 Task: Search for the best breweries in Asheville, North Carolina.
Action: Mouse moved to (80, 58)
Screenshot: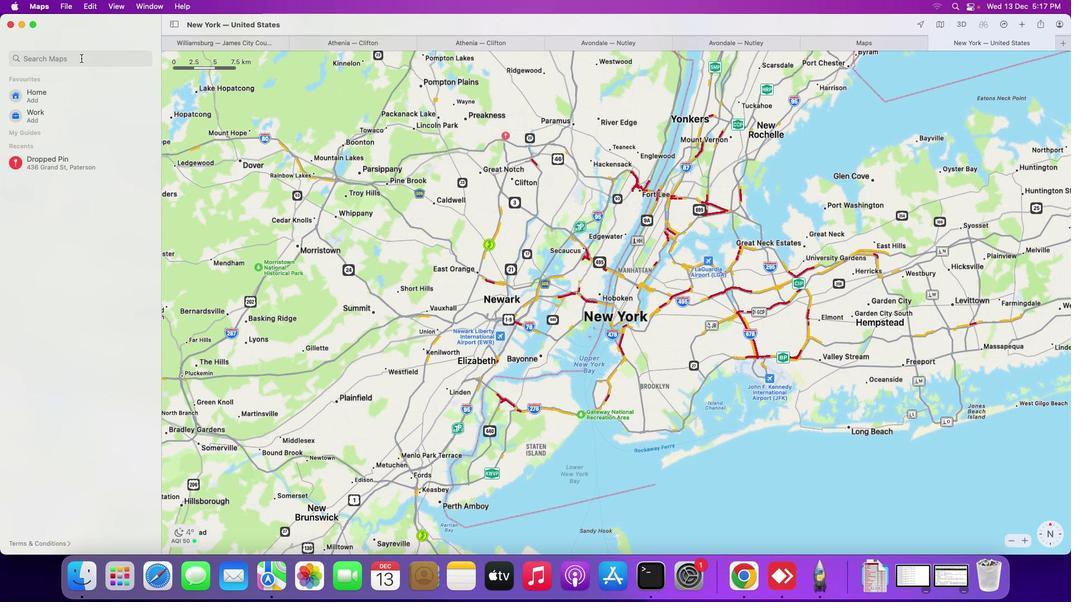 
Action: Mouse pressed left at (80, 58)
Screenshot: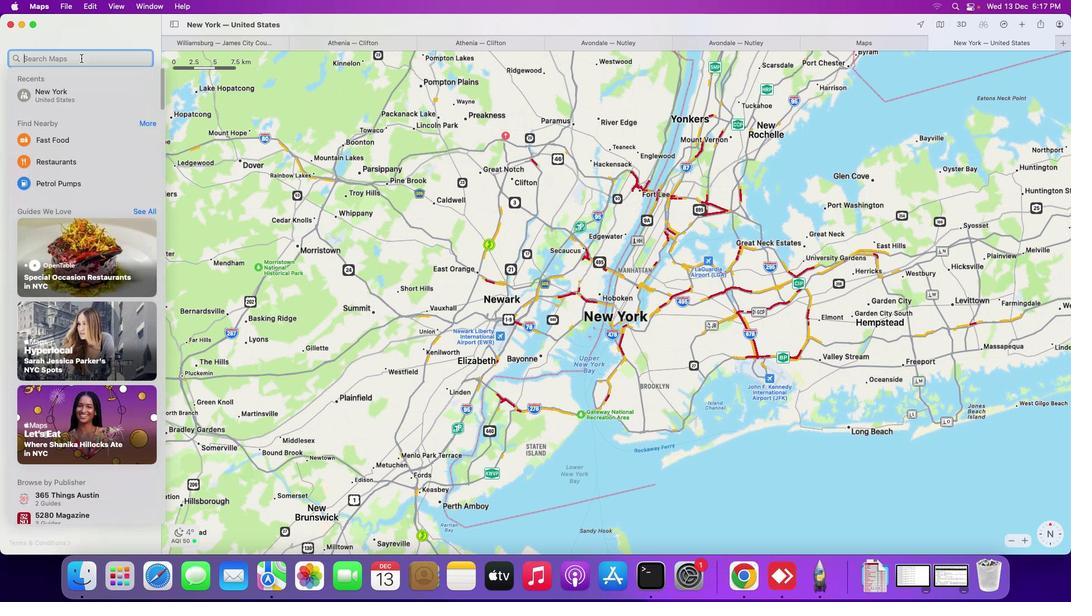 
Action: Key pressed 'b''e''s''t'Key.space'b''r''e''w''e''r''i''e''s'Key.space'i''n'Key.spaceKey.shift_r'A''s''h''e''v''i''l''l''e''m'Key.backspace','Key.spaceKey.shift_r'N''o''r''t''h'Key.spaceKey.shift_r'C''a''r''o''l''i''n''a'Key.enter
Screenshot: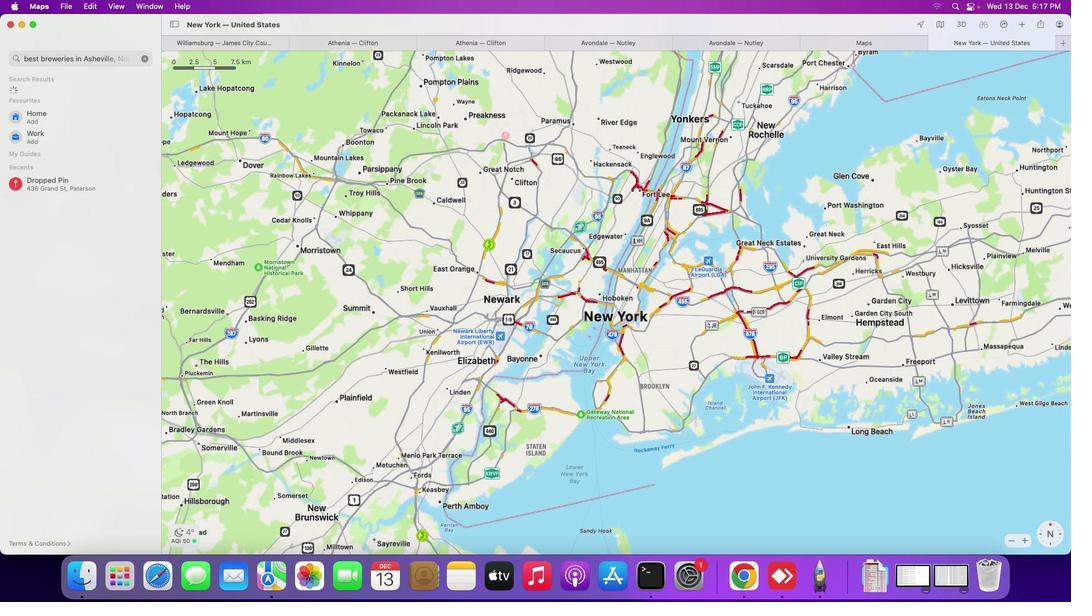 
Action: Mouse moved to (61, 102)
Screenshot: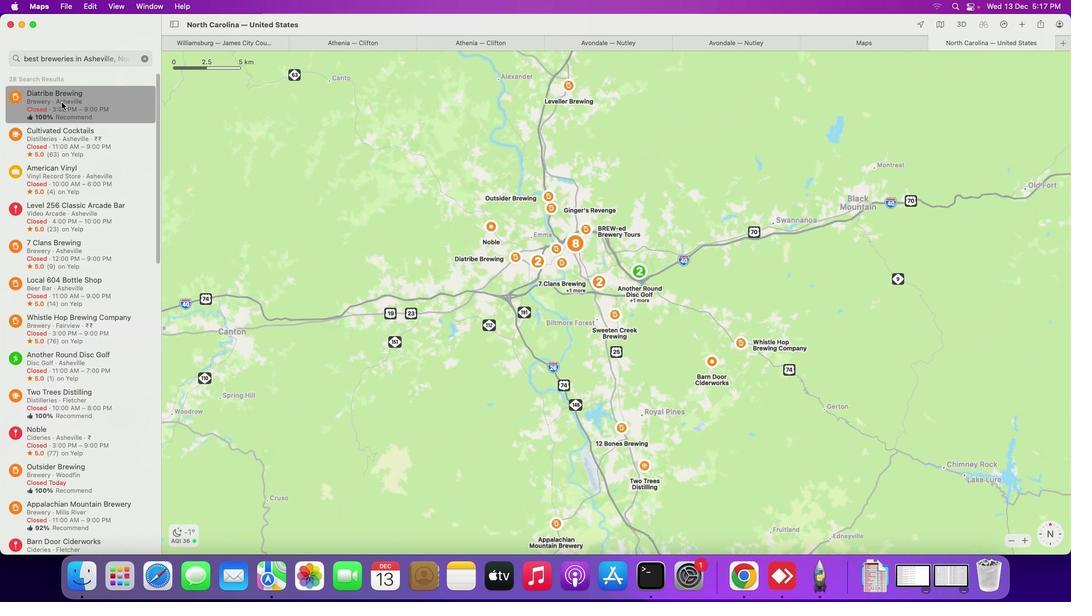 
Action: Mouse pressed left at (61, 102)
Screenshot: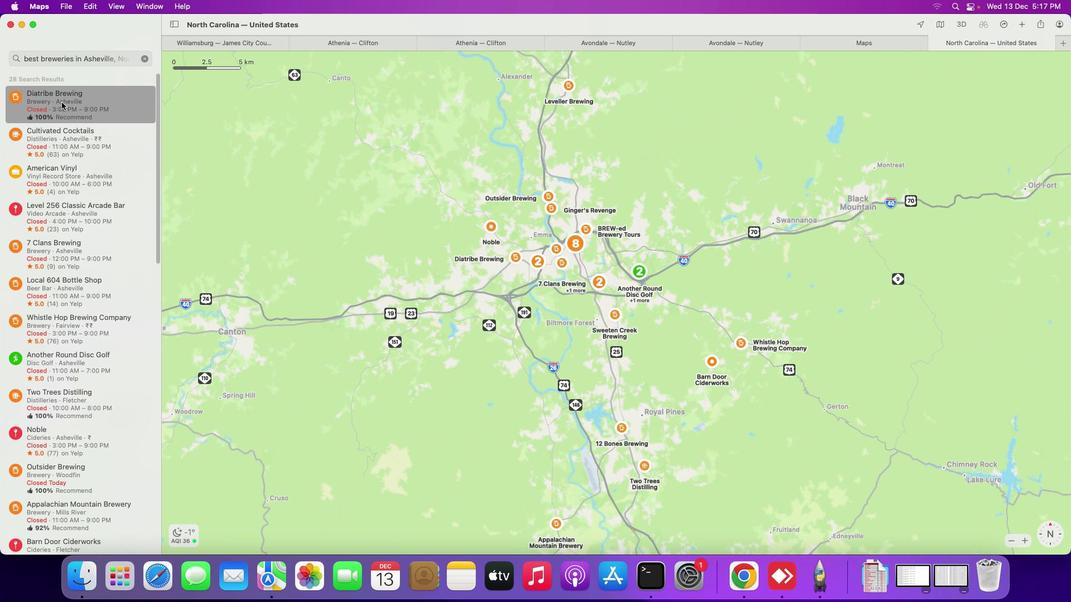 
Action: Mouse moved to (56, 136)
Screenshot: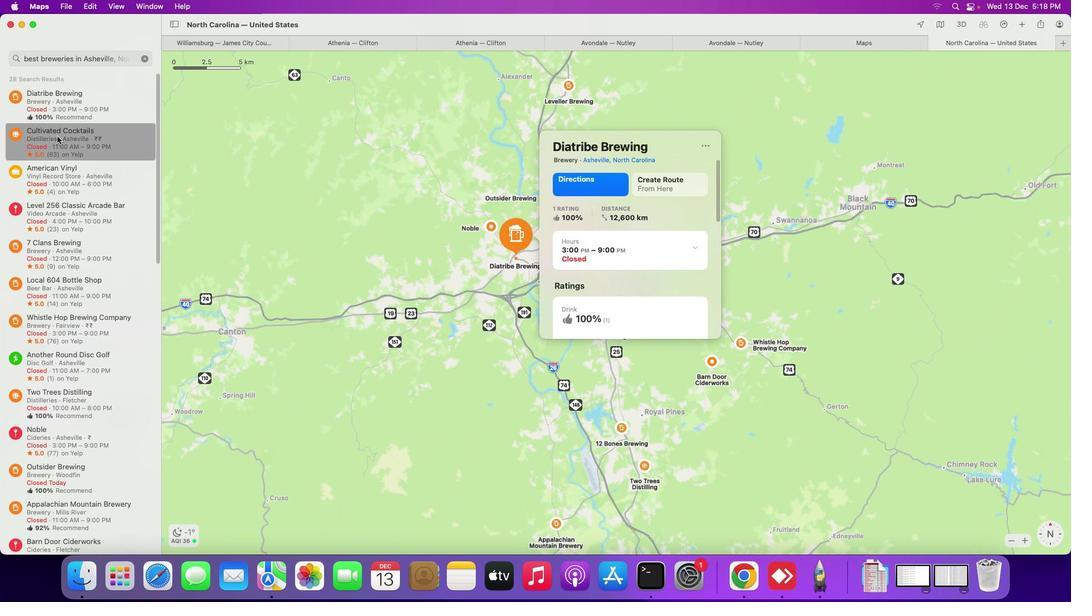 
Action: Mouse pressed left at (56, 136)
Screenshot: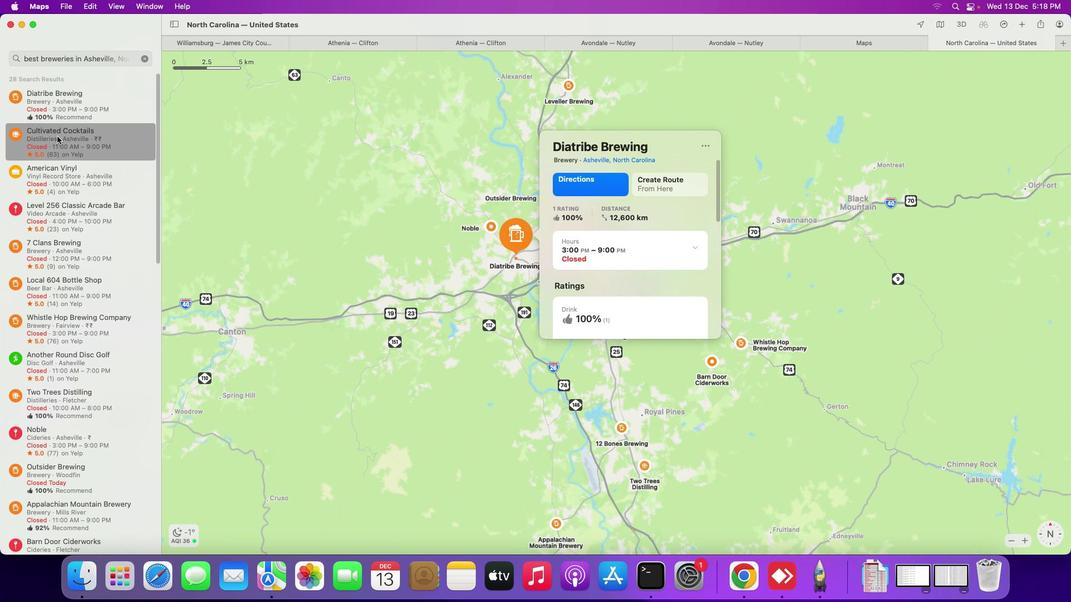 
Action: Mouse moved to (707, 256)
Screenshot: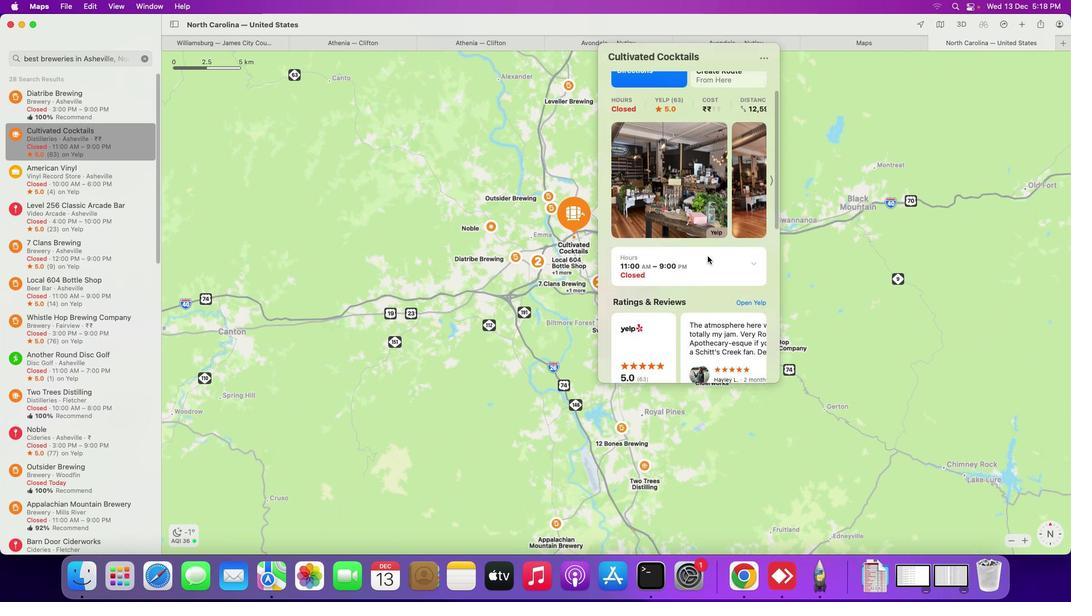 
Action: Mouse scrolled (707, 256) with delta (0, 0)
Screenshot: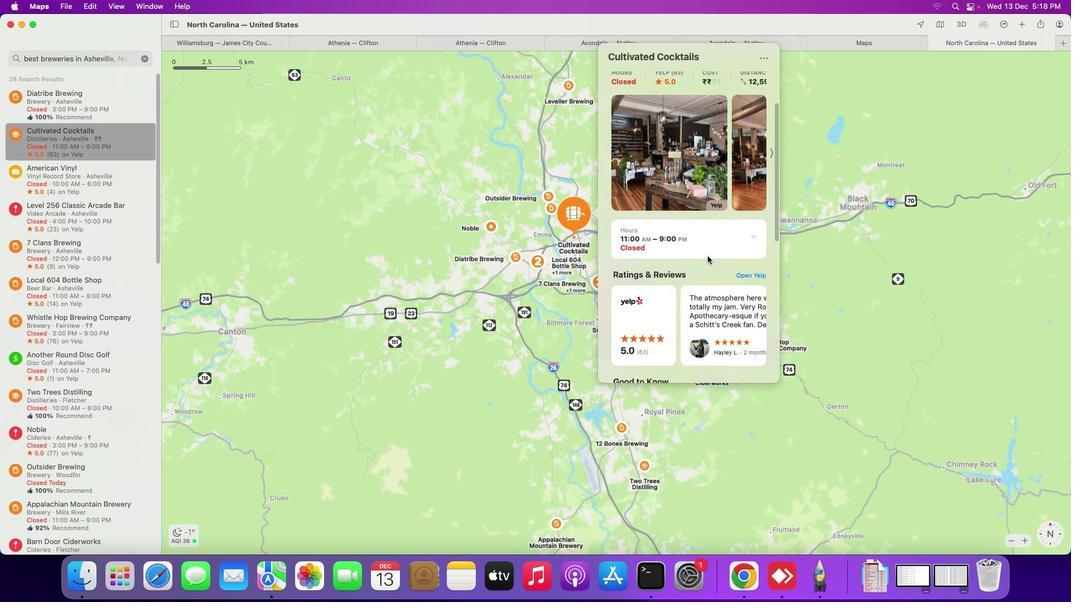 
Action: Mouse scrolled (707, 256) with delta (0, 0)
Screenshot: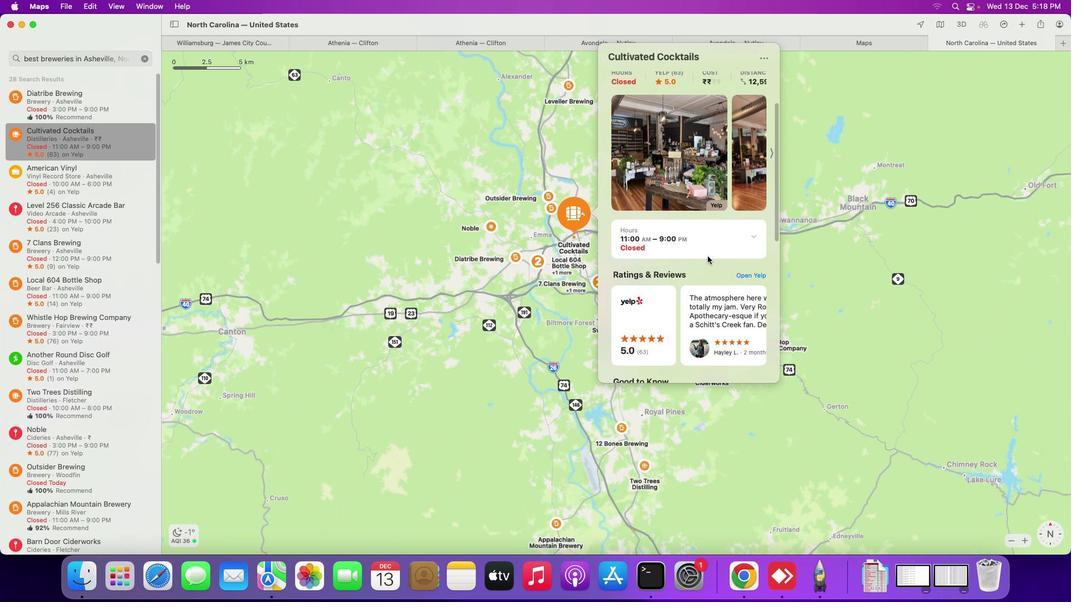
Action: Mouse scrolled (707, 256) with delta (0, -1)
Screenshot: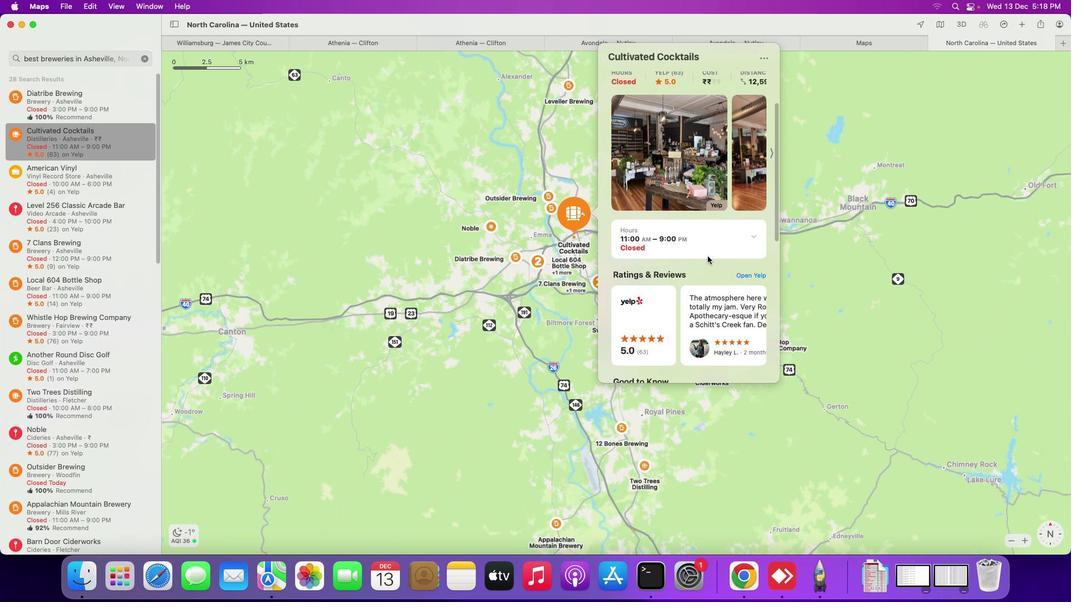 
Action: Mouse scrolled (707, 256) with delta (0, -1)
Screenshot: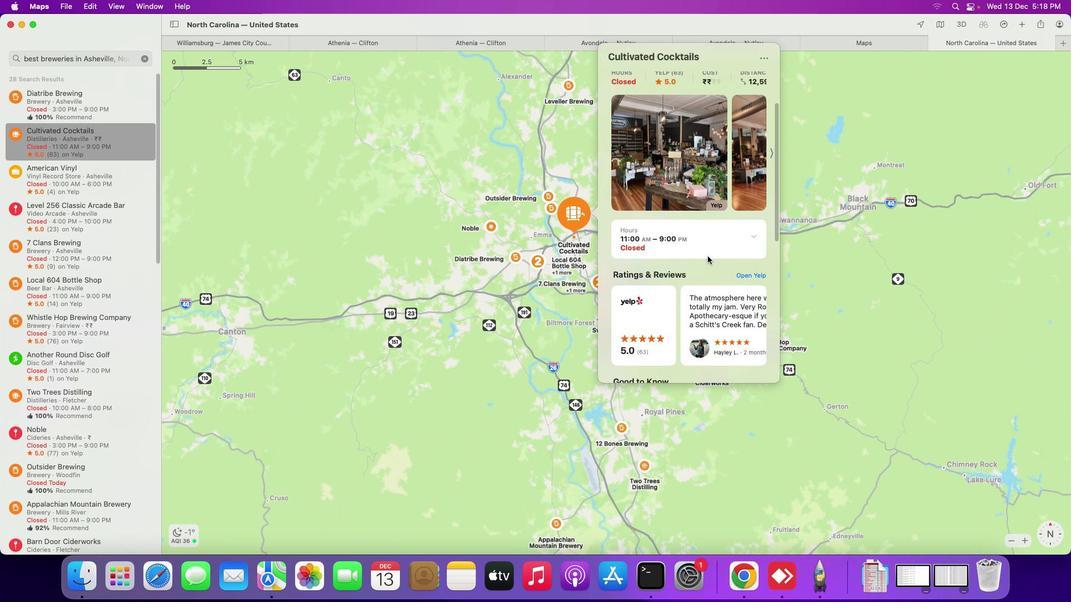 
Action: Mouse scrolled (707, 256) with delta (0, -2)
Screenshot: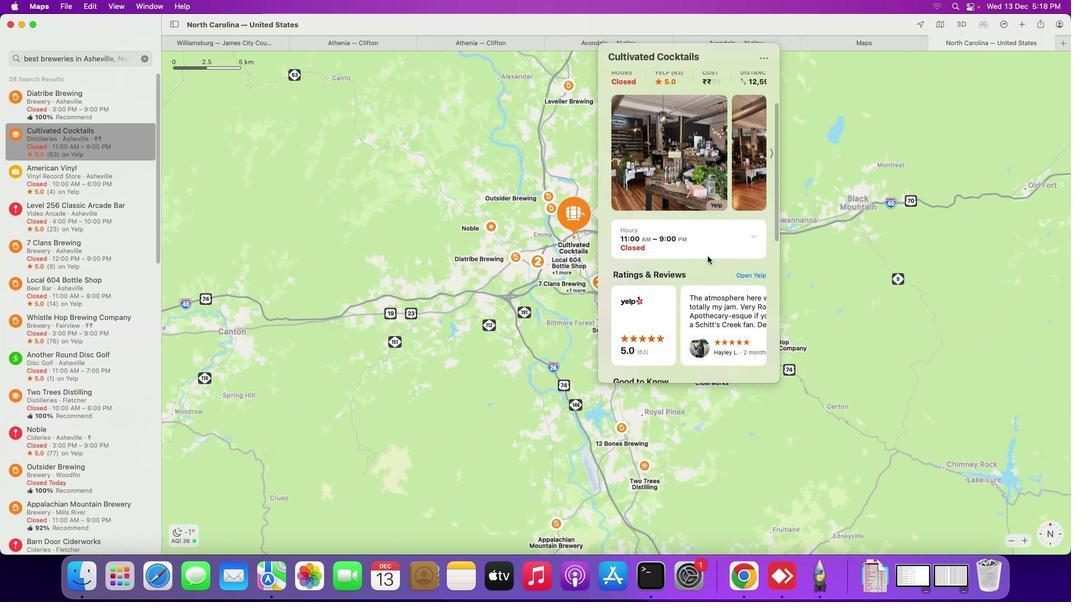 
Action: Mouse moved to (709, 255)
Screenshot: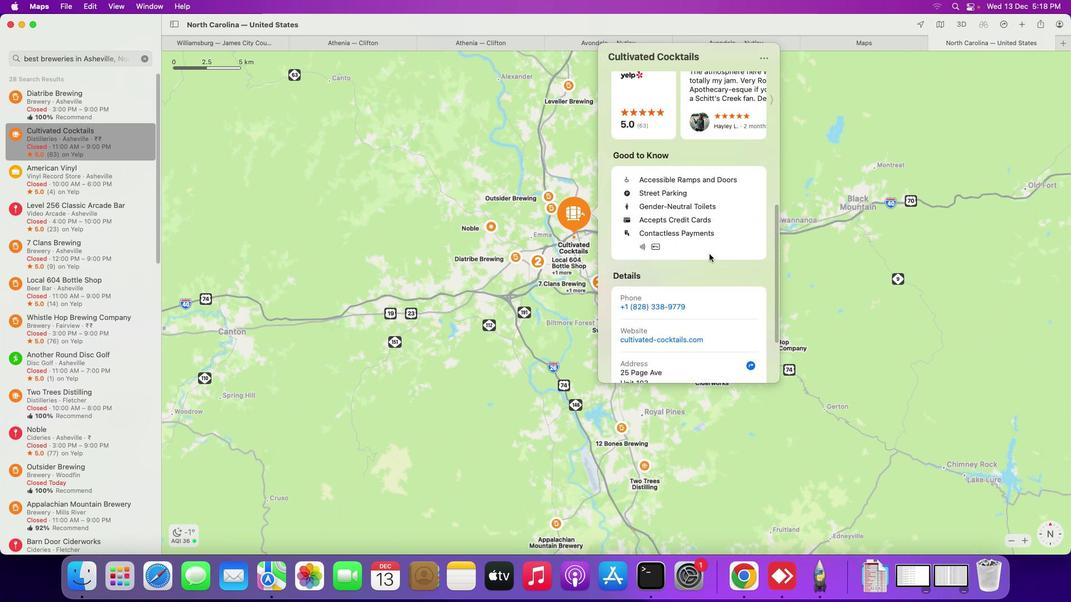 
Action: Mouse scrolled (709, 255) with delta (0, 0)
Screenshot: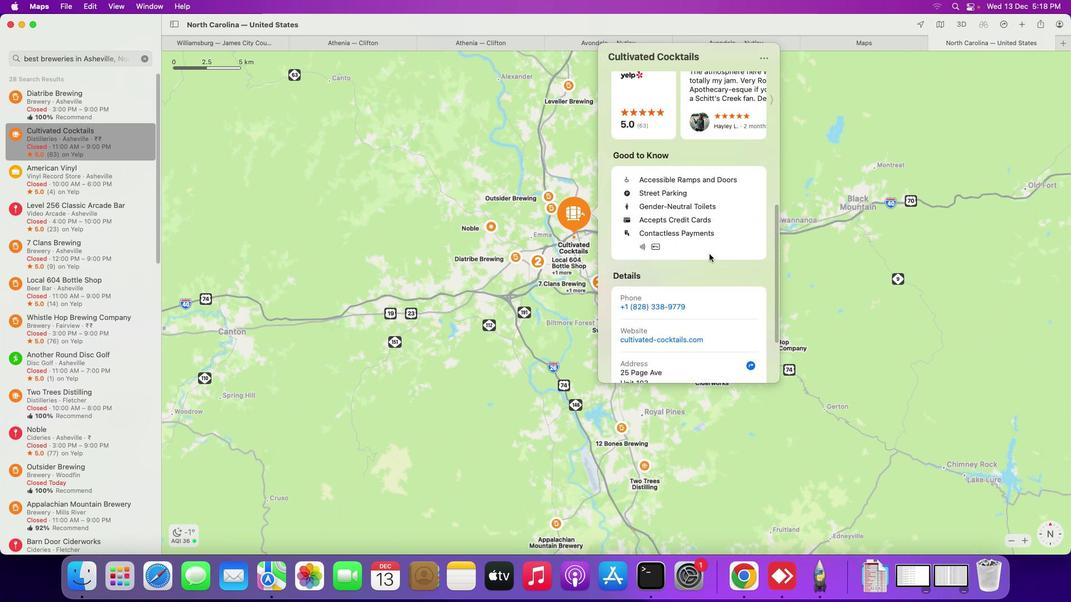 
Action: Mouse moved to (709, 254)
Screenshot: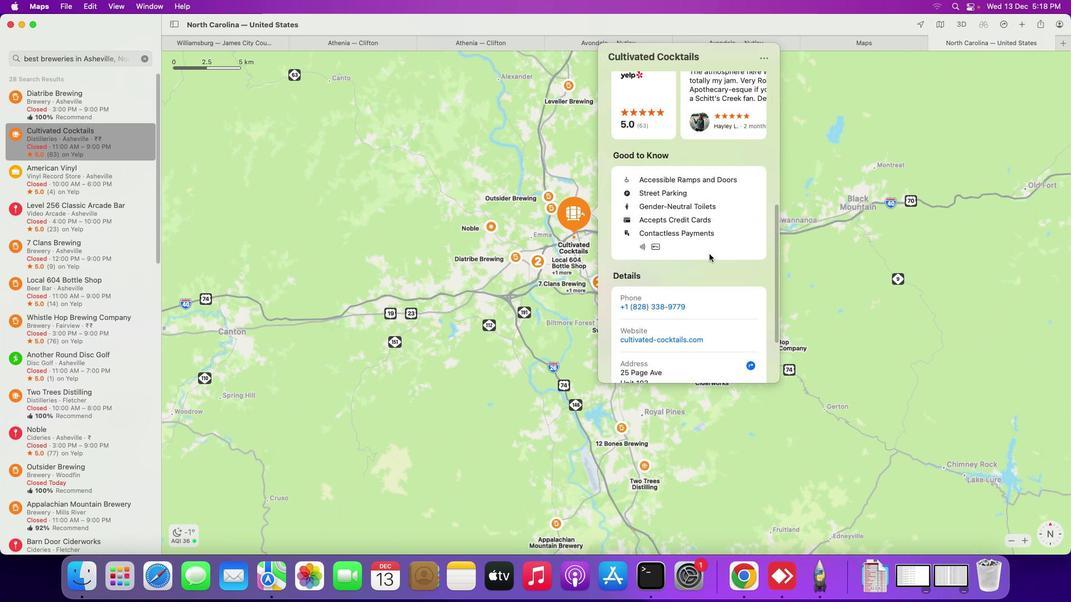 
Action: Mouse scrolled (709, 254) with delta (0, 0)
Screenshot: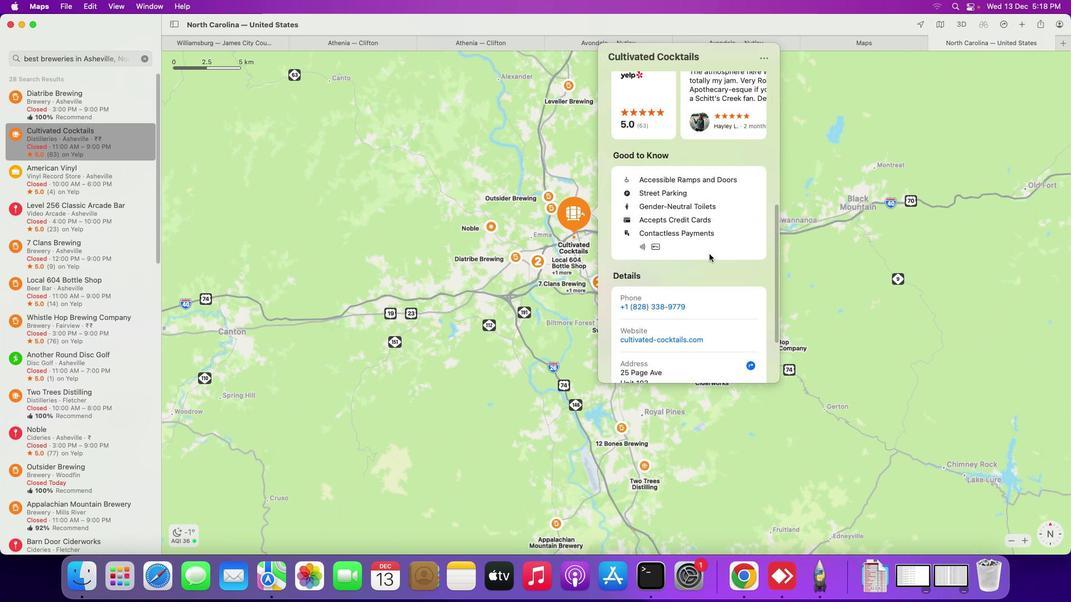 
Action: Mouse scrolled (709, 254) with delta (0, -1)
Screenshot: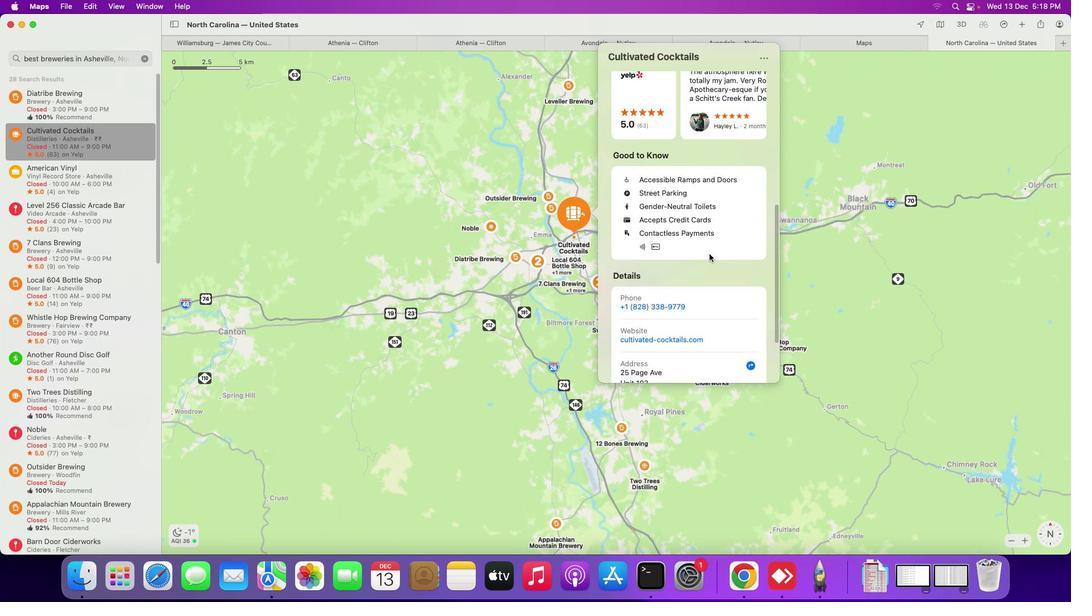 
Action: Mouse scrolled (709, 254) with delta (0, -2)
Screenshot: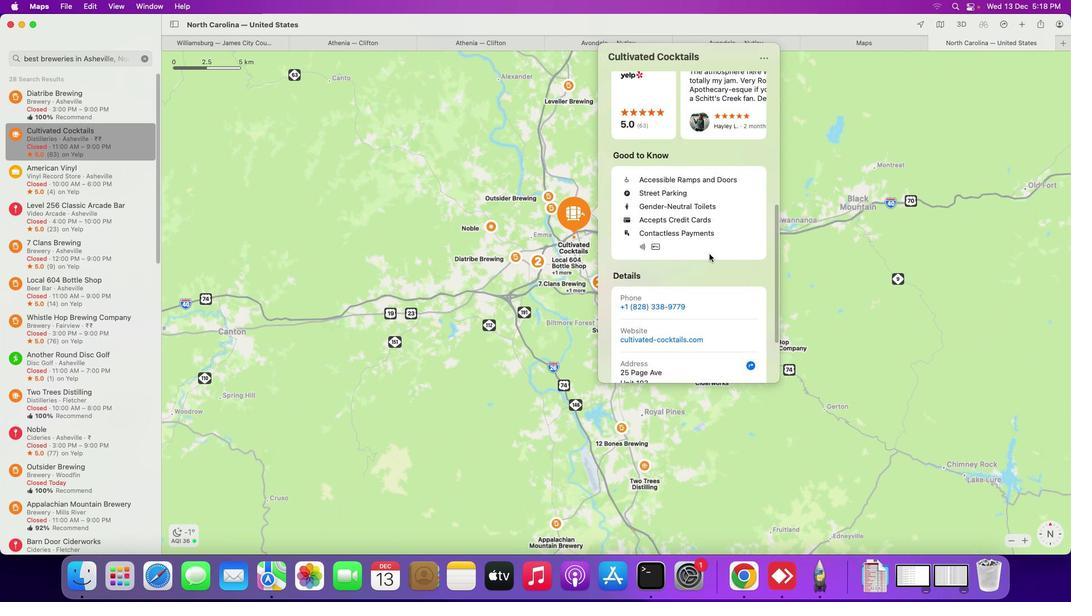 
Action: Mouse scrolled (709, 254) with delta (0, -2)
Screenshot: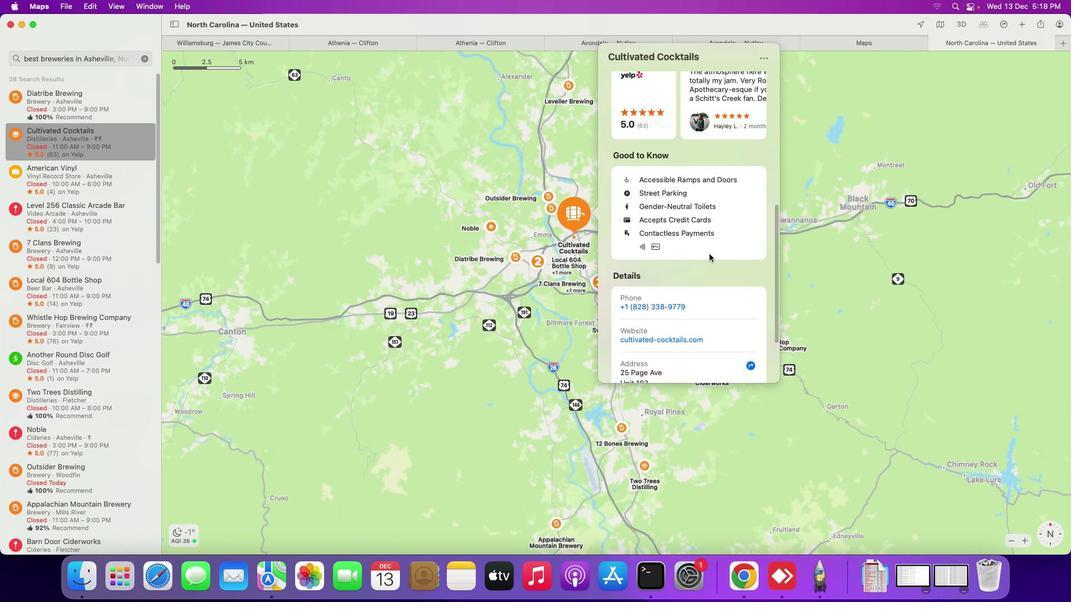 
Action: Mouse scrolled (709, 254) with delta (0, -3)
Screenshot: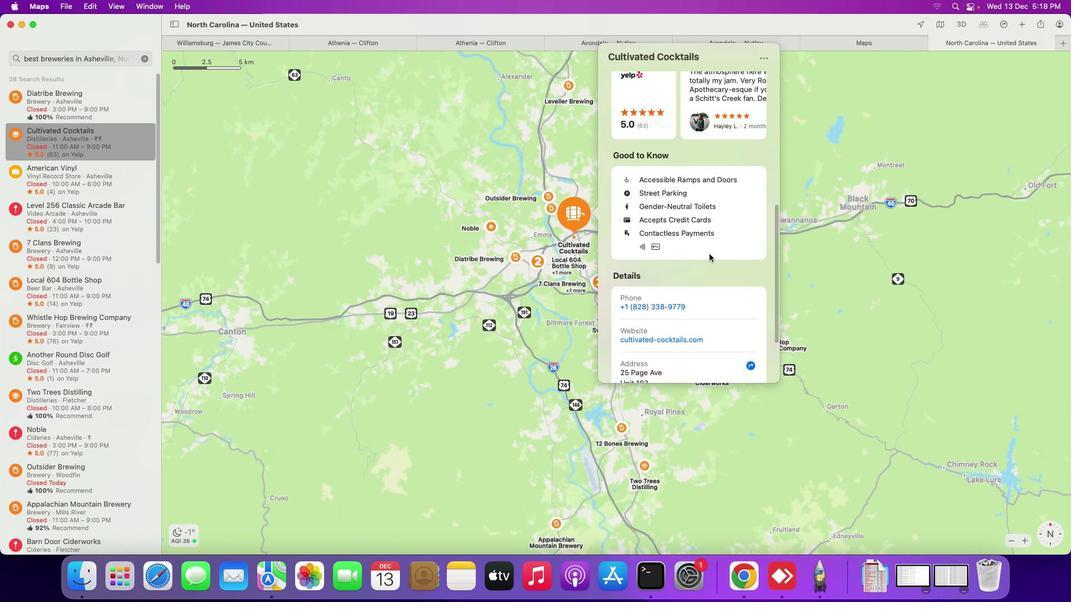 
Action: Mouse scrolled (709, 254) with delta (0, -3)
Screenshot: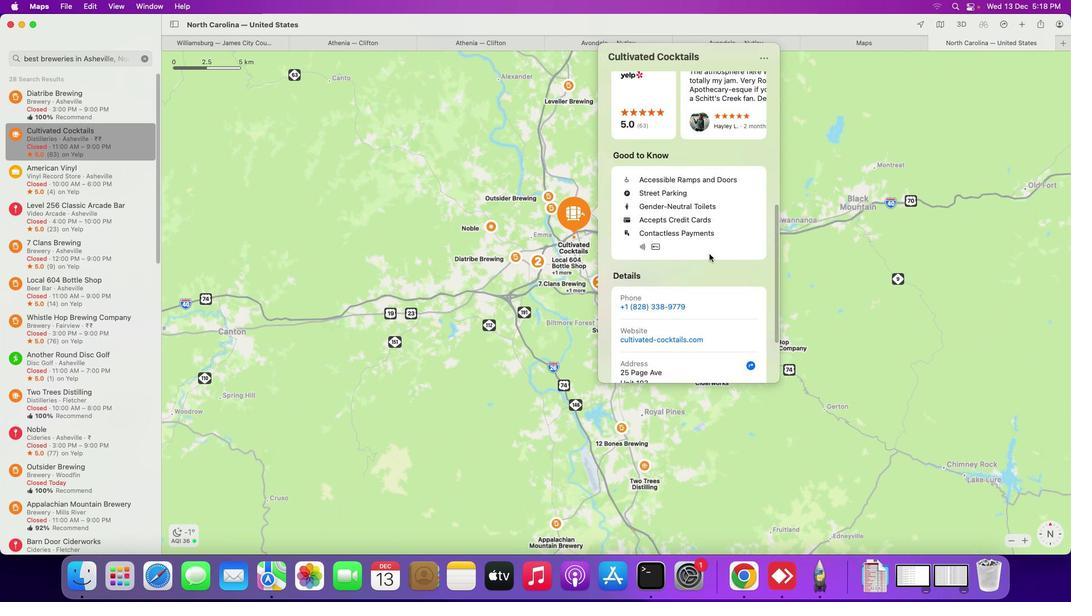 
Action: Mouse scrolled (709, 254) with delta (0, -3)
Screenshot: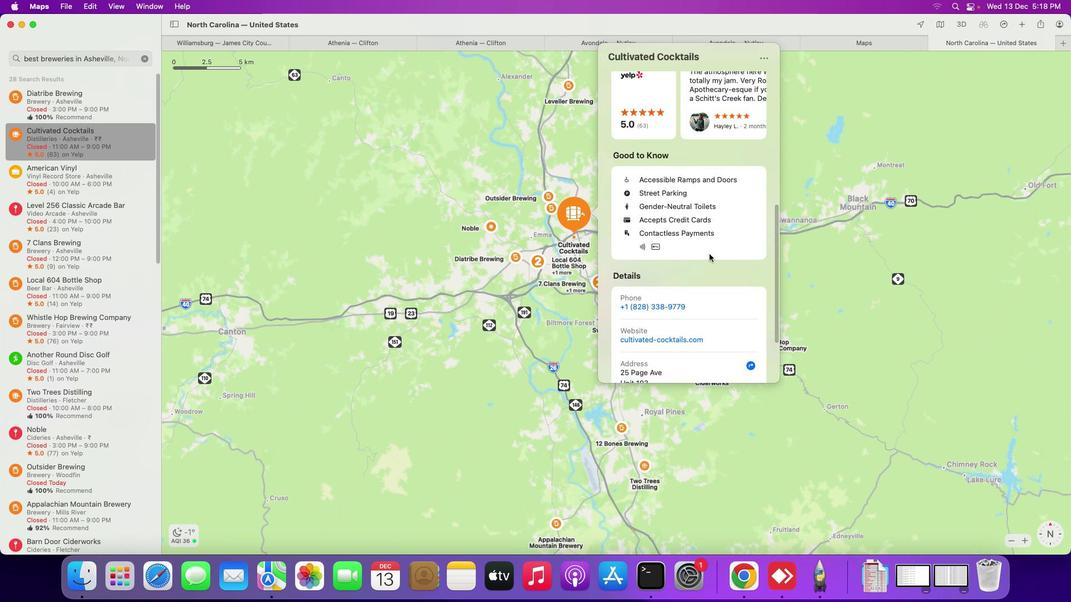 
Action: Mouse scrolled (709, 254) with delta (0, -4)
Screenshot: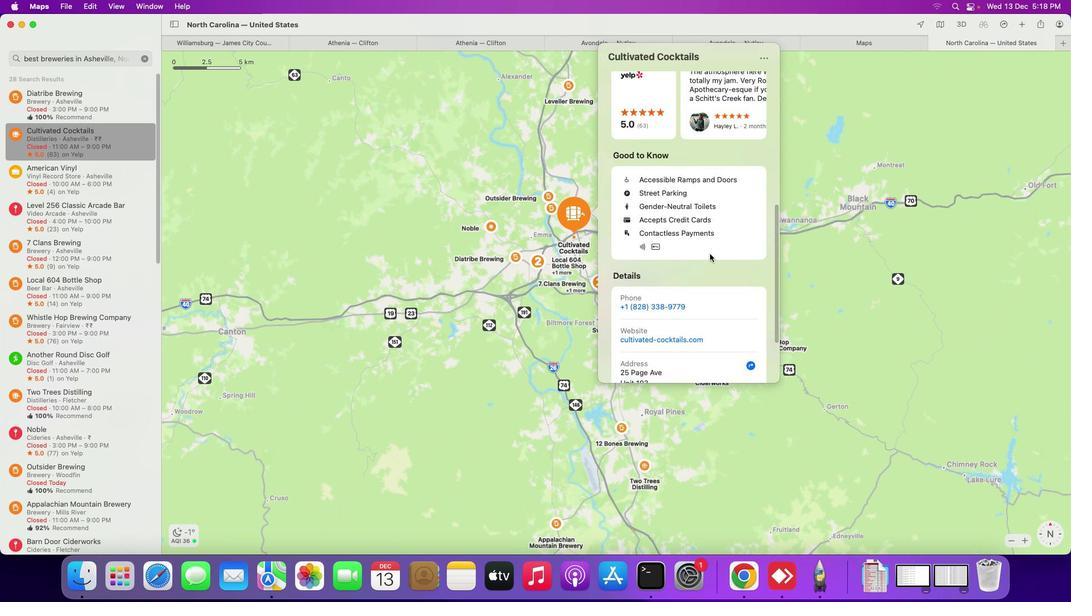
Action: Mouse moved to (711, 253)
Screenshot: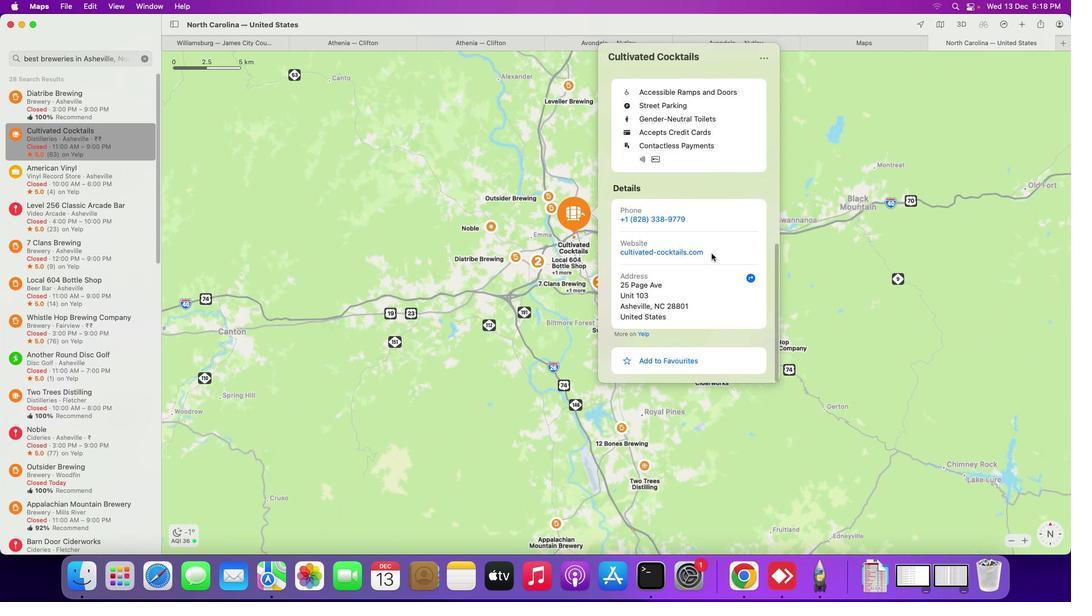 
Action: Mouse scrolled (711, 253) with delta (0, 0)
Screenshot: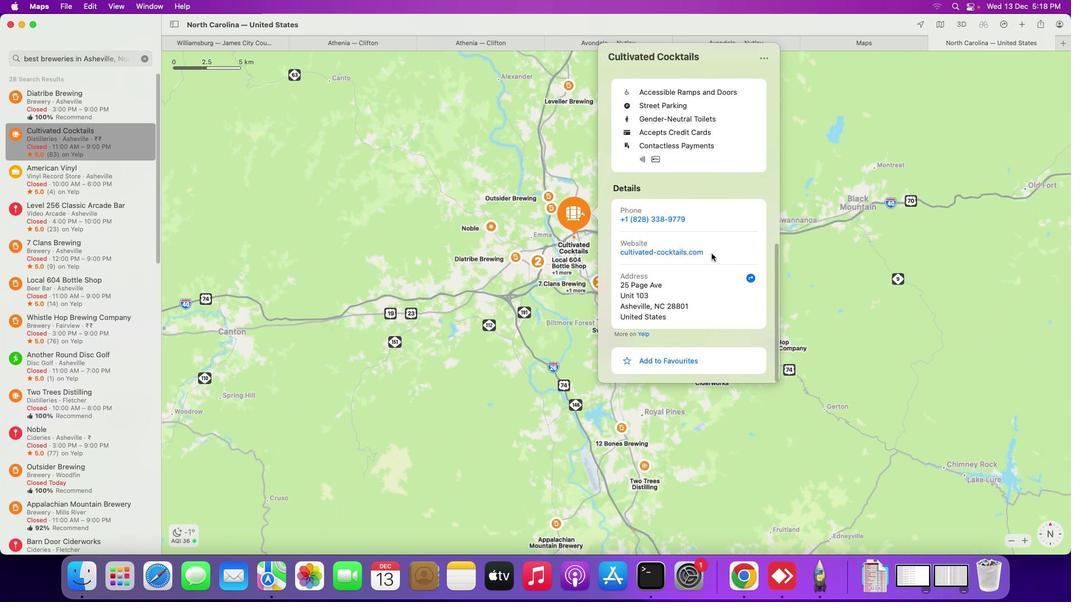 
Action: Mouse scrolled (711, 253) with delta (0, 0)
Screenshot: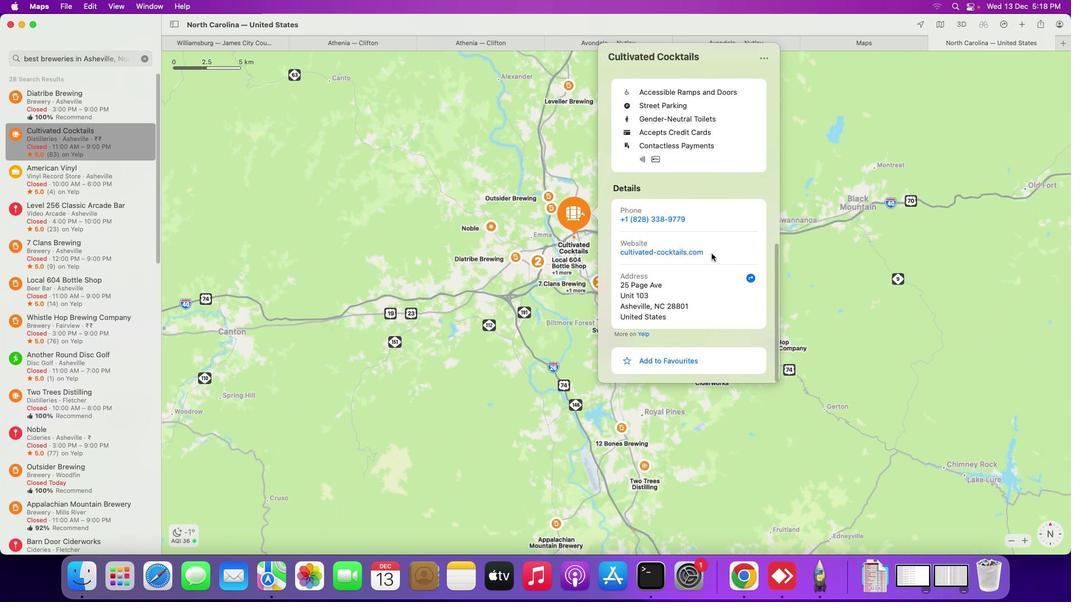 
Action: Mouse scrolled (711, 253) with delta (0, -1)
Screenshot: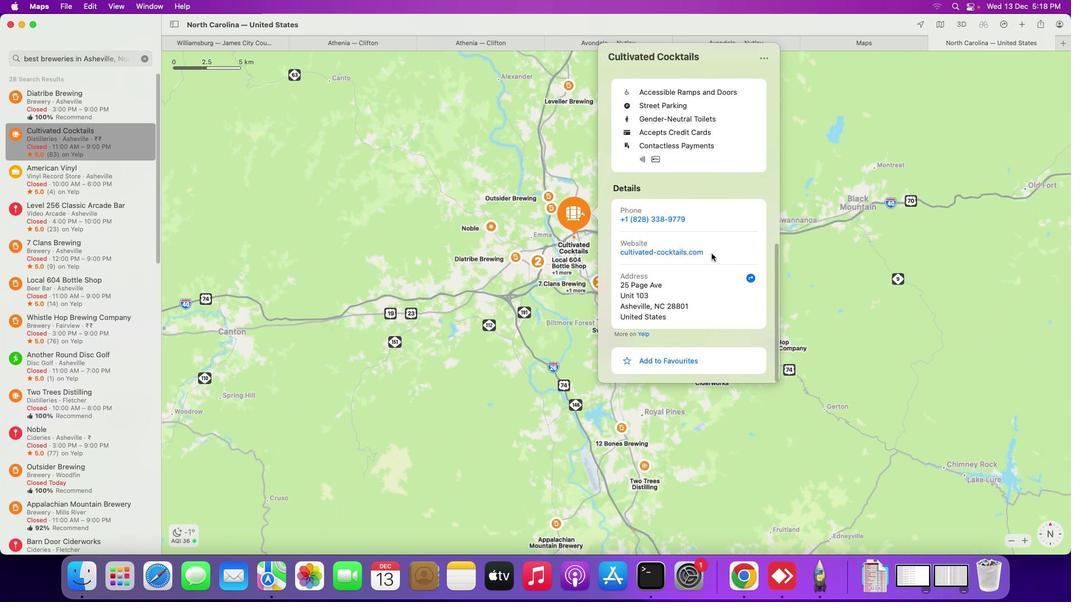 
Action: Mouse scrolled (711, 253) with delta (0, -2)
Screenshot: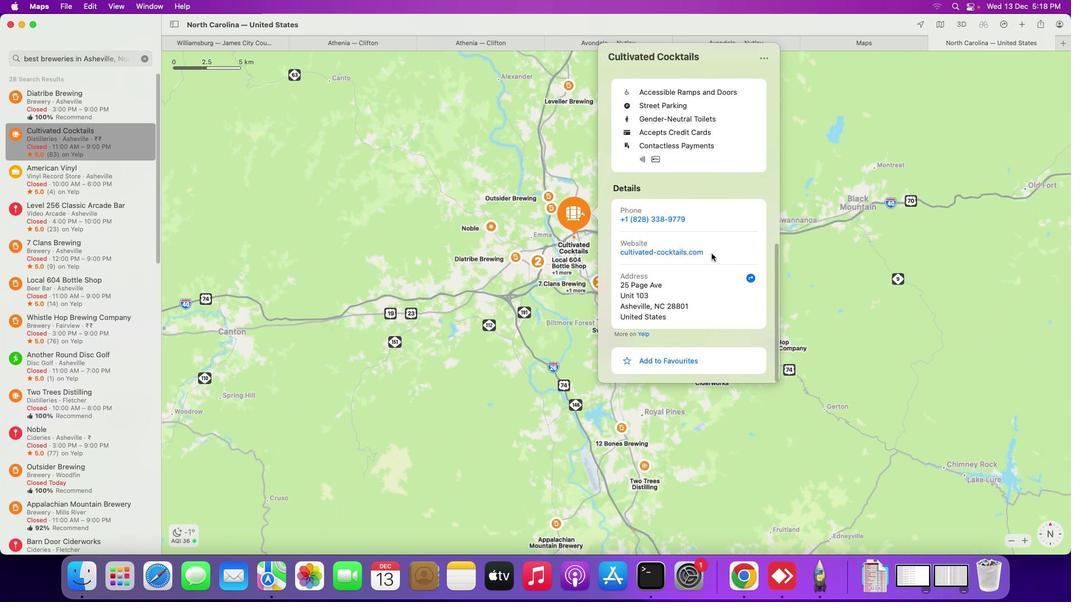 
Action: Mouse scrolled (711, 253) with delta (0, -3)
Screenshot: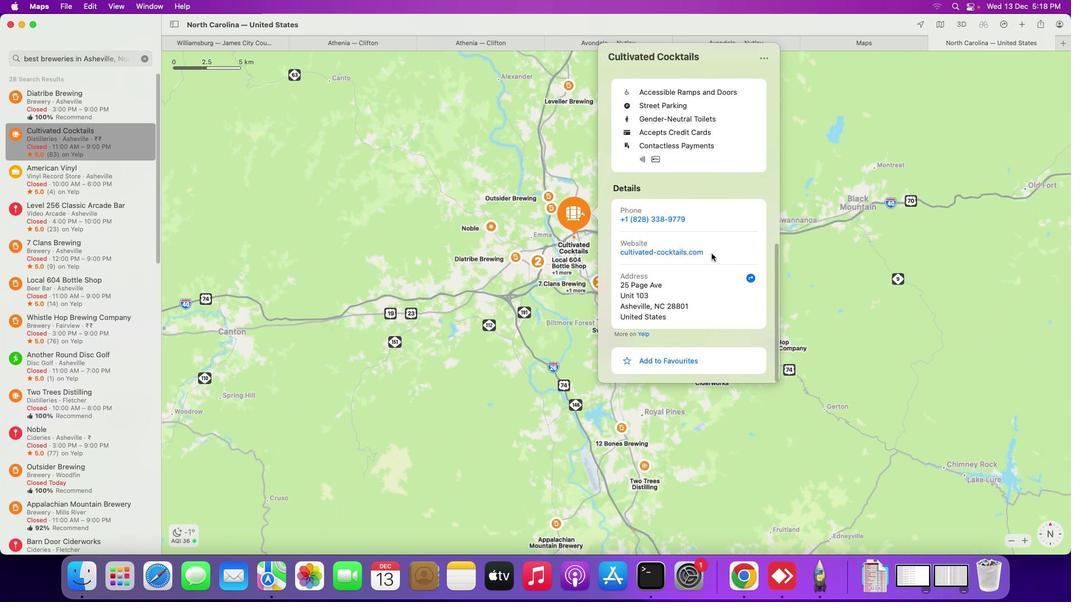
Action: Mouse scrolled (711, 253) with delta (0, -3)
Screenshot: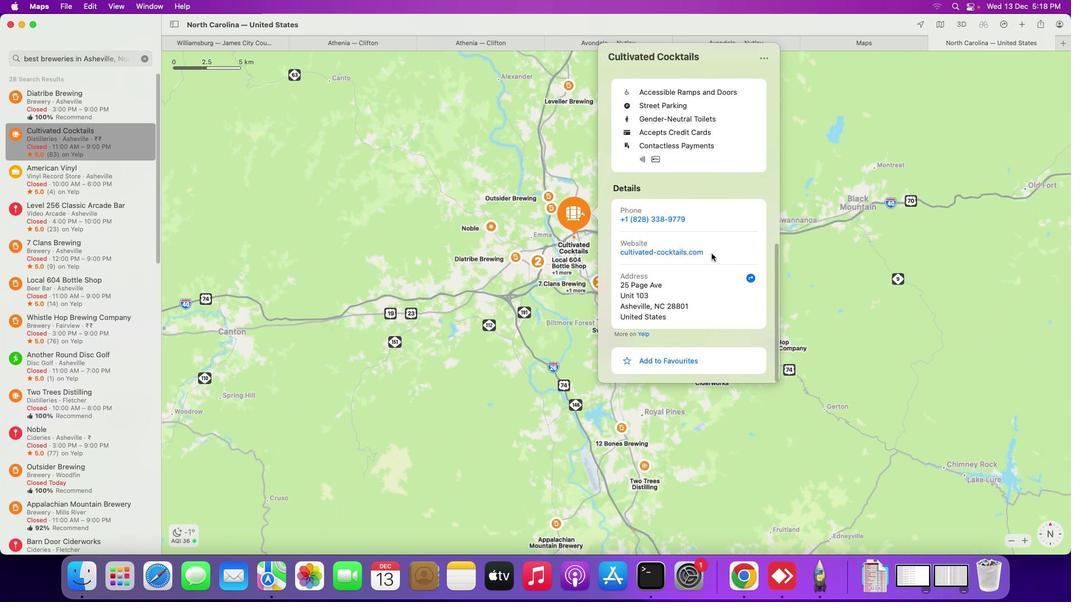 
Action: Mouse scrolled (711, 253) with delta (0, -3)
Screenshot: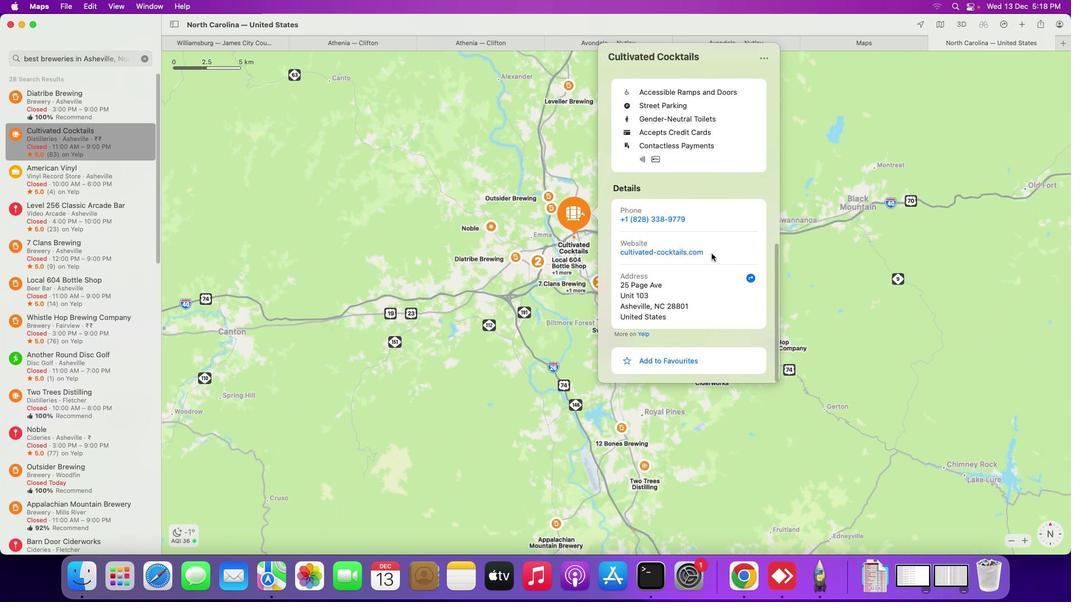 
Action: Mouse scrolled (711, 253) with delta (0, -4)
Screenshot: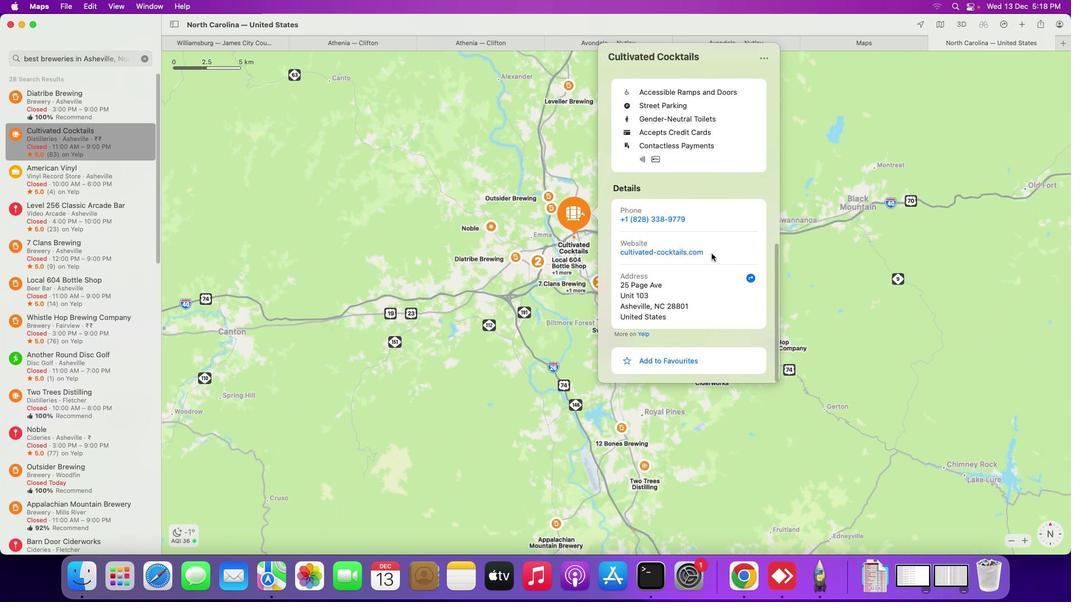 
Action: Mouse scrolled (711, 253) with delta (0, -4)
Screenshot: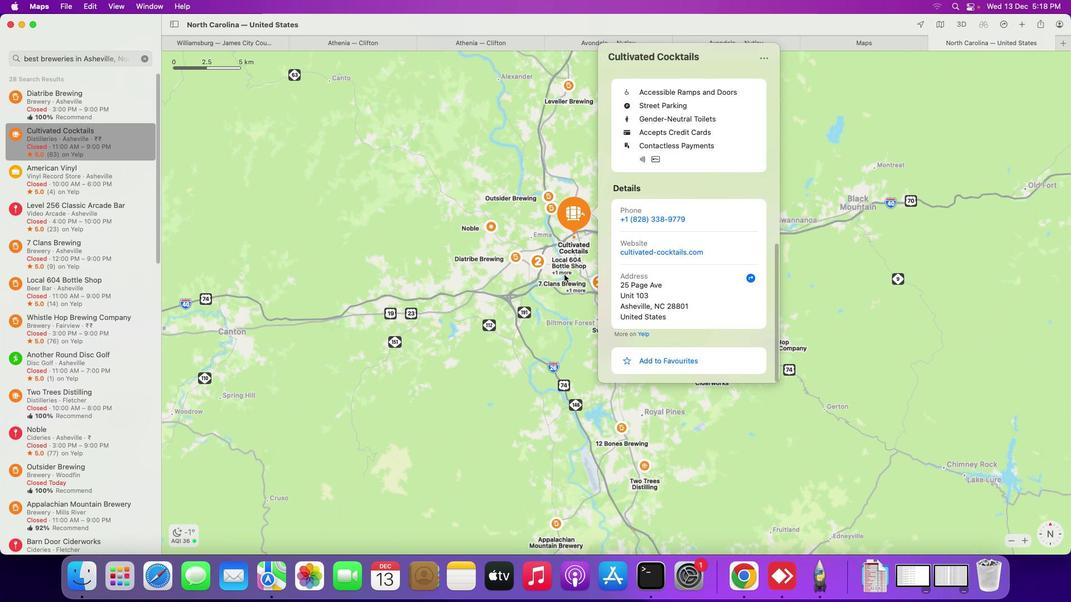 
Action: Mouse moved to (80, 183)
Screenshot: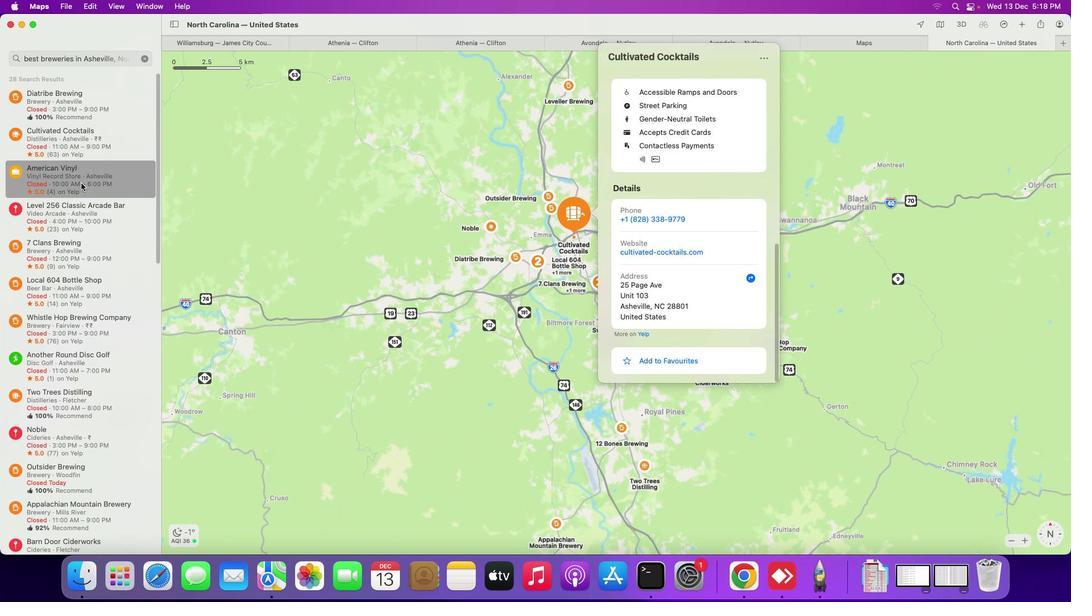 
Action: Mouse pressed left at (80, 183)
Screenshot: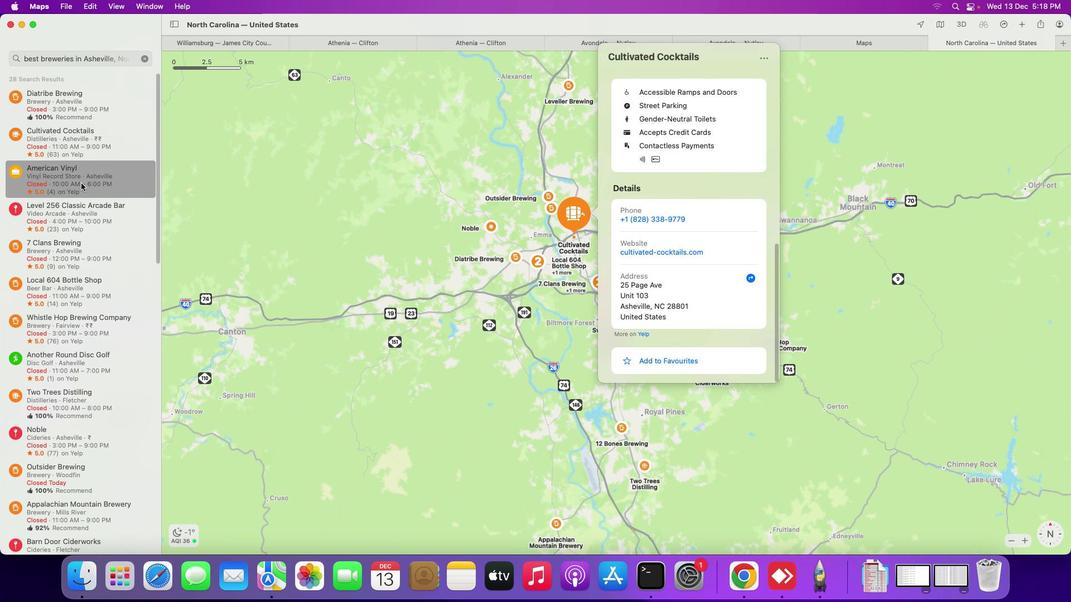 
Action: Mouse moved to (716, 309)
Screenshot: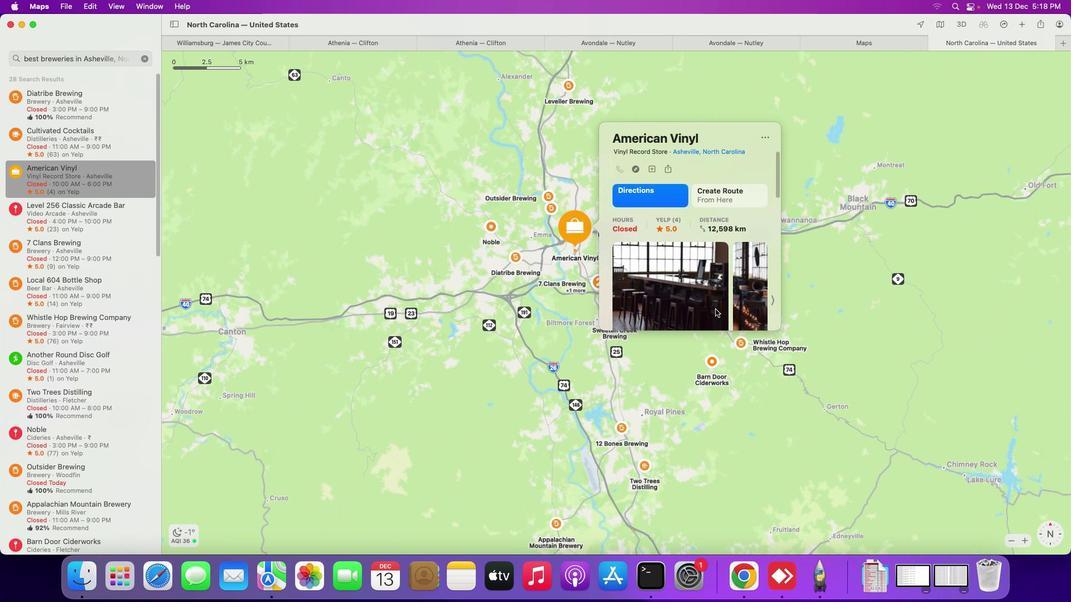 
Action: Mouse scrolled (716, 309) with delta (0, 0)
Screenshot: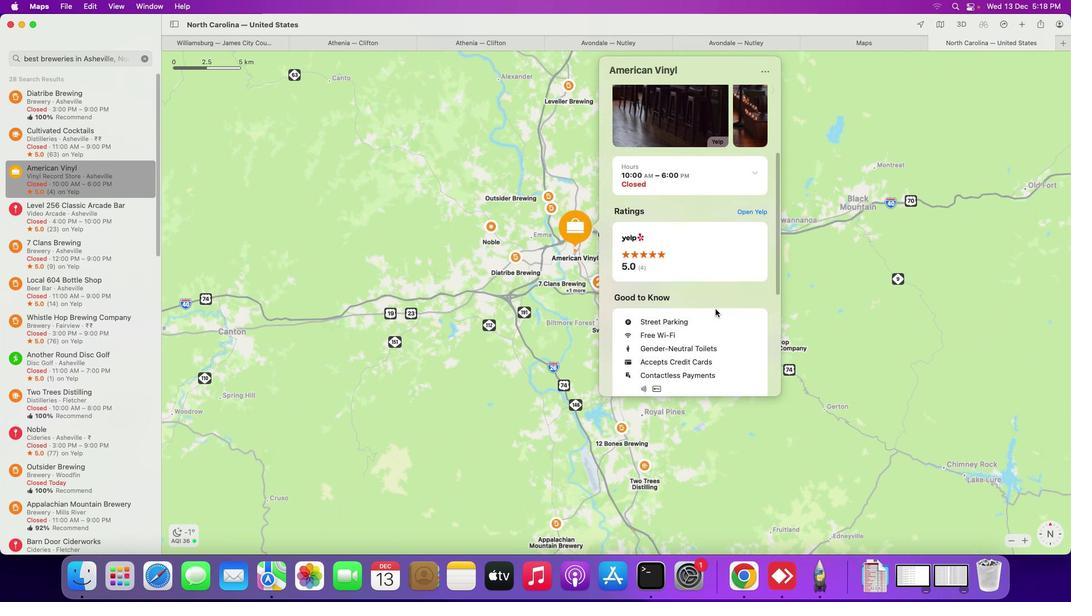 
Action: Mouse scrolled (716, 309) with delta (0, 0)
Screenshot: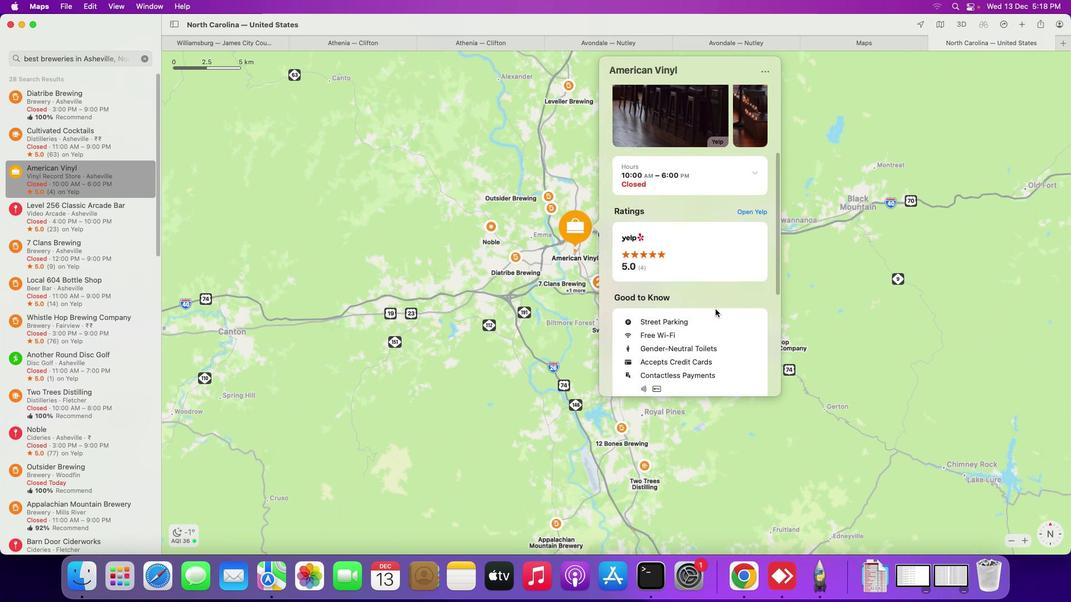 
Action: Mouse scrolled (716, 309) with delta (0, -1)
Screenshot: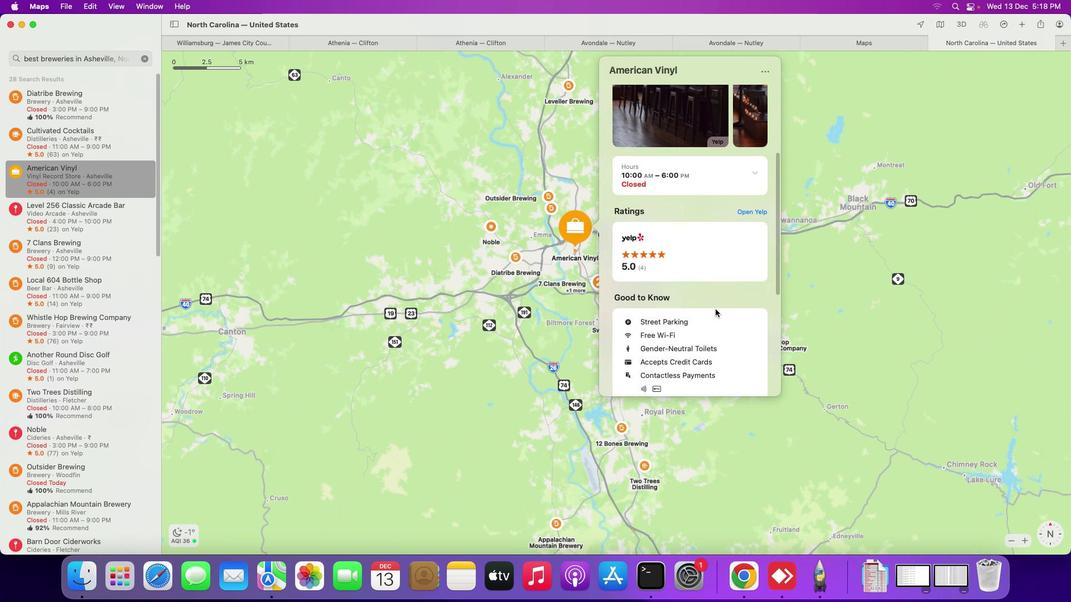 
Action: Mouse scrolled (716, 309) with delta (0, -2)
Screenshot: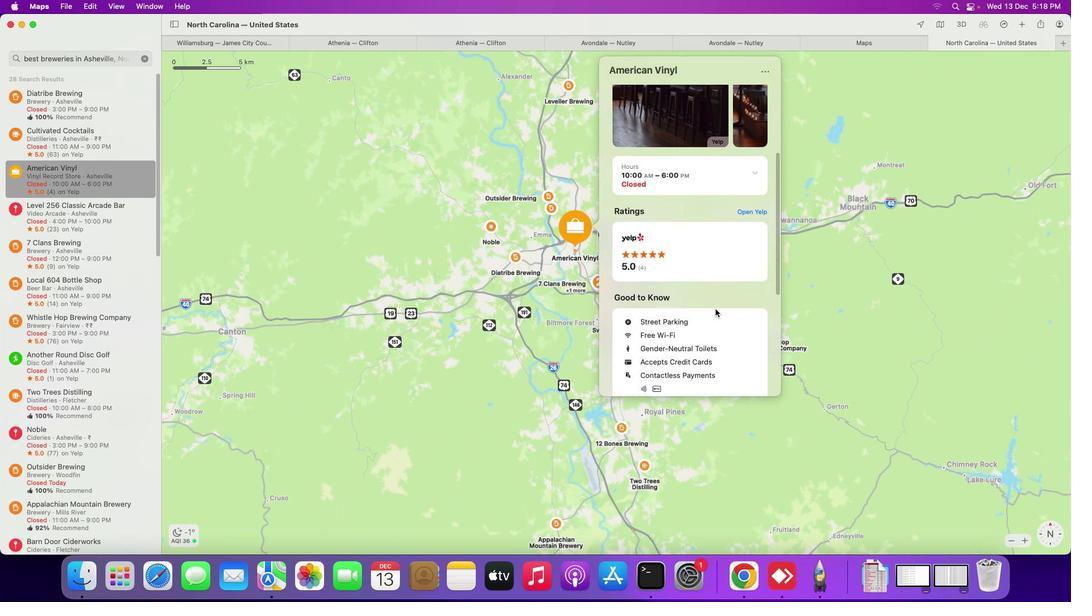 
Action: Mouse scrolled (716, 309) with delta (0, -2)
Screenshot: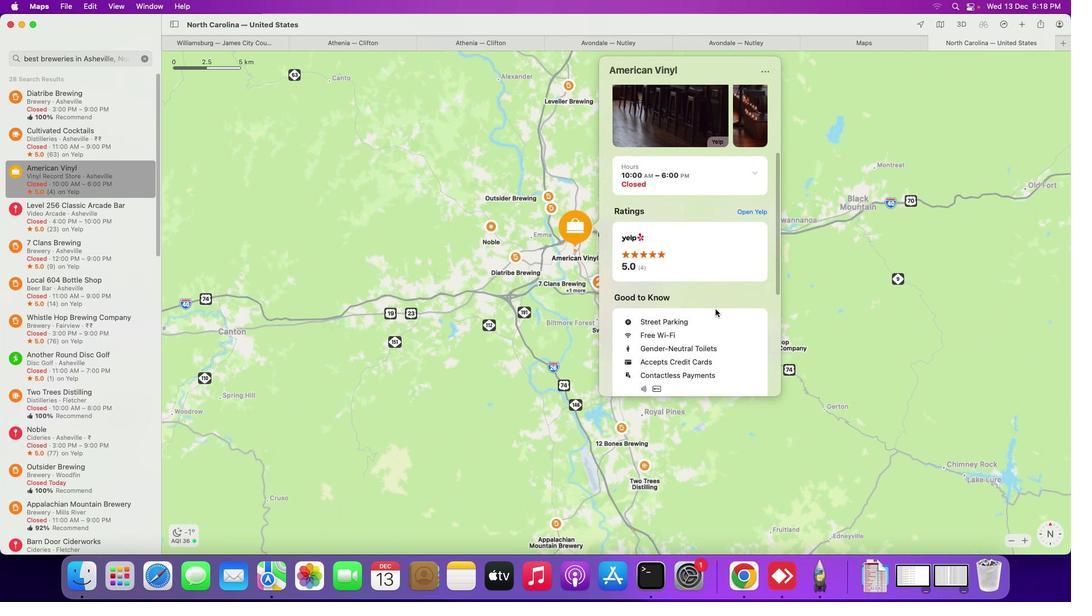 
Action: Mouse scrolled (716, 309) with delta (0, -3)
Screenshot: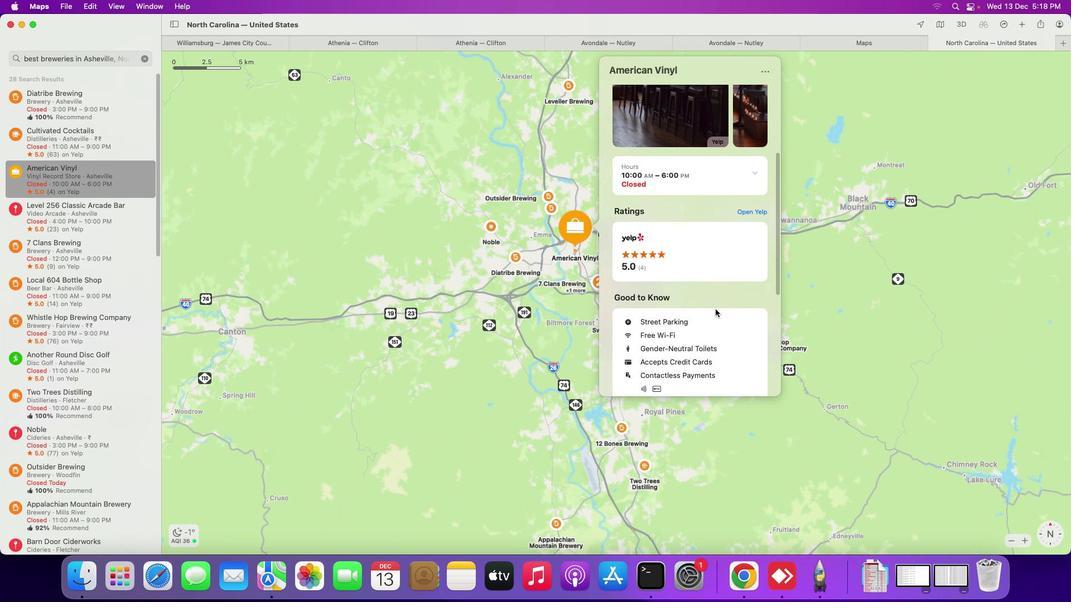 
Action: Mouse scrolled (716, 309) with delta (0, -3)
Screenshot: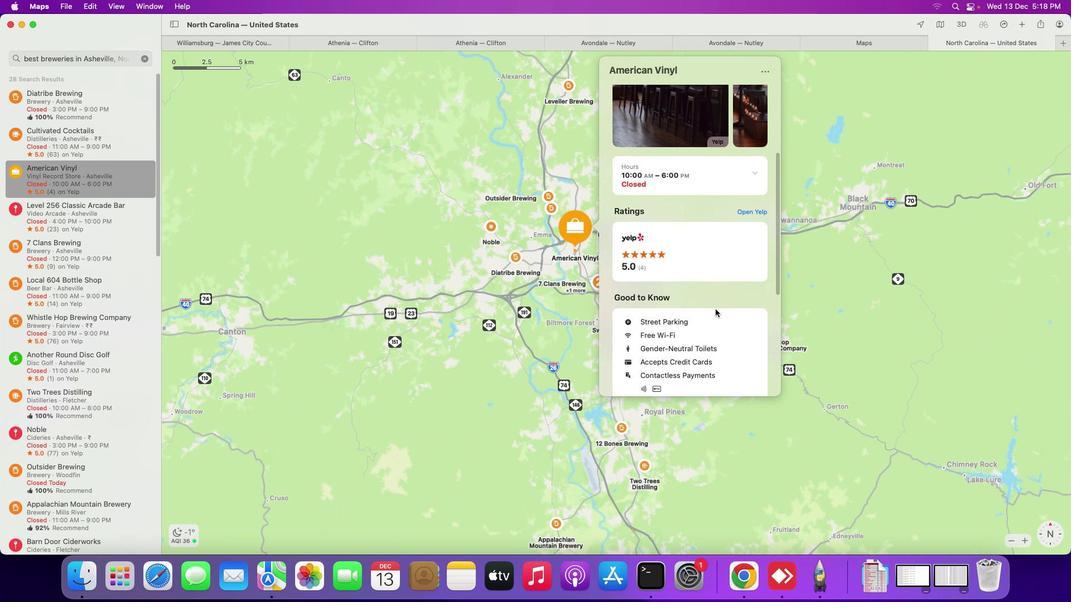 
Action: Mouse scrolled (716, 309) with delta (0, 0)
Screenshot: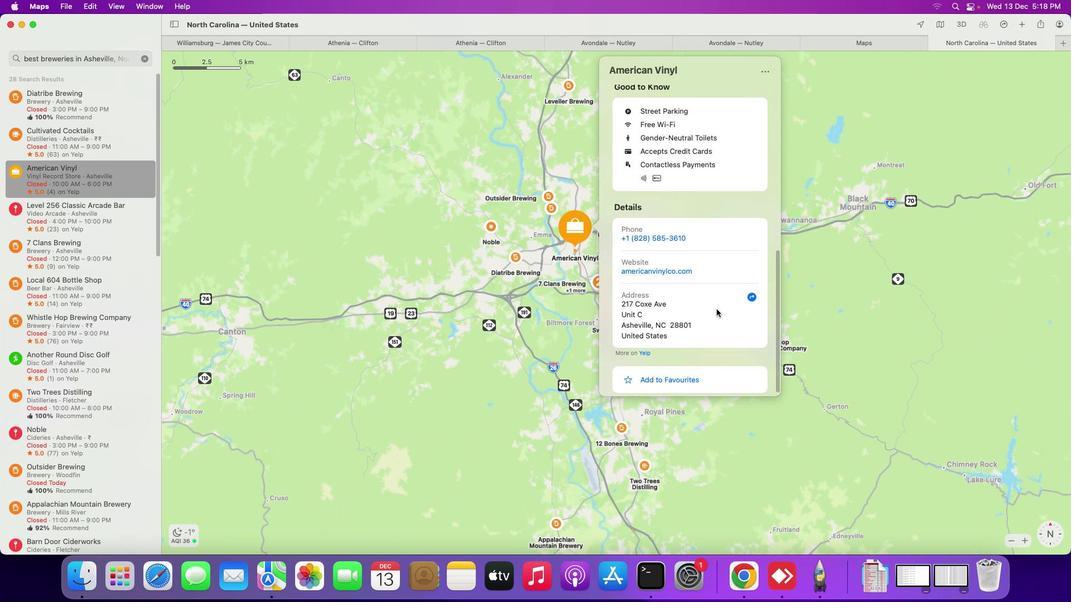 
Action: Mouse scrolled (716, 309) with delta (0, 0)
Screenshot: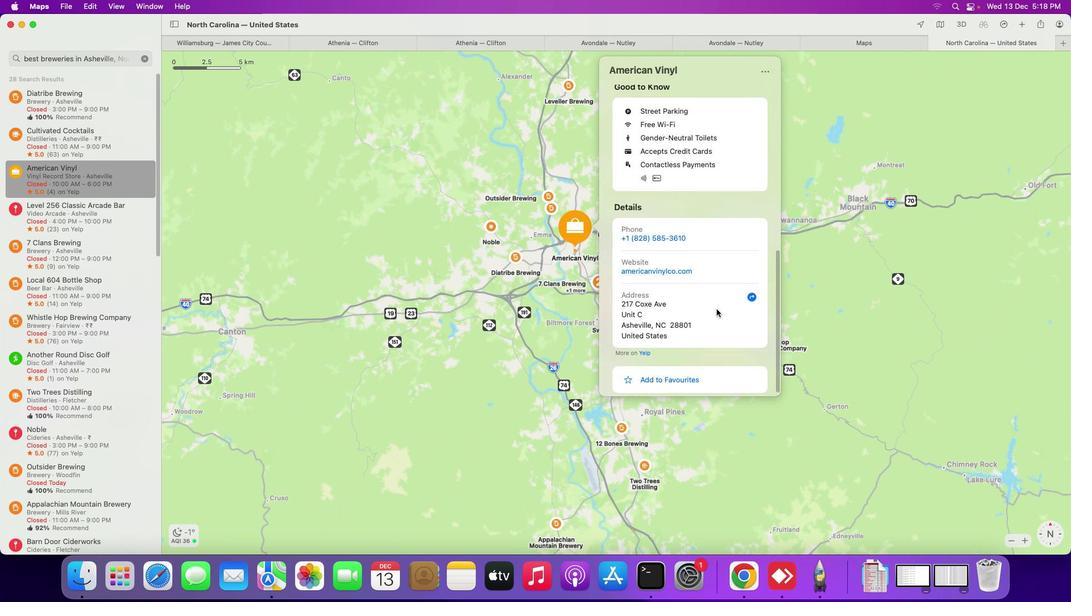 
Action: Mouse scrolled (716, 309) with delta (0, -1)
Screenshot: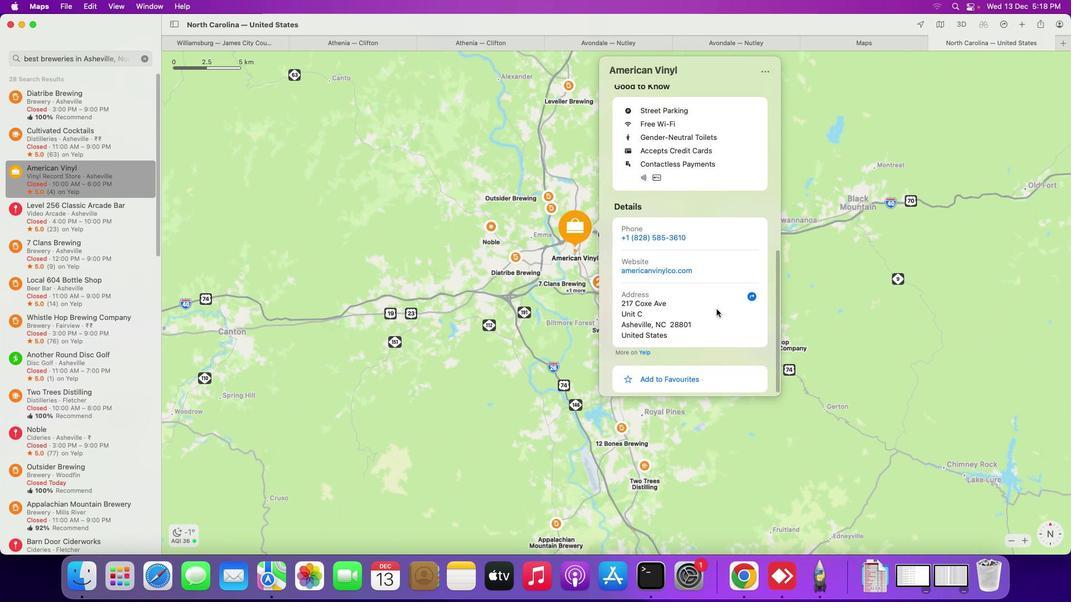 
Action: Mouse scrolled (716, 309) with delta (0, -2)
Screenshot: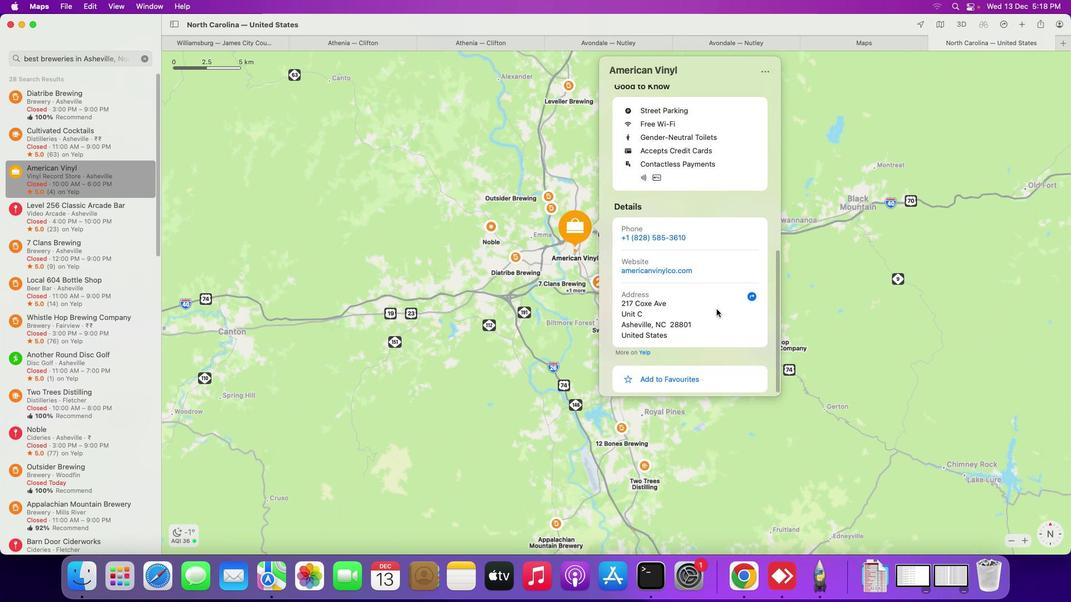
Action: Mouse moved to (716, 309)
Screenshot: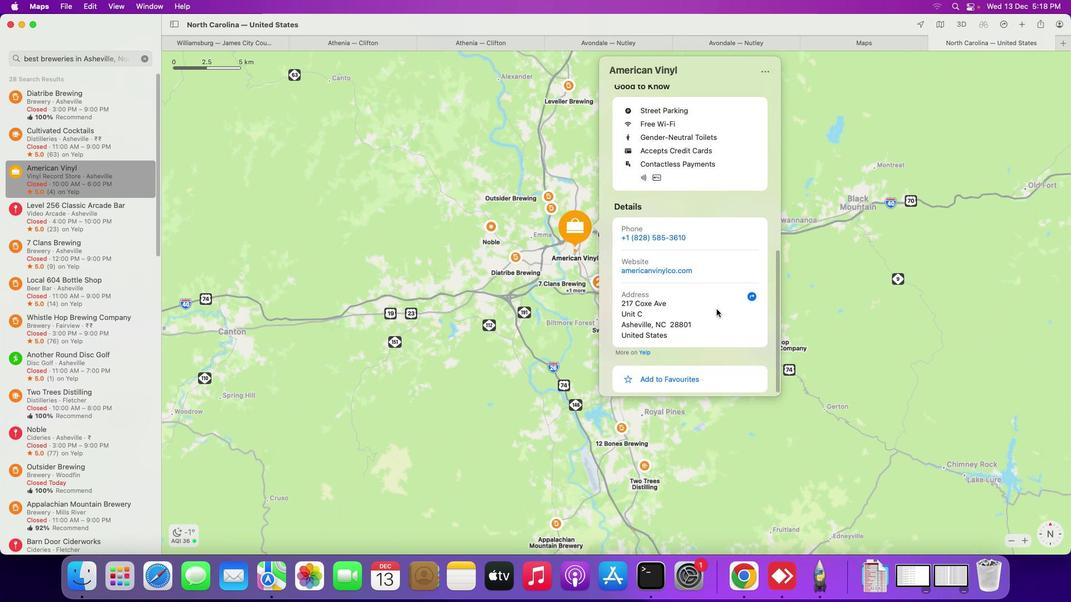 
Action: Mouse scrolled (716, 309) with delta (0, -3)
Screenshot: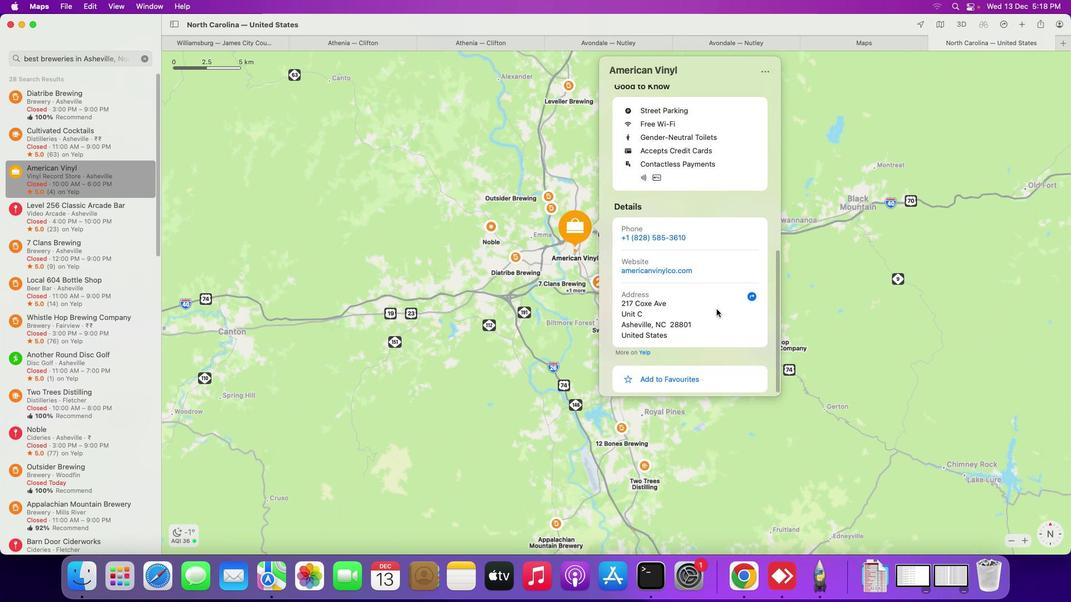 
Action: Mouse moved to (717, 309)
Screenshot: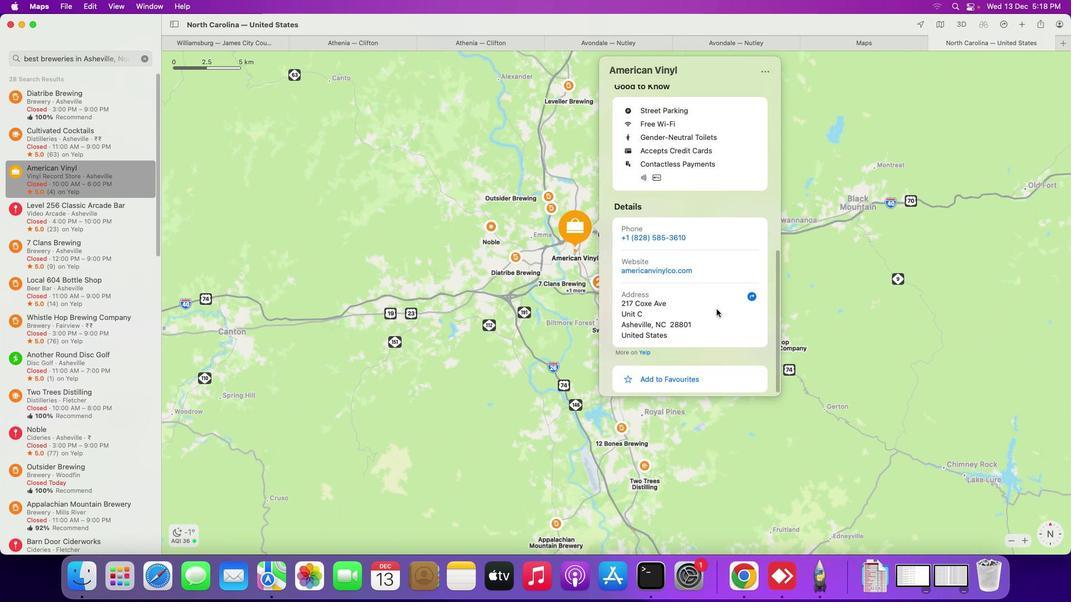 
Action: Mouse scrolled (717, 309) with delta (0, -3)
Screenshot: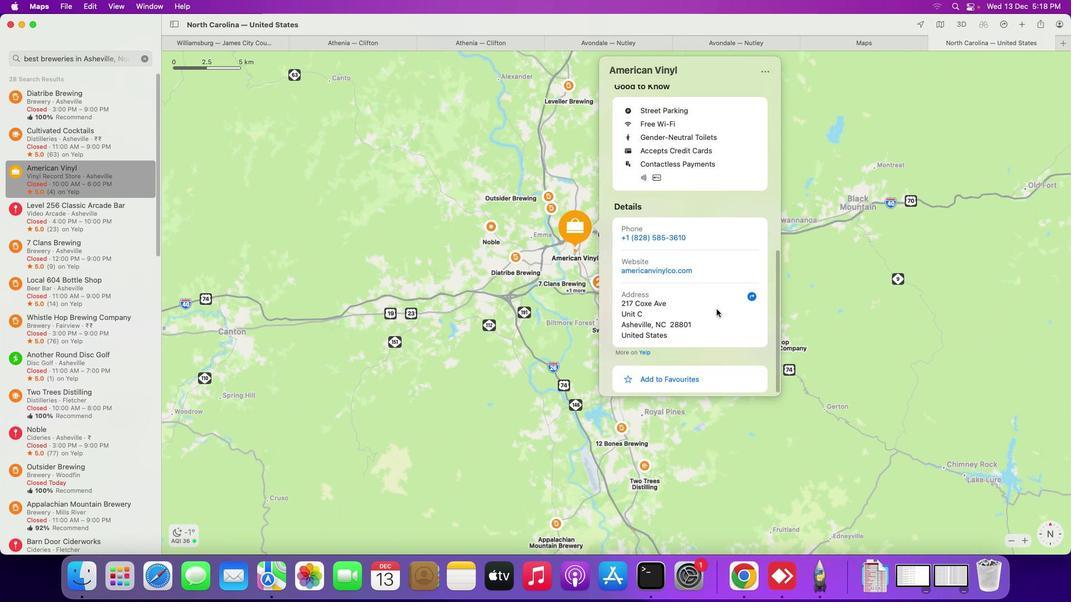
Action: Mouse moved to (717, 309)
Screenshot: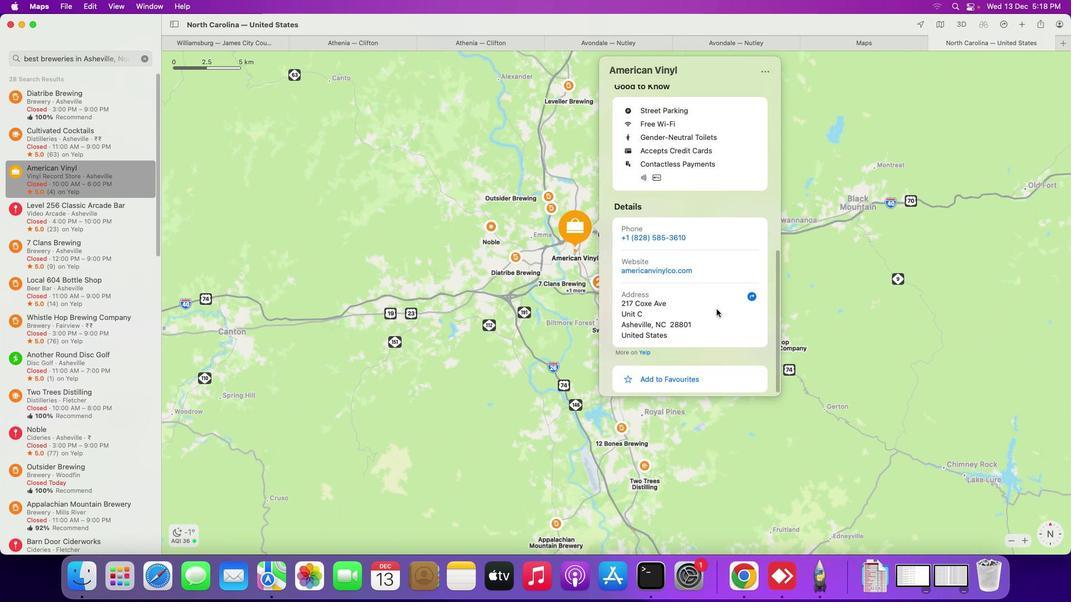 
Action: Mouse scrolled (717, 309) with delta (0, -3)
Screenshot: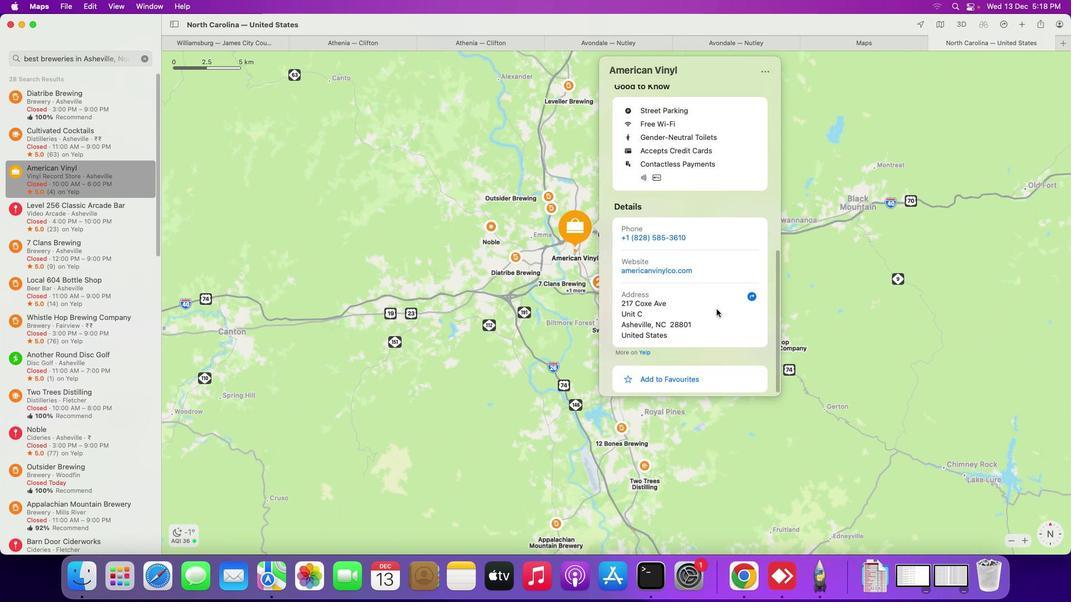
Action: Mouse scrolled (717, 309) with delta (0, -3)
Screenshot: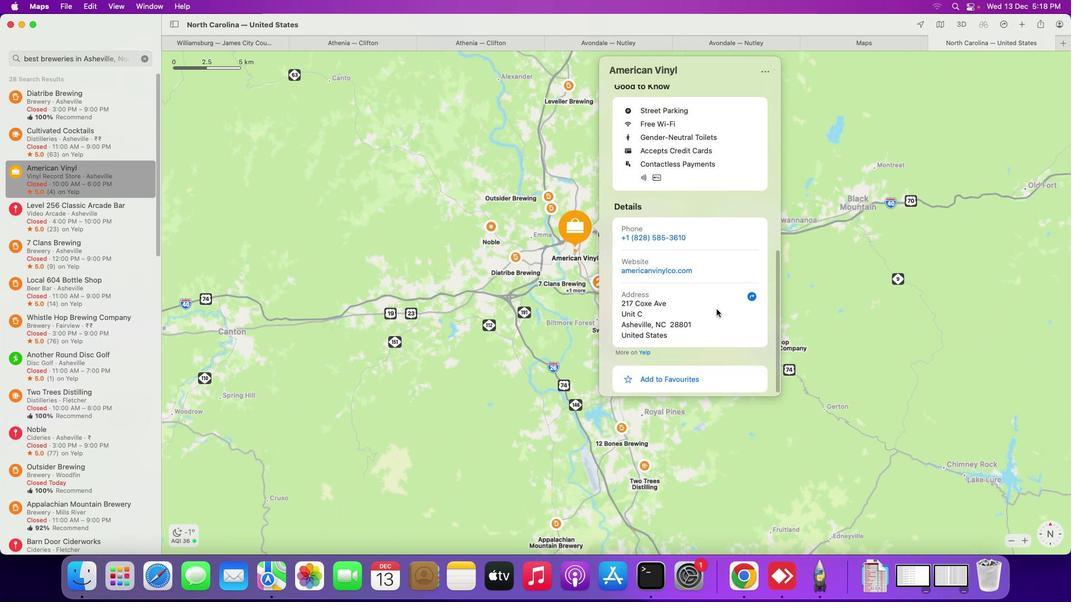 
Action: Mouse scrolled (717, 309) with delta (0, 0)
Screenshot: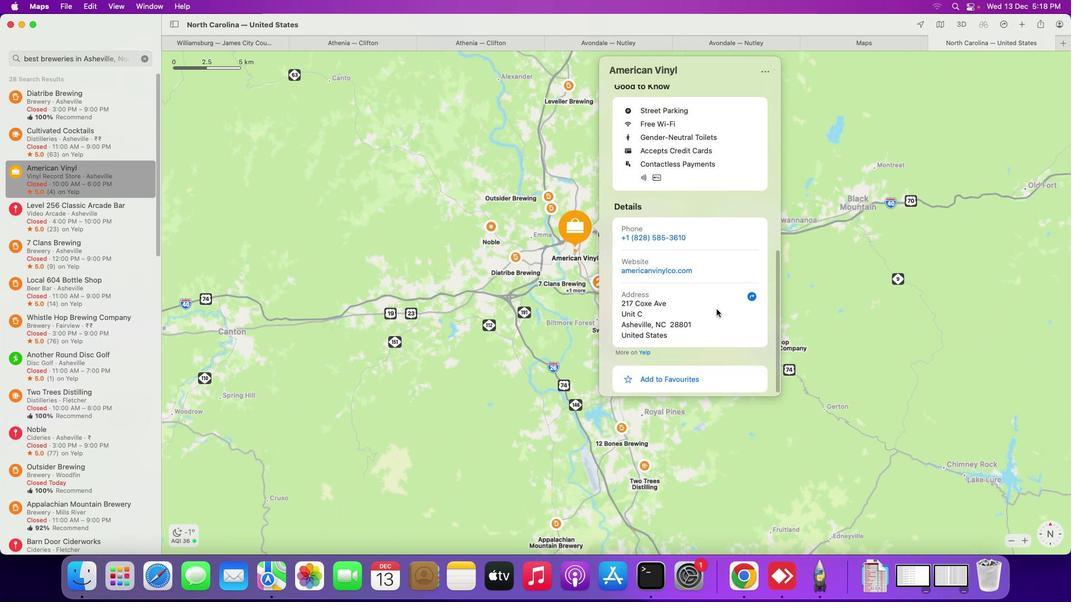 
Action: Mouse scrolled (717, 309) with delta (0, 0)
Screenshot: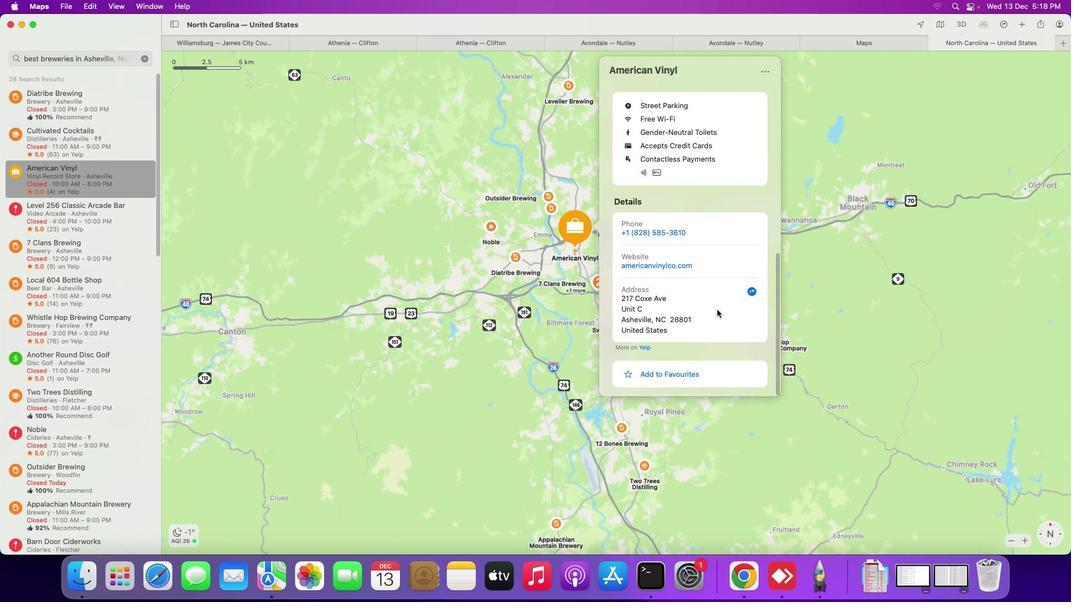 
Action: Mouse scrolled (717, 309) with delta (0, 0)
Screenshot: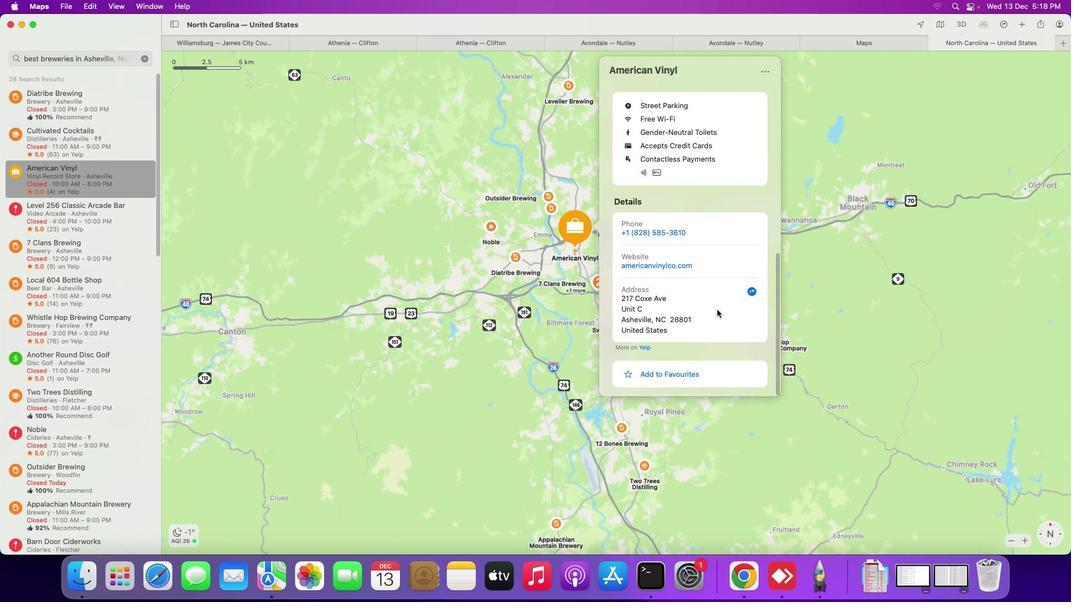 
Action: Mouse scrolled (717, 309) with delta (0, -2)
Screenshot: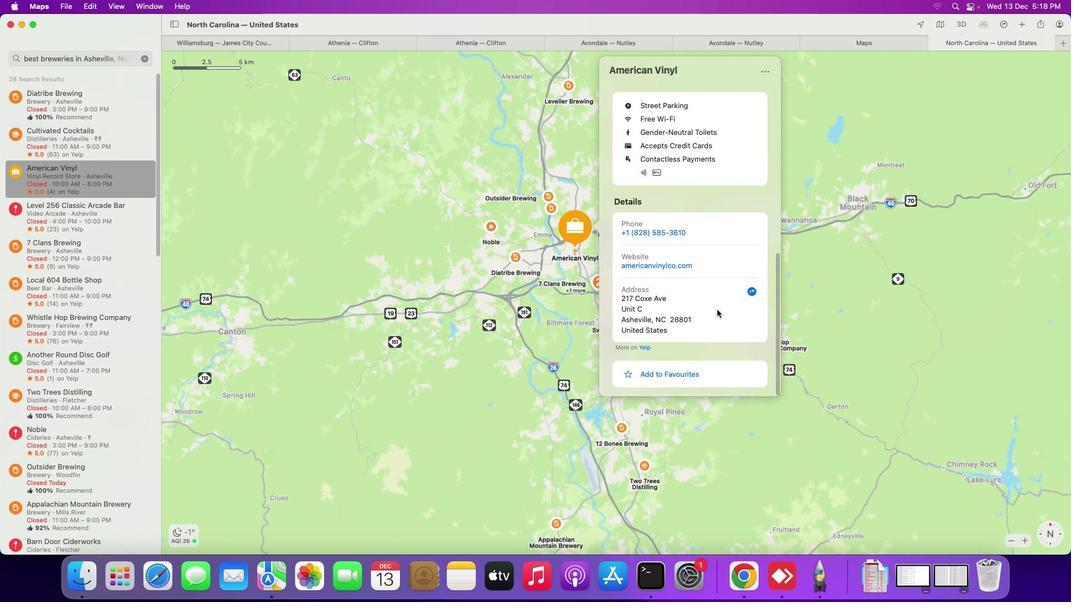 
Action: Mouse scrolled (717, 309) with delta (0, -2)
Screenshot: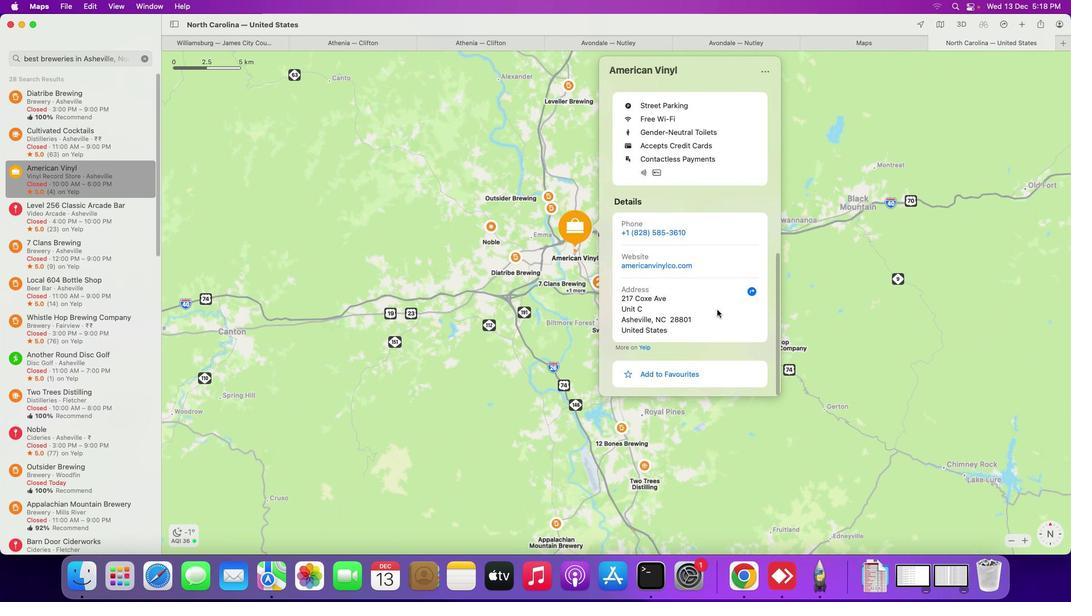 
Action: Mouse scrolled (717, 309) with delta (0, -3)
Screenshot: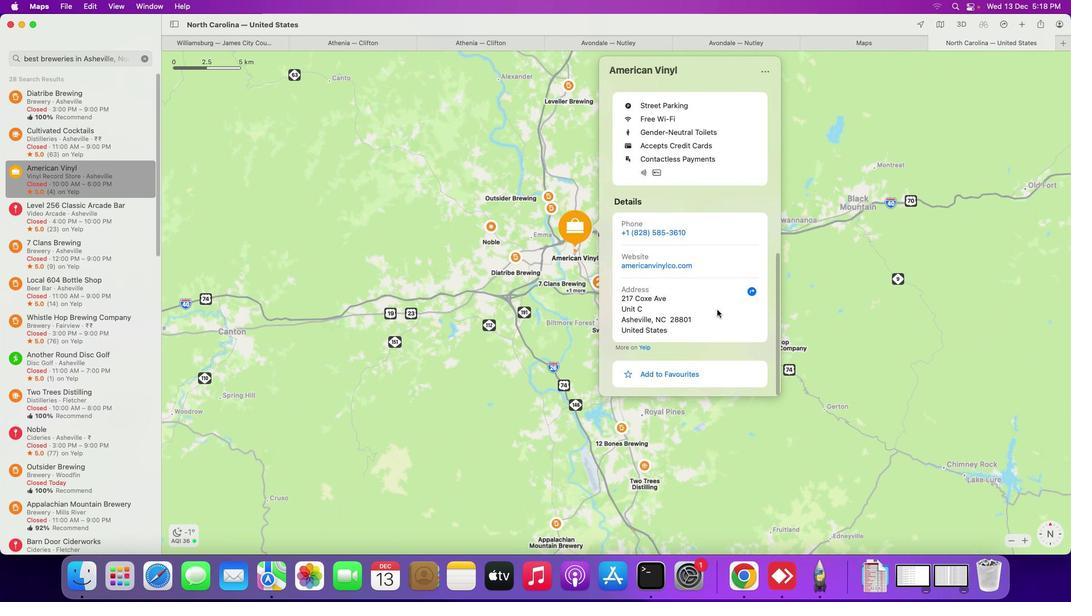 
Action: Mouse scrolled (717, 309) with delta (0, -3)
Screenshot: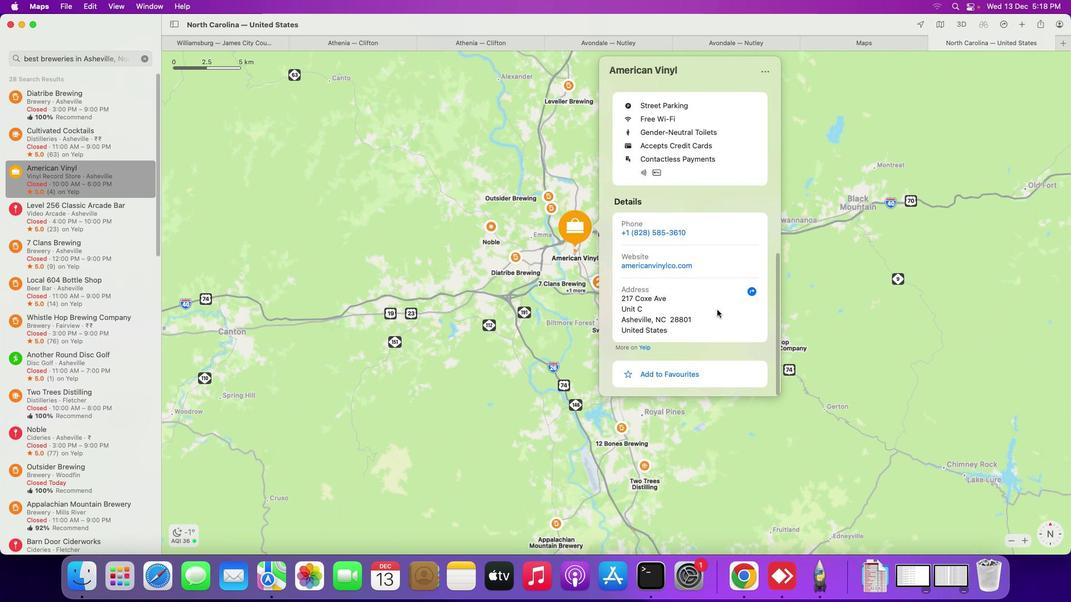 
Action: Mouse scrolled (717, 309) with delta (0, -3)
Screenshot: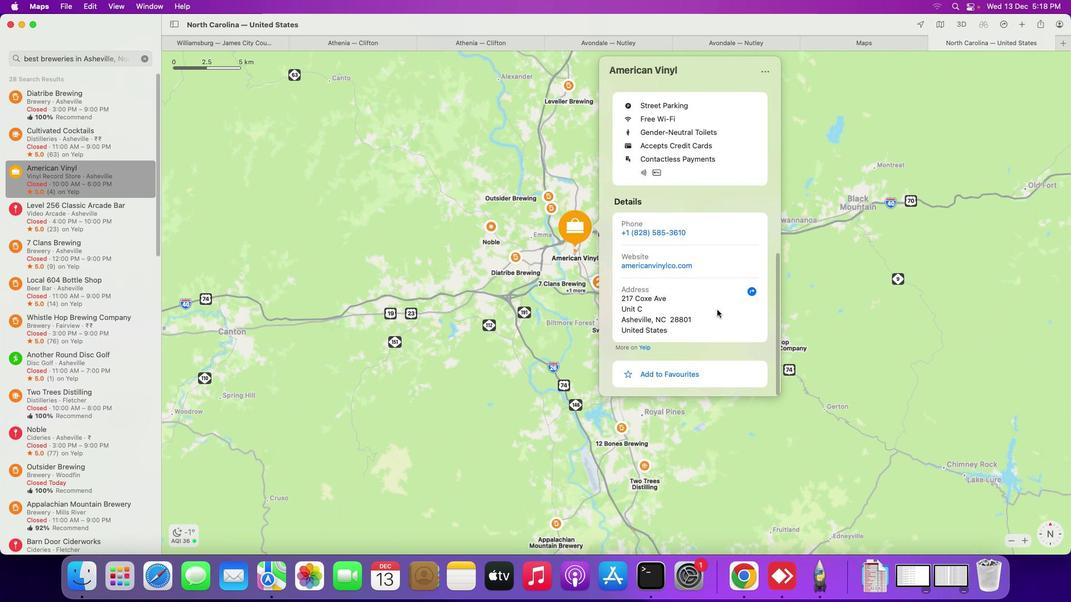 
Action: Mouse moved to (717, 309)
Screenshot: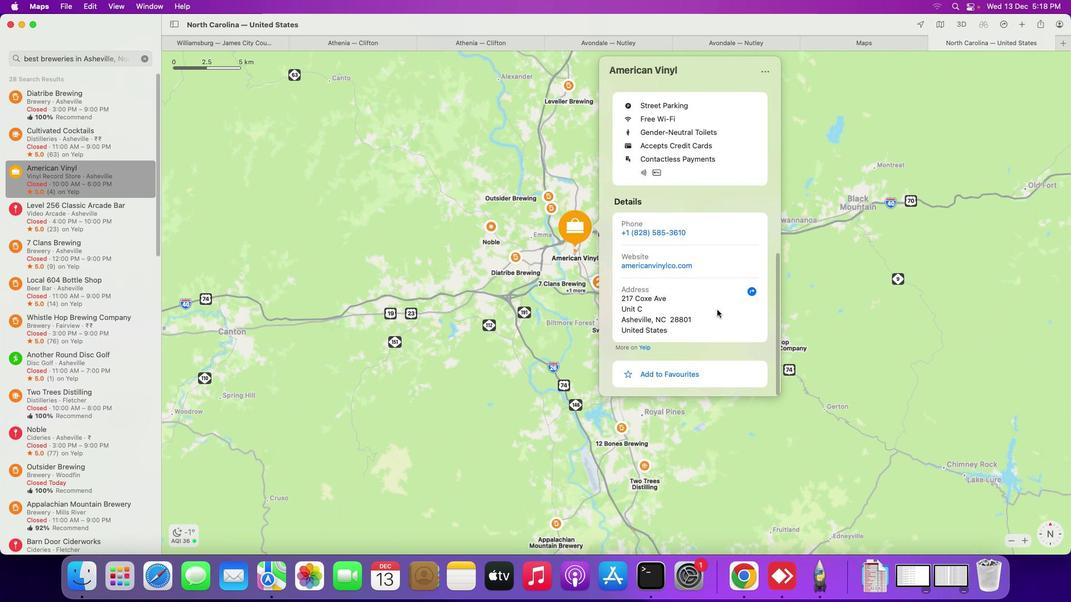 
Action: Mouse scrolled (717, 309) with delta (0, -4)
Screenshot: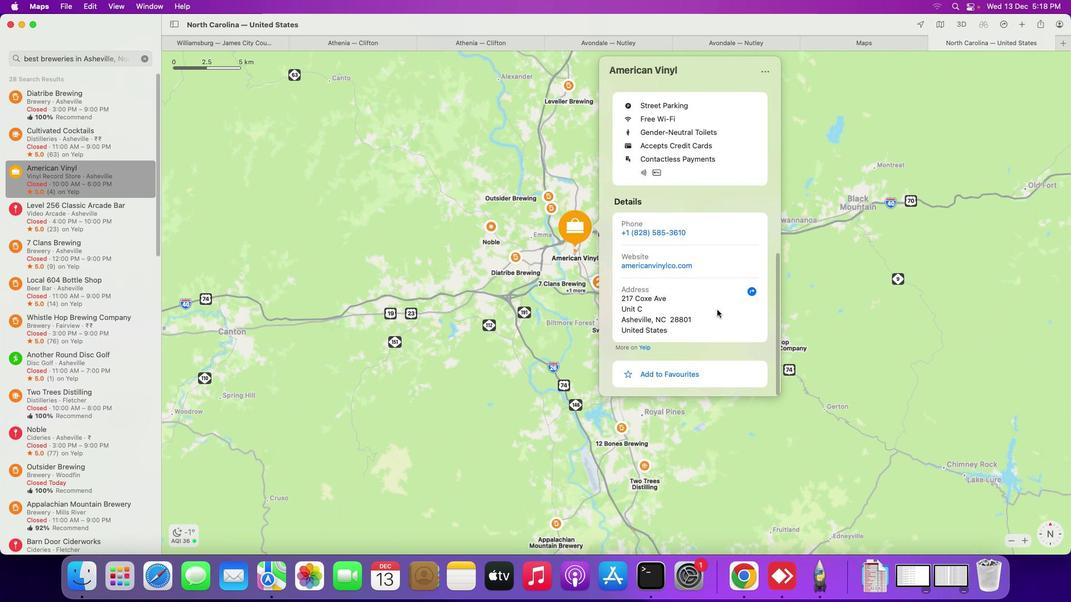 
Action: Mouse moved to (79, 215)
Screenshot: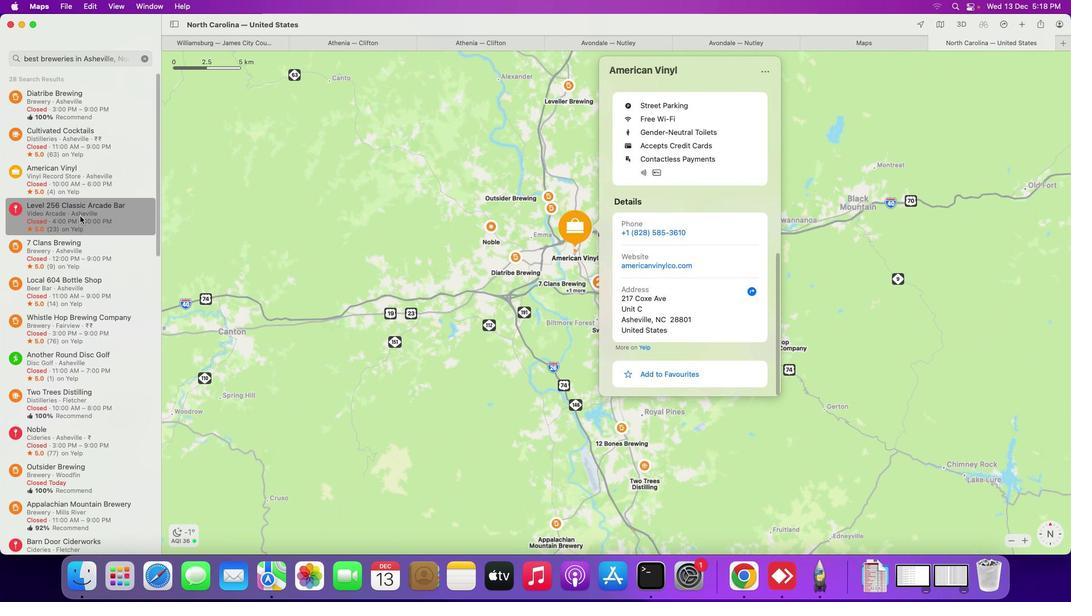 
Action: Mouse pressed left at (79, 215)
Screenshot: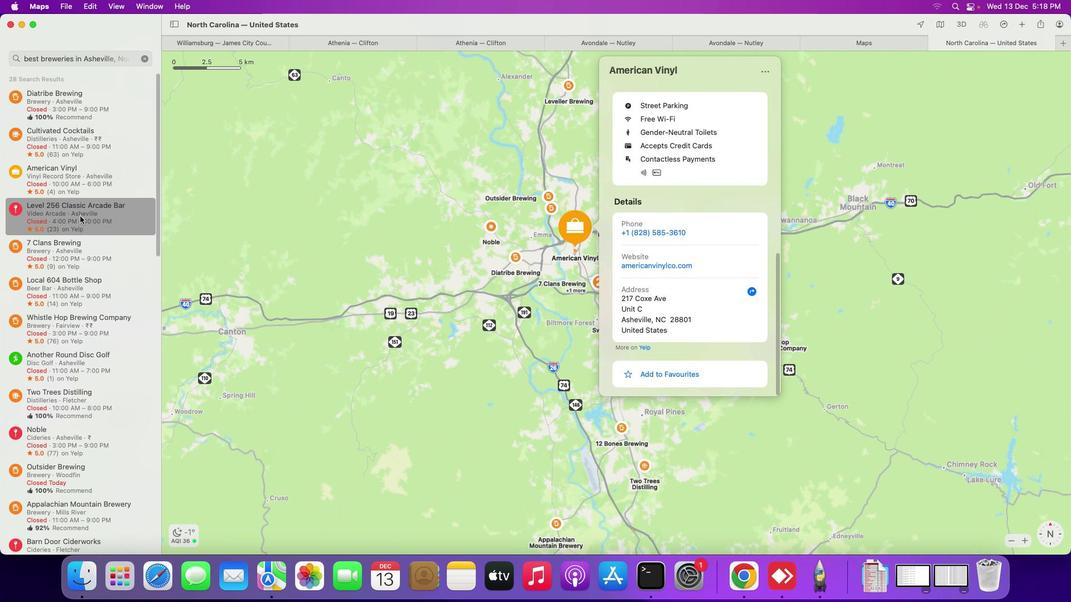 
Action: Mouse moved to (752, 286)
Screenshot: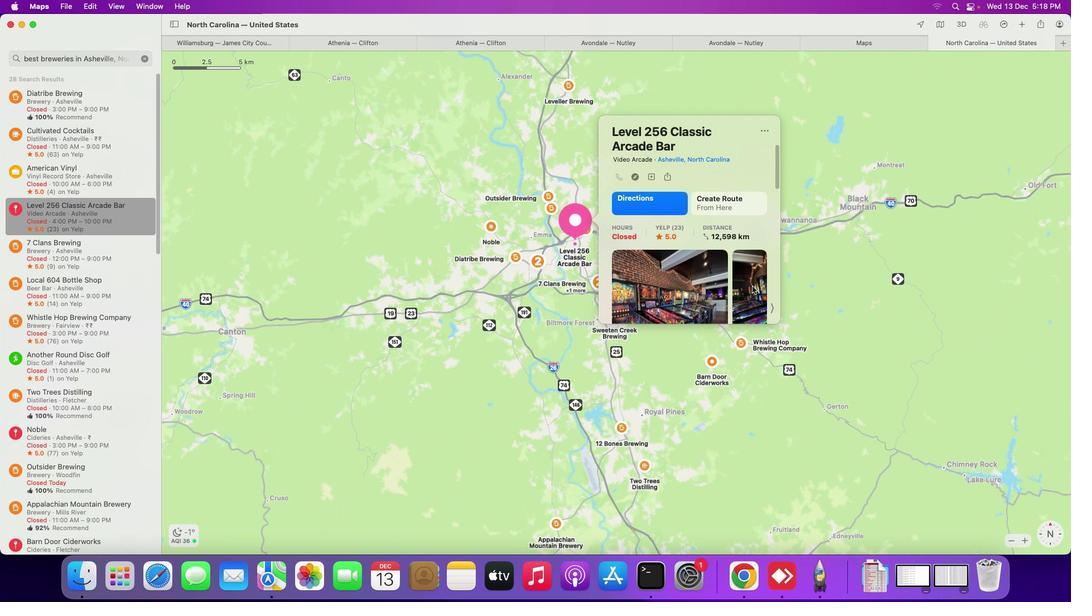 
Action: Mouse scrolled (752, 286) with delta (0, 0)
Screenshot: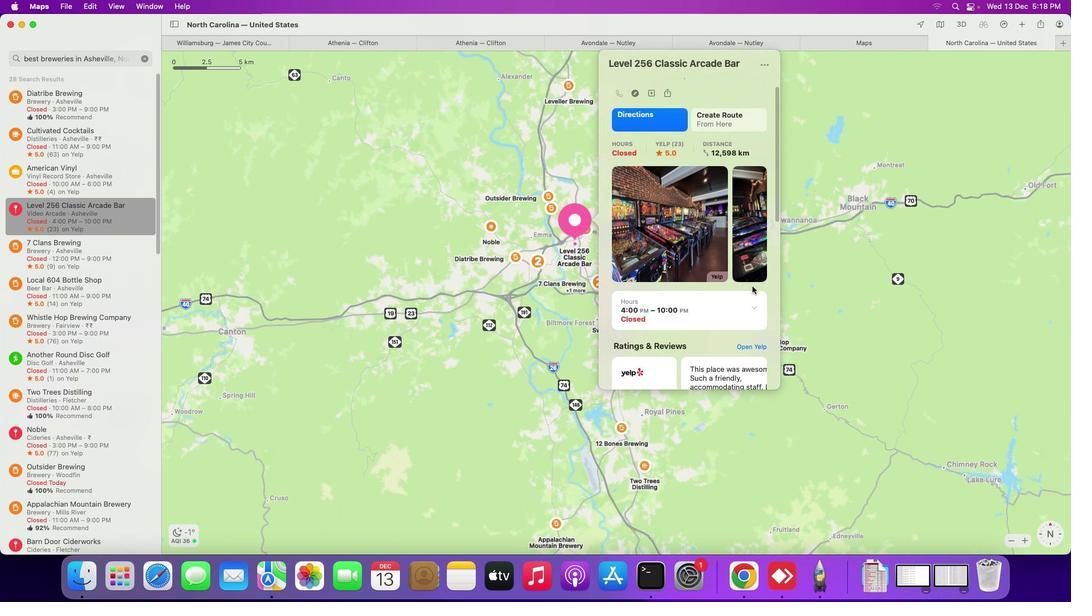 
Action: Mouse scrolled (752, 286) with delta (0, 0)
Screenshot: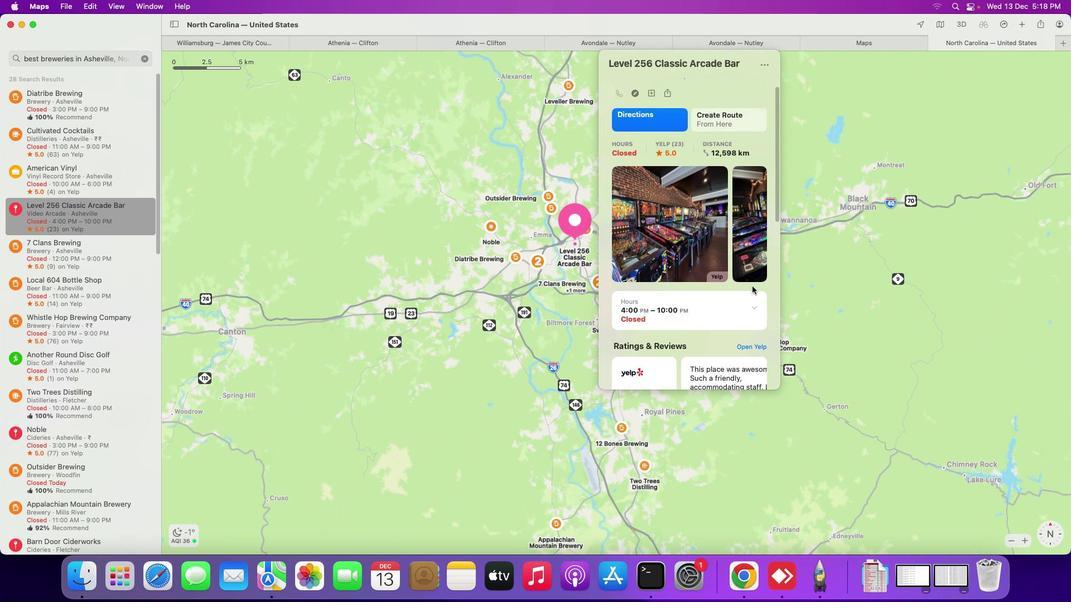 
Action: Mouse scrolled (752, 286) with delta (0, -1)
Screenshot: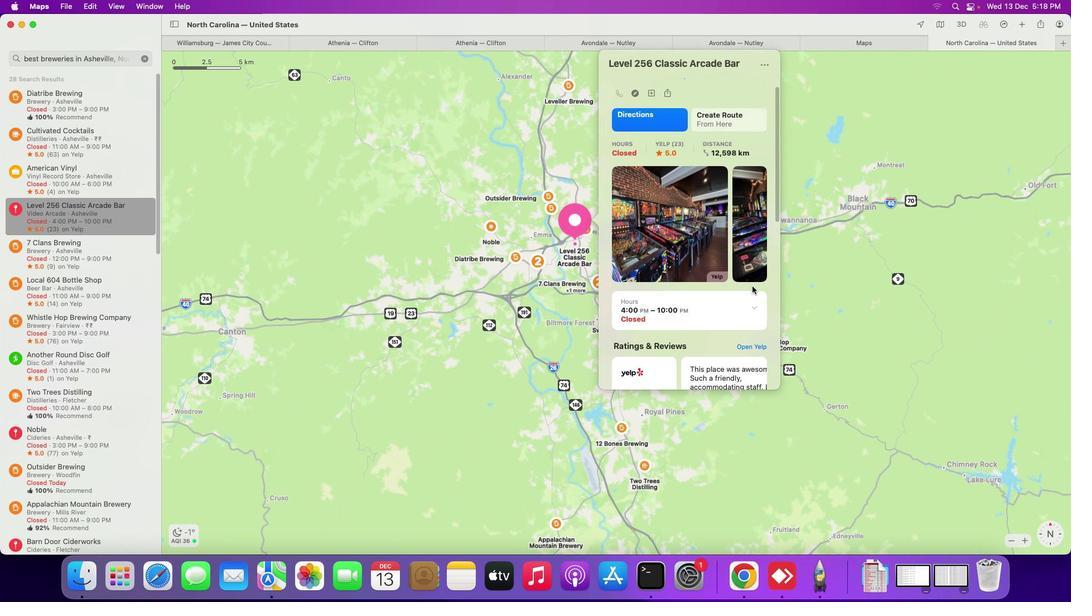 
Action: Mouse moved to (753, 286)
Screenshot: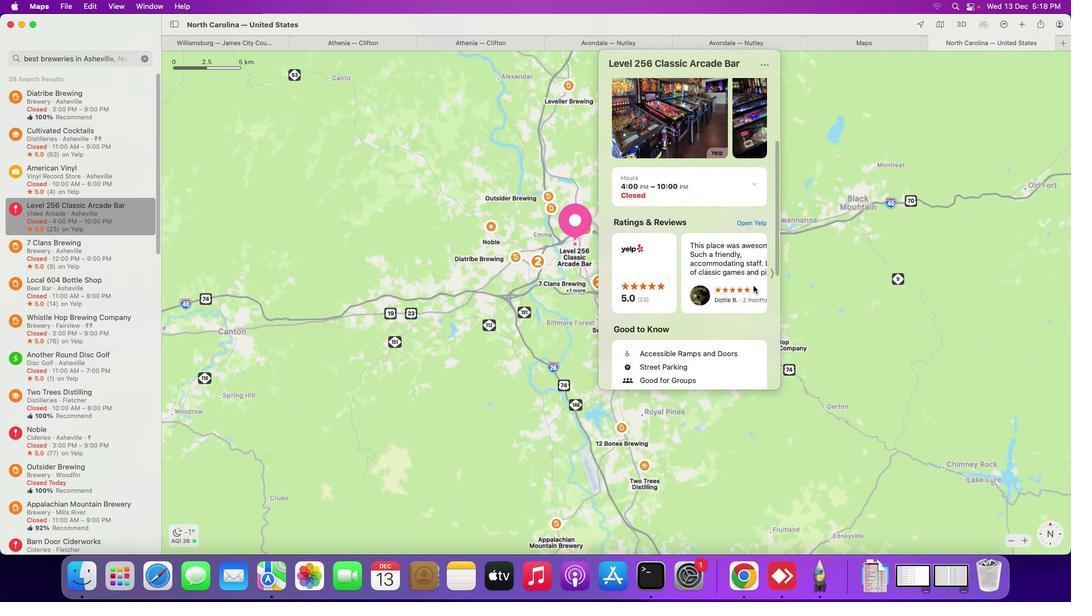 
Action: Mouse scrolled (753, 286) with delta (0, 0)
Screenshot: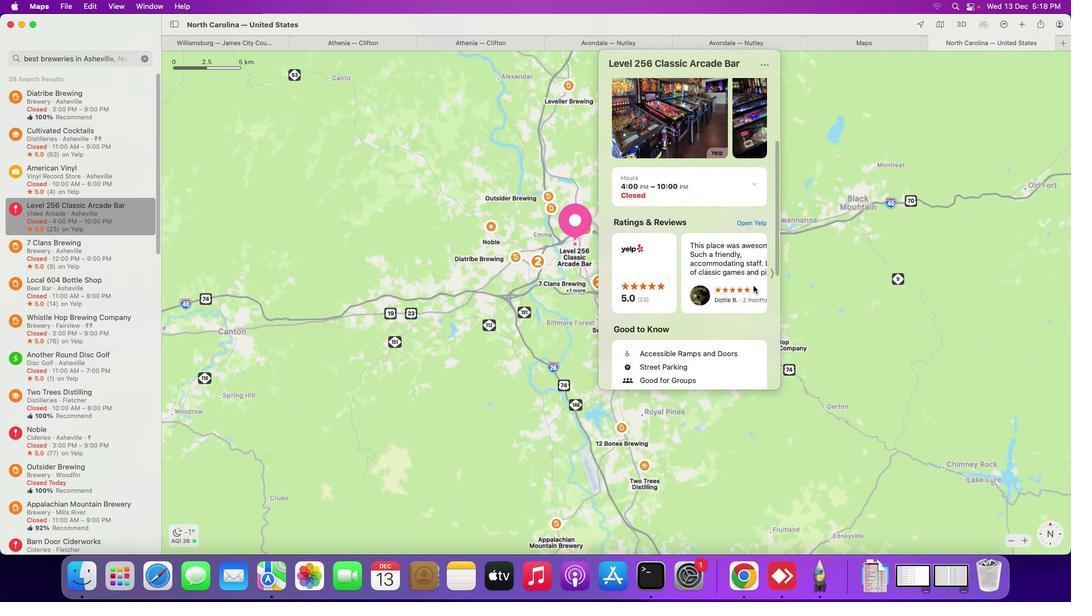 
Action: Mouse moved to (753, 286)
Screenshot: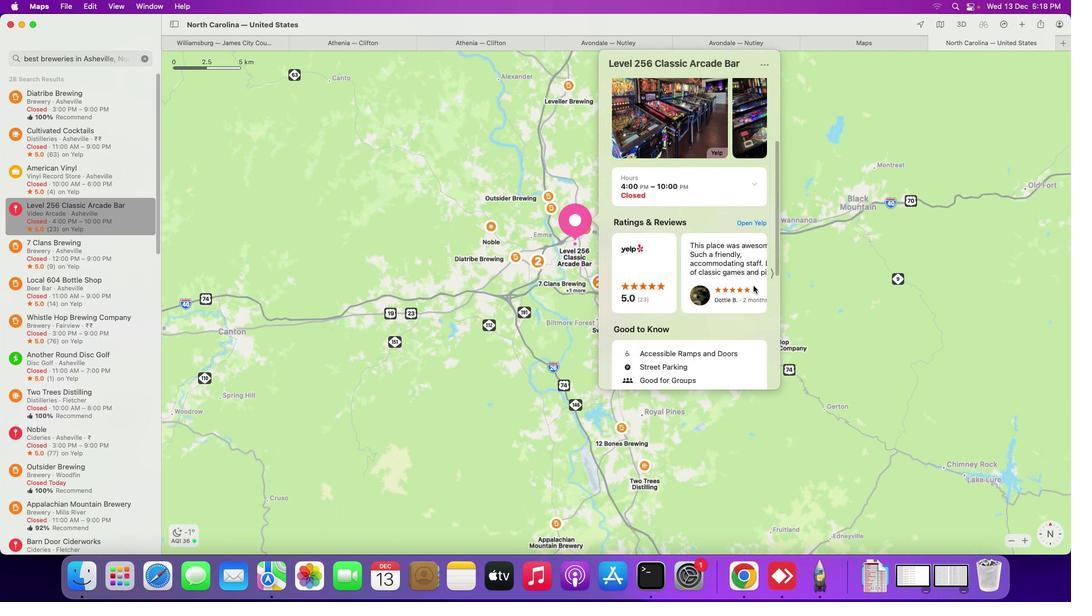 
Action: Mouse scrolled (753, 286) with delta (0, 0)
Screenshot: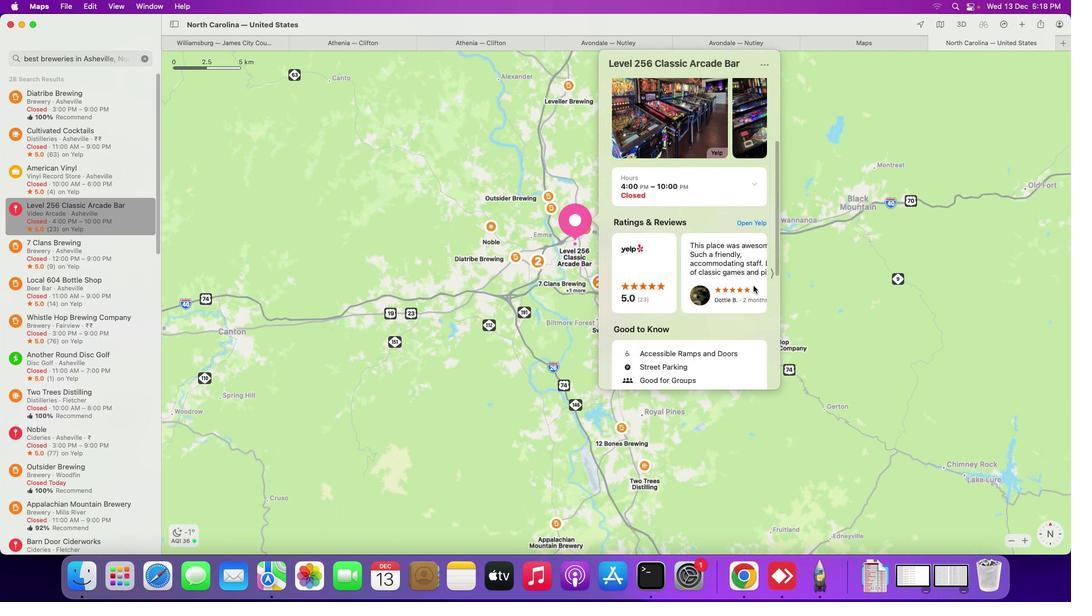 
Action: Mouse scrolled (753, 286) with delta (0, -1)
Screenshot: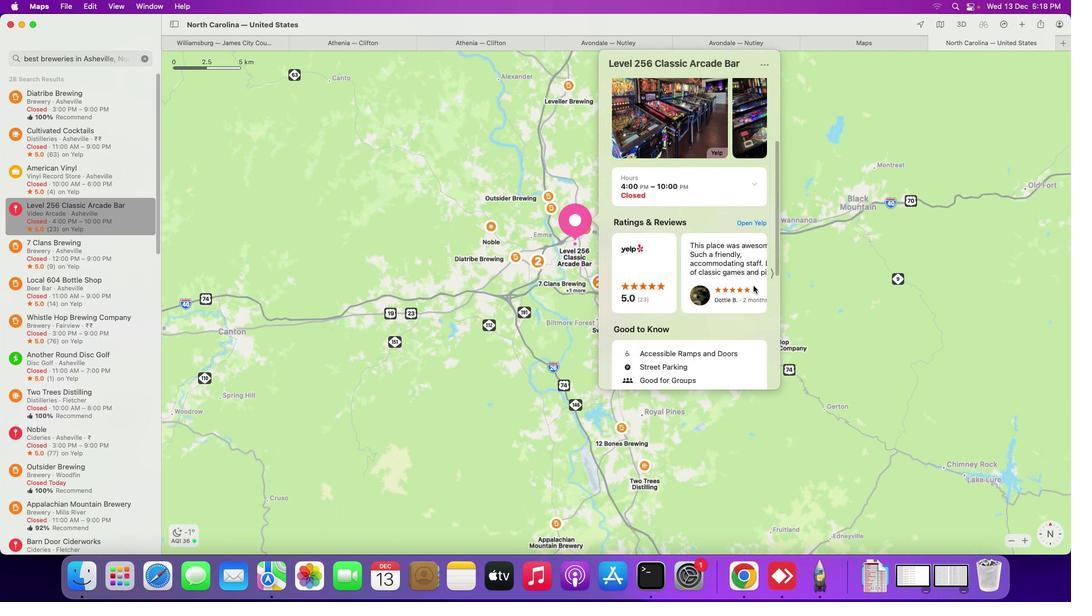 
Action: Mouse moved to (753, 286)
Screenshot: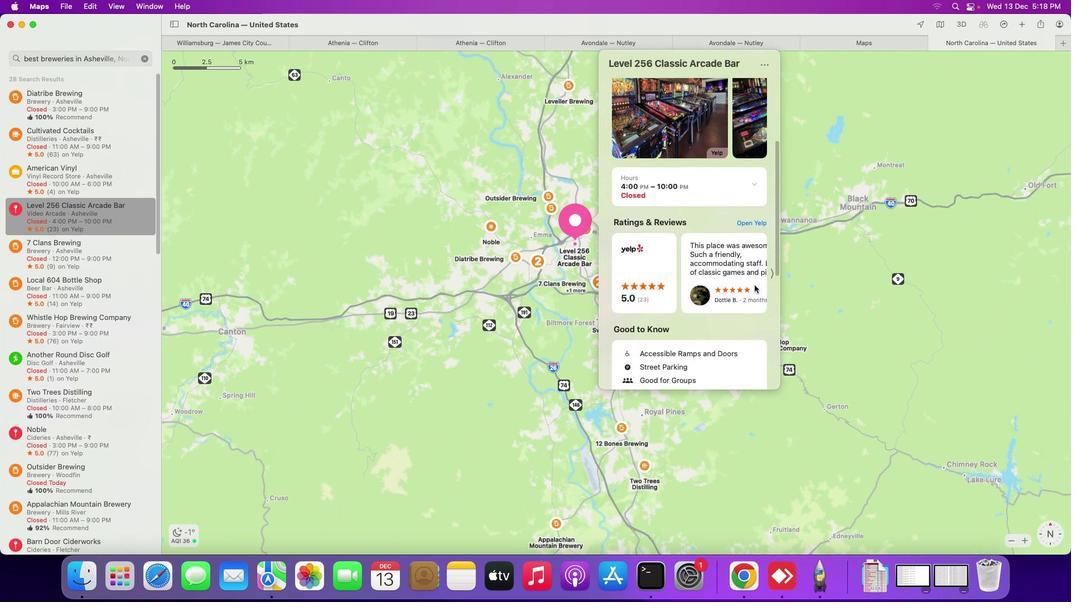 
Action: Mouse scrolled (753, 286) with delta (0, -2)
Screenshot: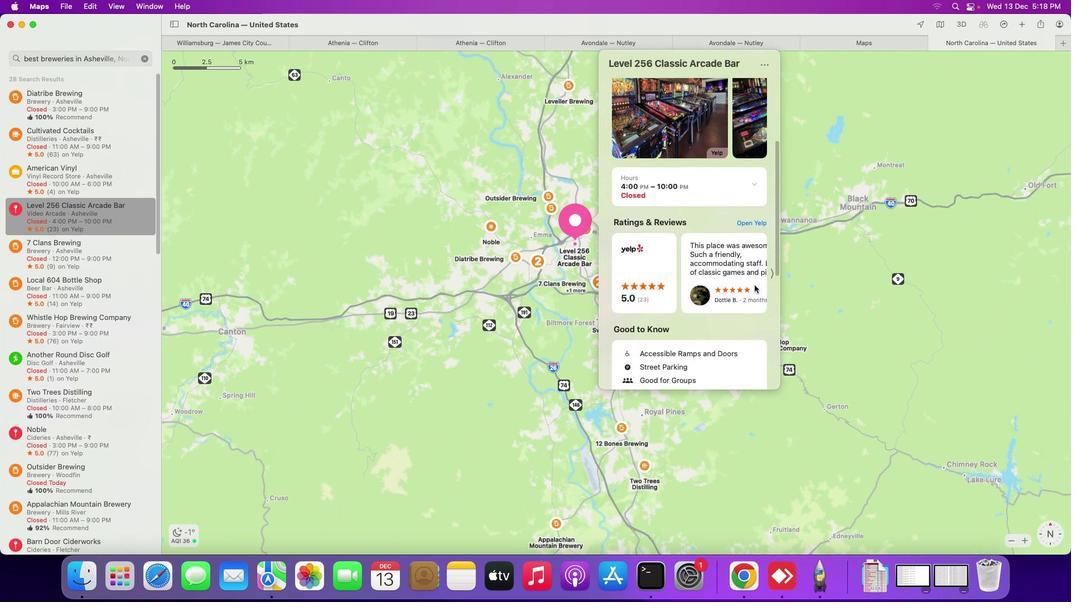 
Action: Mouse scrolled (753, 286) with delta (0, -3)
Screenshot: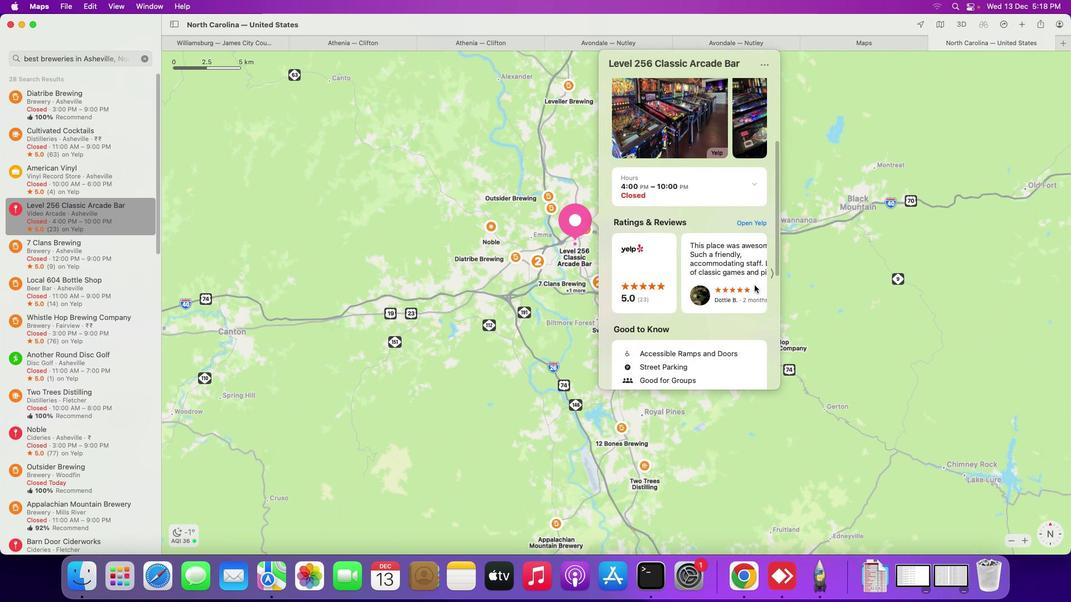 
Action: Mouse scrolled (753, 286) with delta (0, -3)
Screenshot: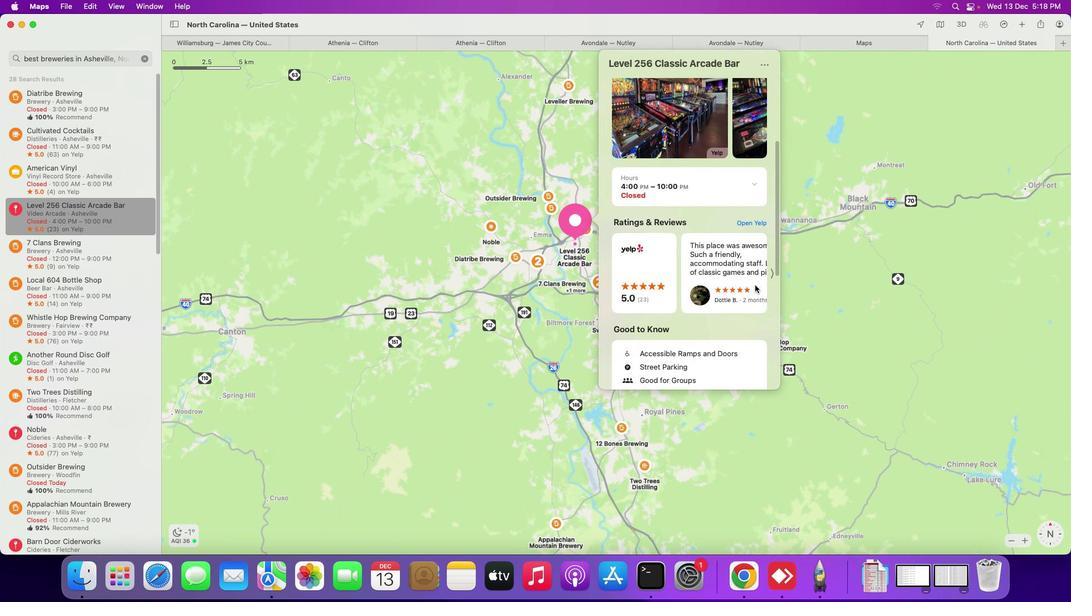 
Action: Mouse moved to (755, 285)
Screenshot: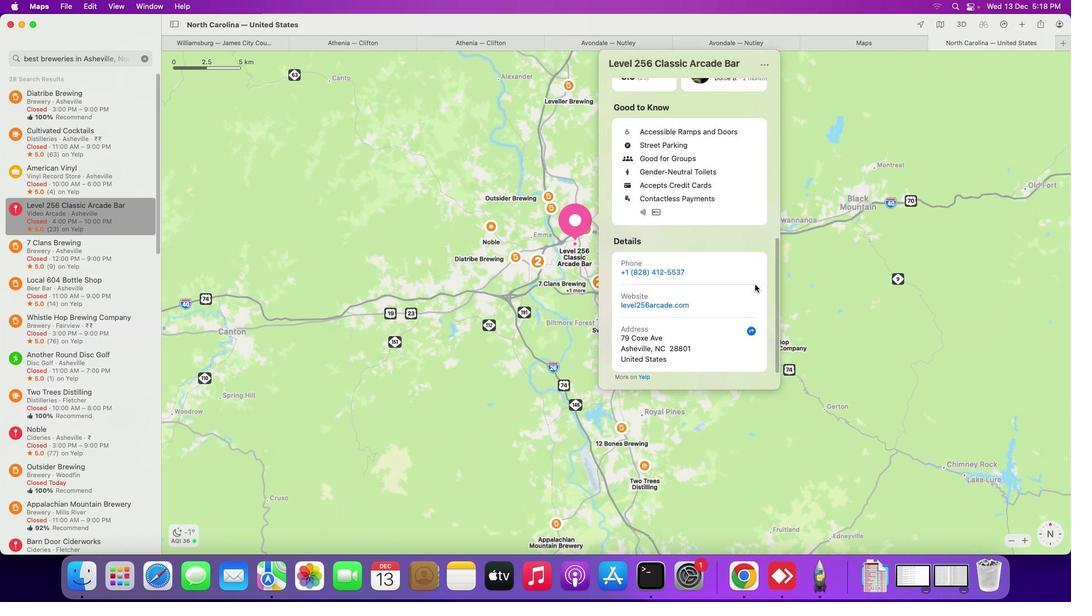
Action: Mouse scrolled (755, 285) with delta (0, 0)
Screenshot: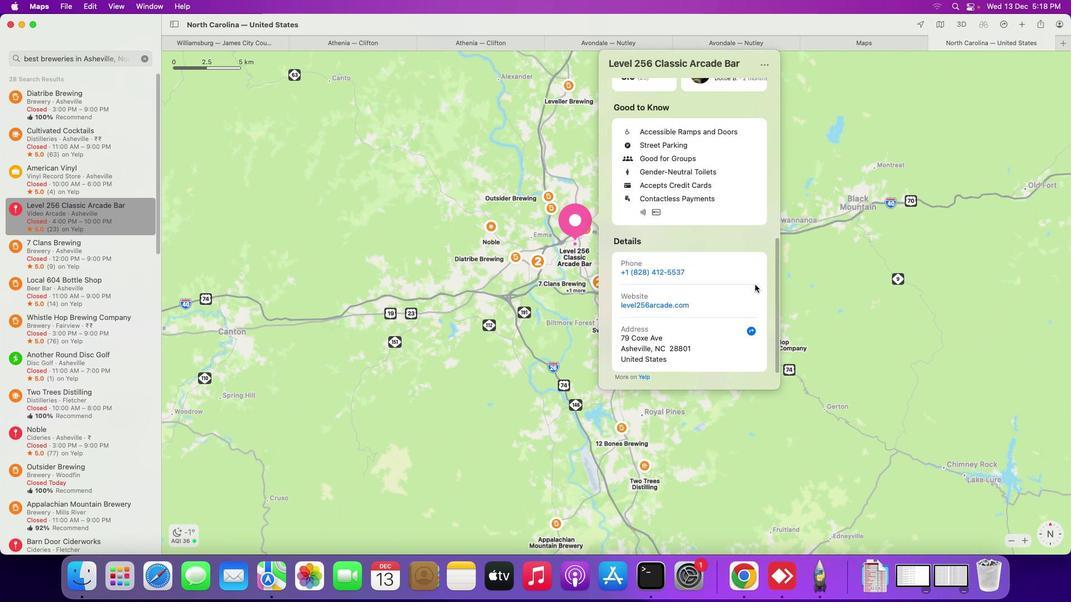
Action: Mouse moved to (755, 285)
Screenshot: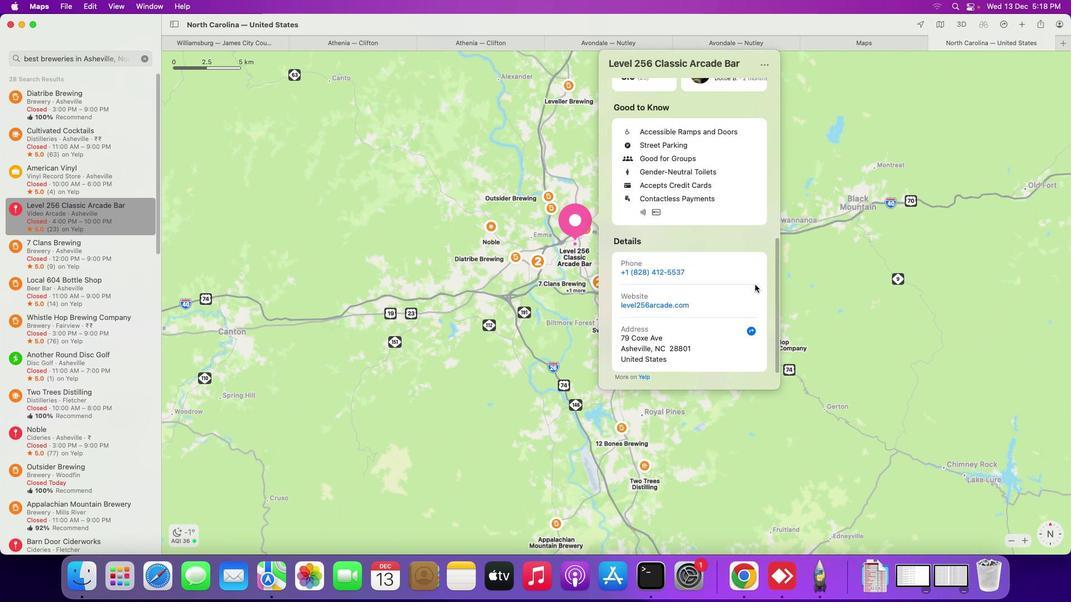 
Action: Mouse scrolled (755, 285) with delta (0, 0)
Screenshot: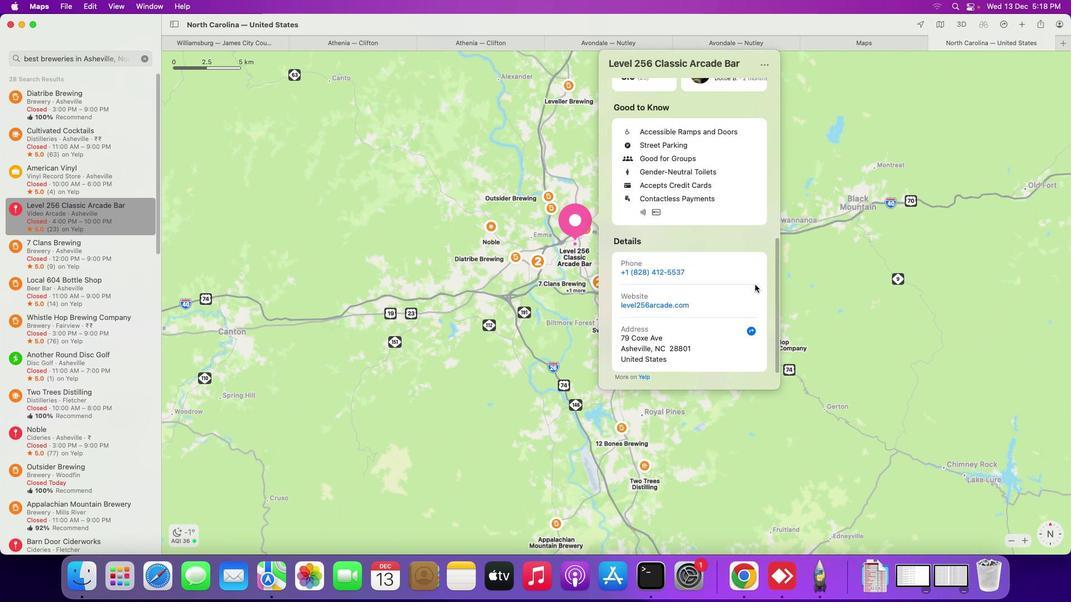 
Action: Mouse scrolled (755, 285) with delta (0, -1)
Screenshot: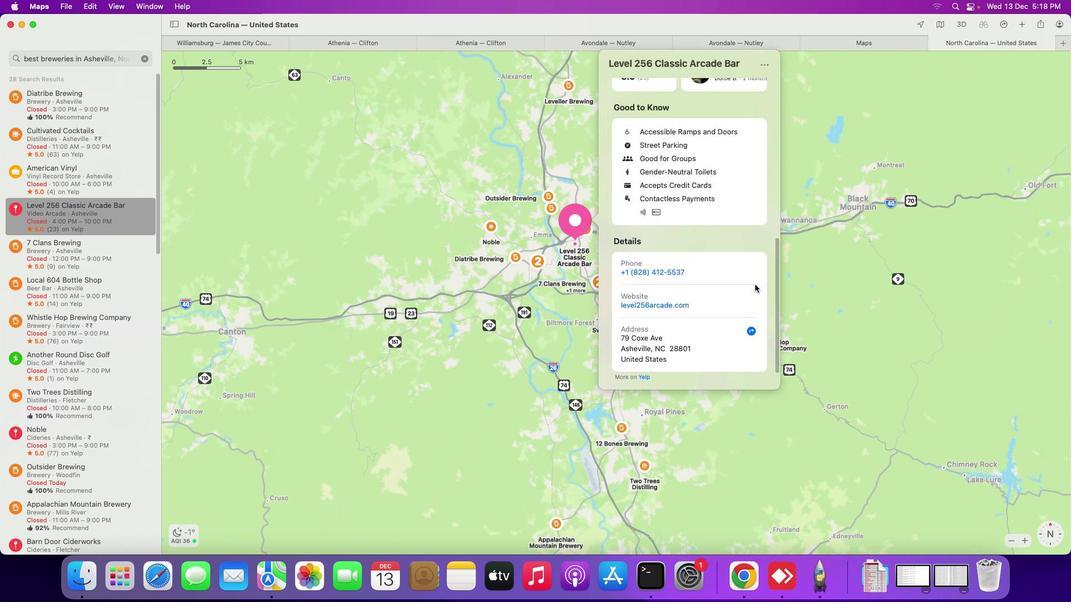 
Action: Mouse moved to (755, 285)
Screenshot: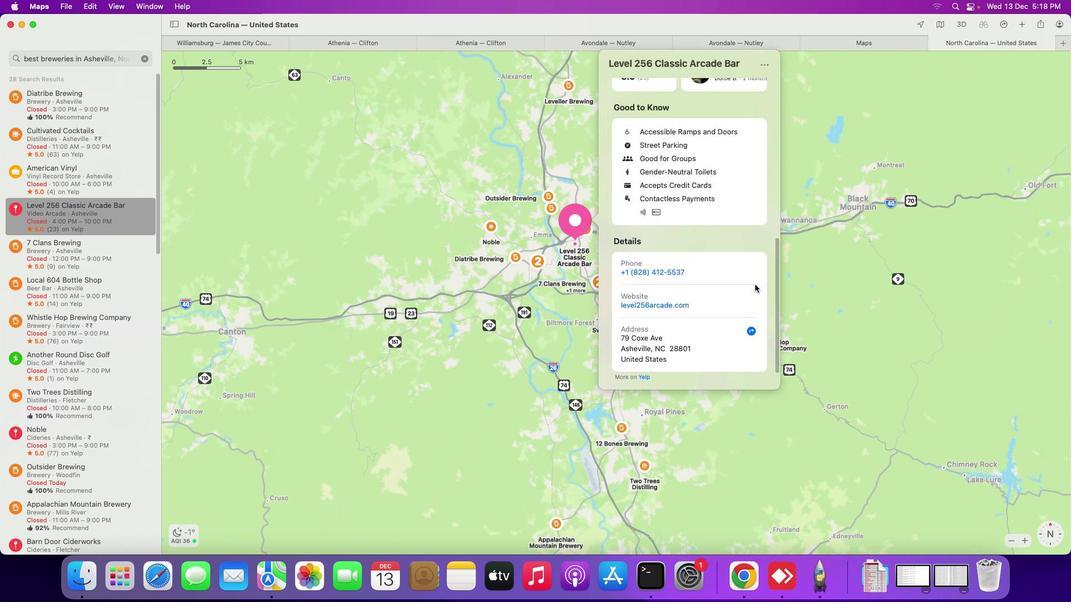 
Action: Mouse scrolled (755, 285) with delta (0, -2)
Screenshot: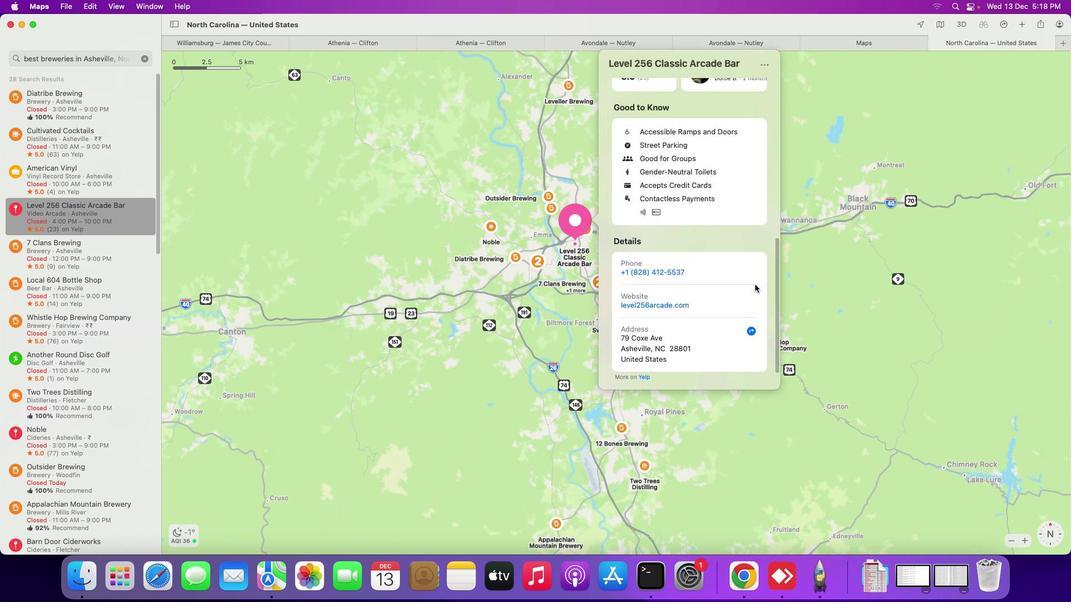 
Action: Mouse moved to (755, 285)
Screenshot: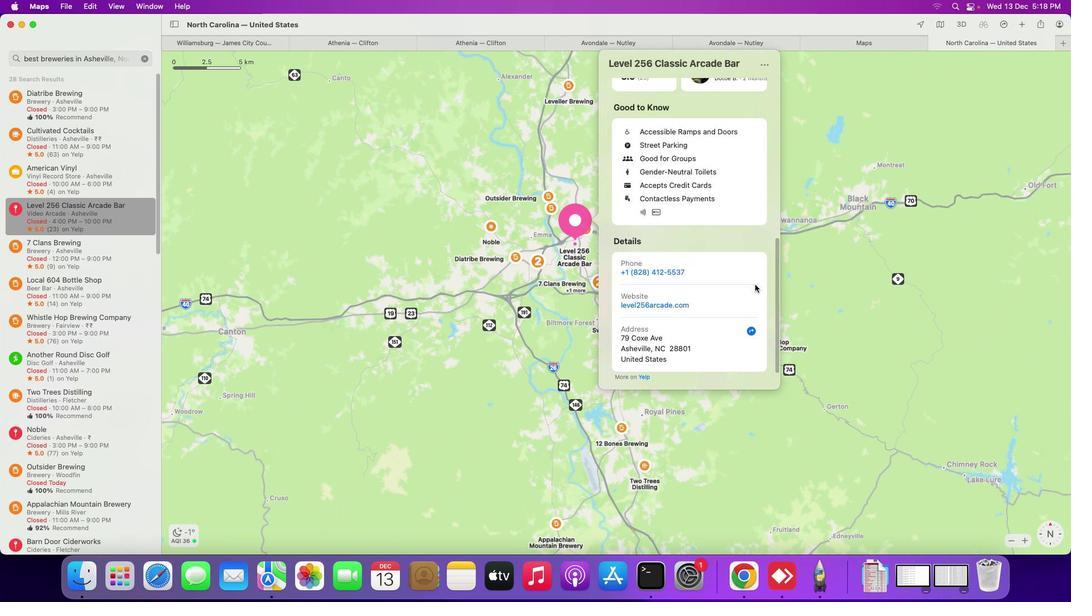 
Action: Mouse scrolled (755, 285) with delta (0, -3)
Screenshot: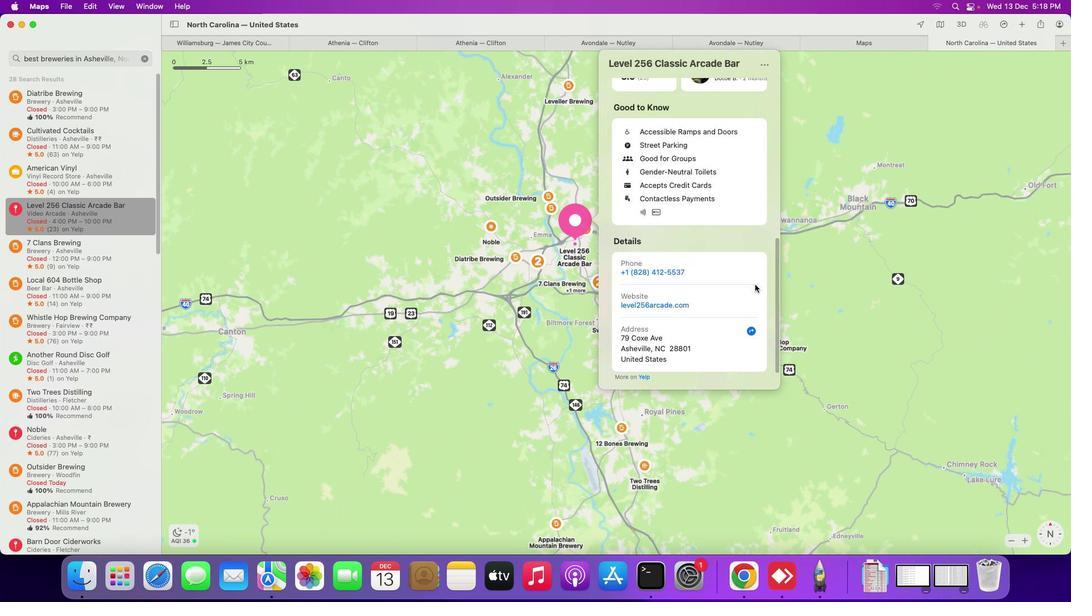 
Action: Mouse scrolled (755, 285) with delta (0, -3)
Screenshot: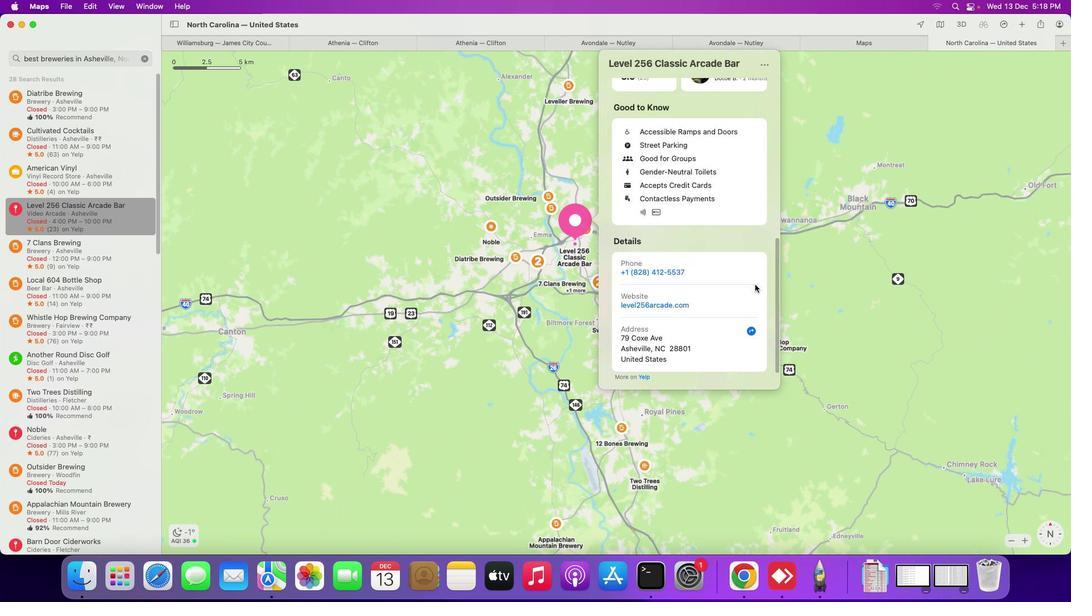 
Action: Mouse scrolled (755, 285) with delta (0, -3)
Screenshot: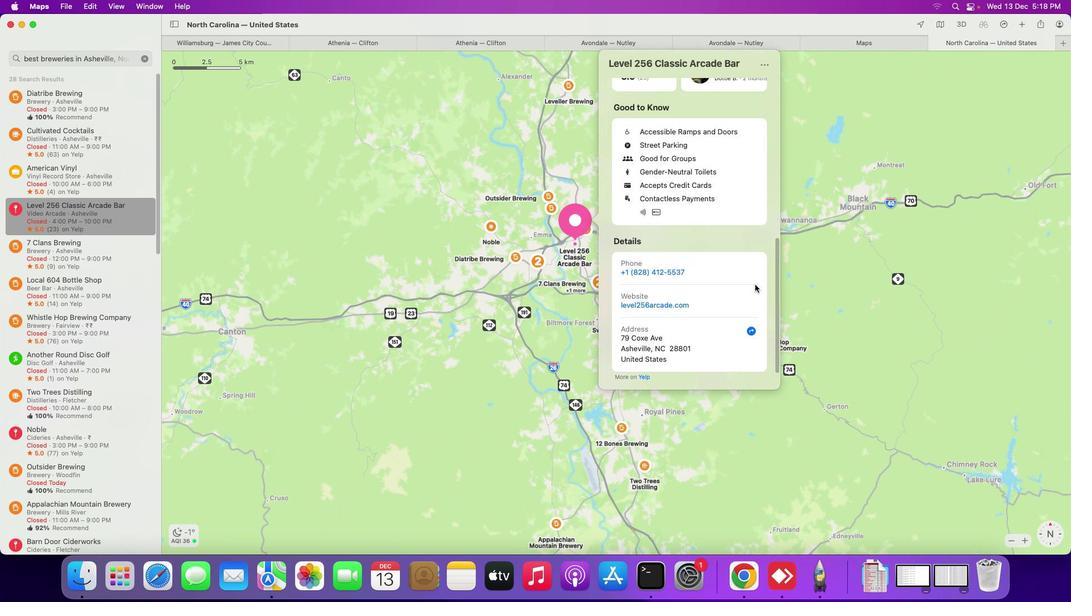 
Action: Mouse scrolled (755, 285) with delta (0, -4)
Screenshot: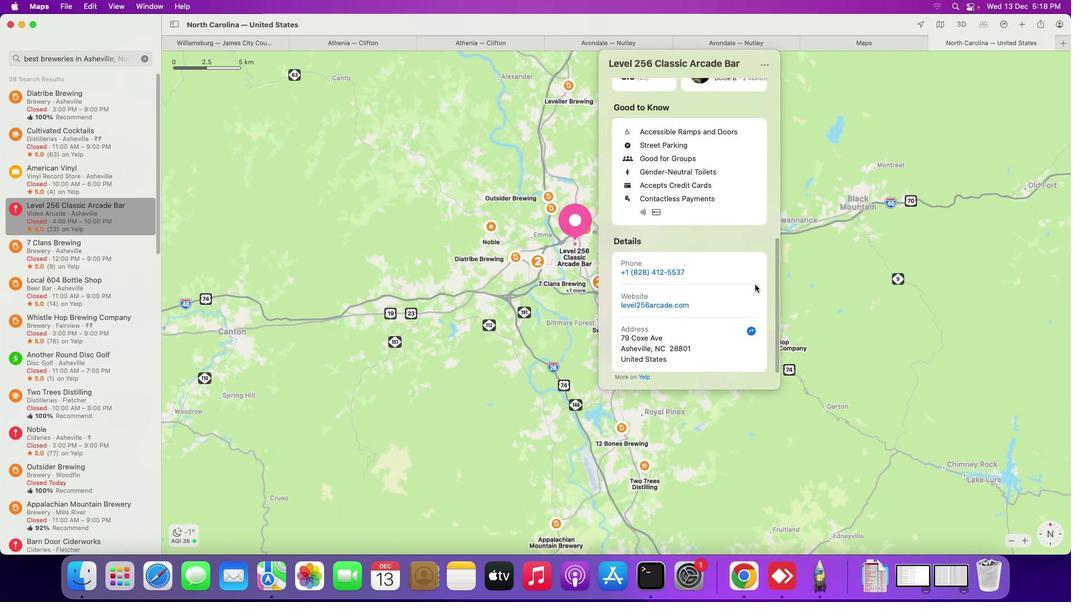 
Action: Mouse moved to (755, 284)
Screenshot: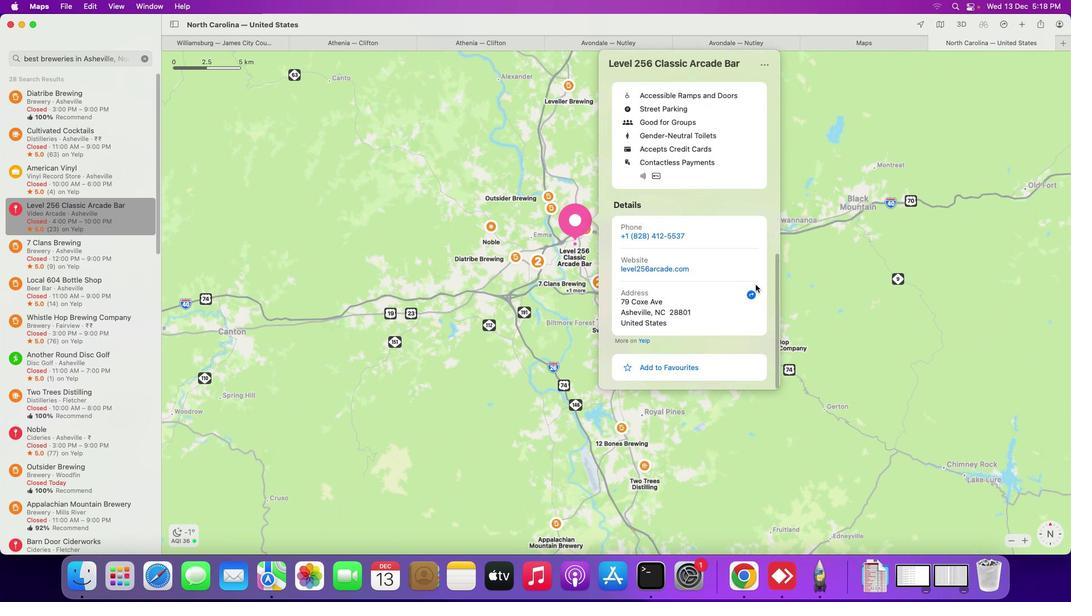 
Action: Mouse scrolled (755, 284) with delta (0, 0)
Screenshot: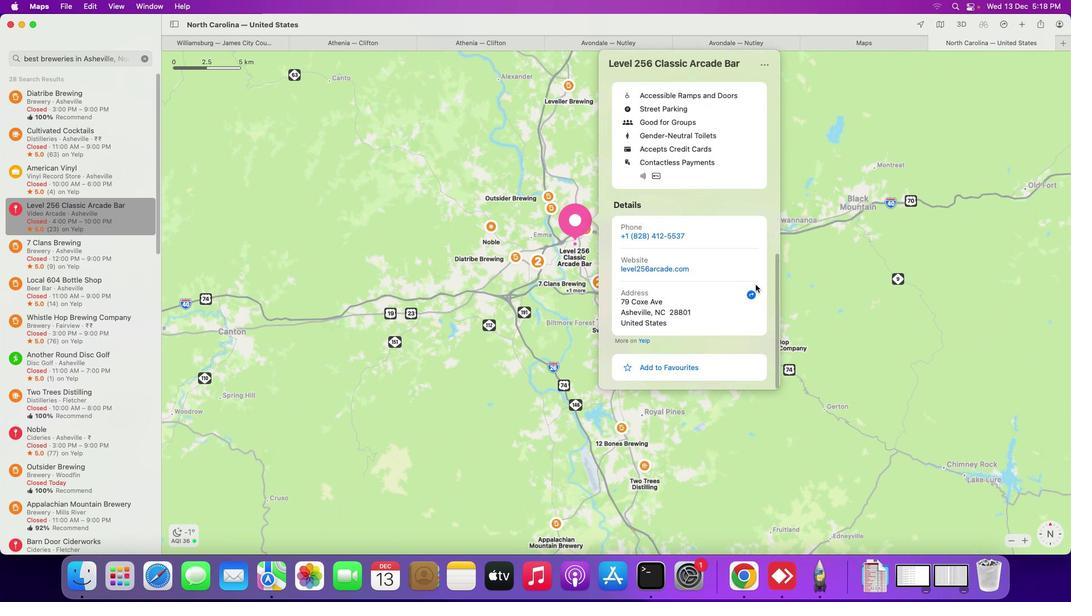 
Action: Mouse scrolled (755, 284) with delta (0, 0)
Screenshot: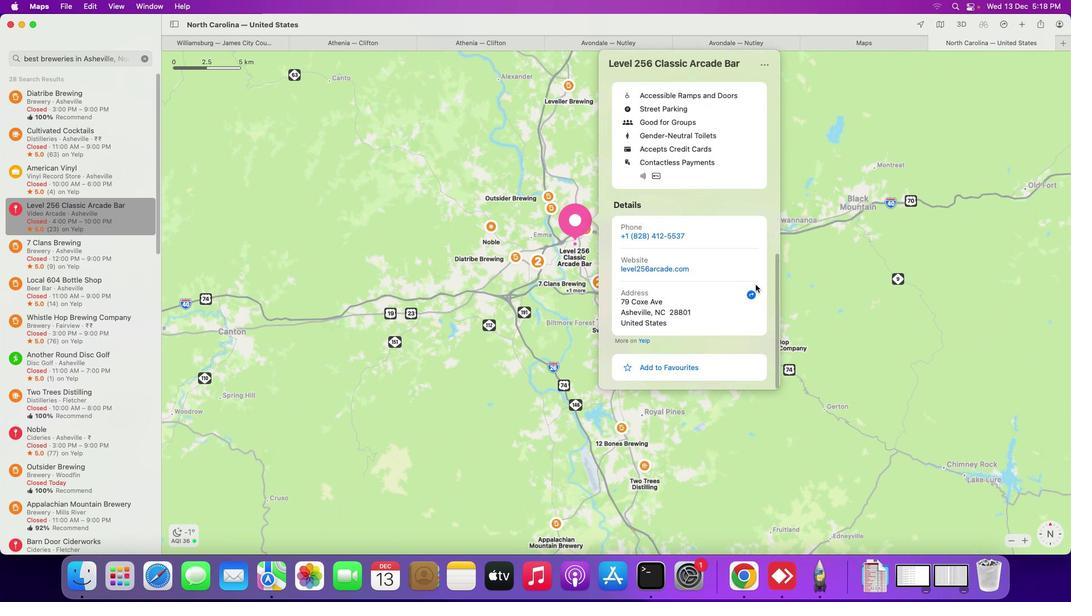 
Action: Mouse scrolled (755, 284) with delta (0, -1)
Screenshot: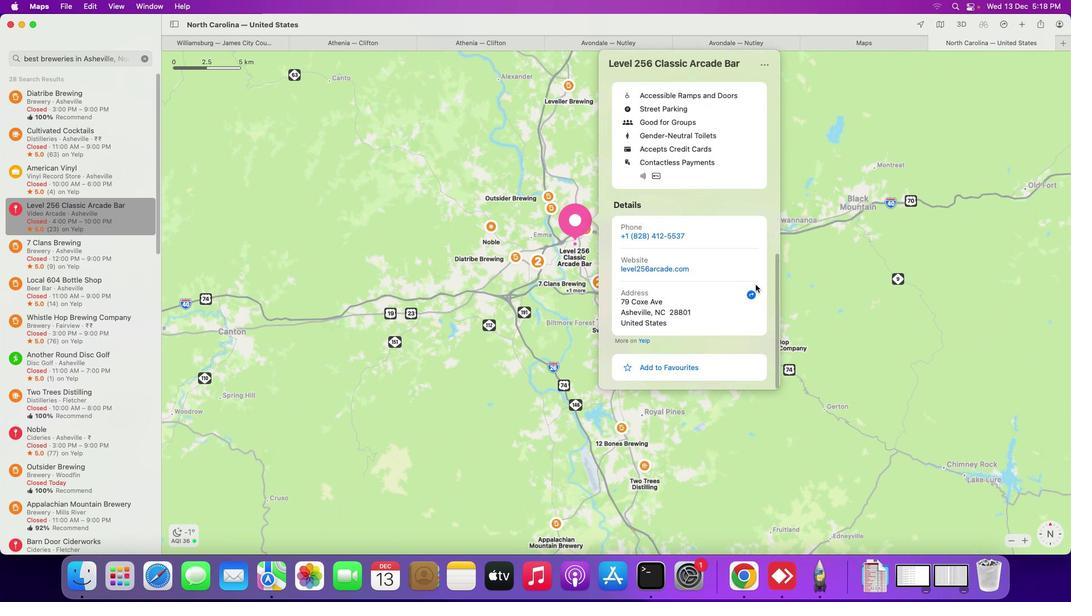 
Action: Mouse scrolled (755, 284) with delta (0, -2)
Screenshot: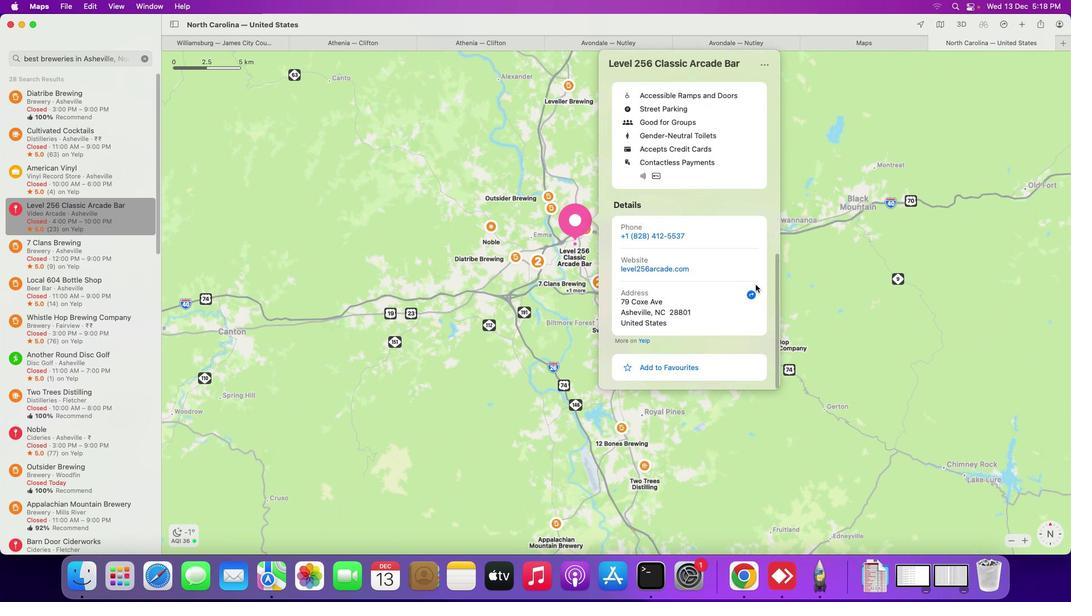 
Action: Mouse scrolled (755, 284) with delta (0, -3)
Screenshot: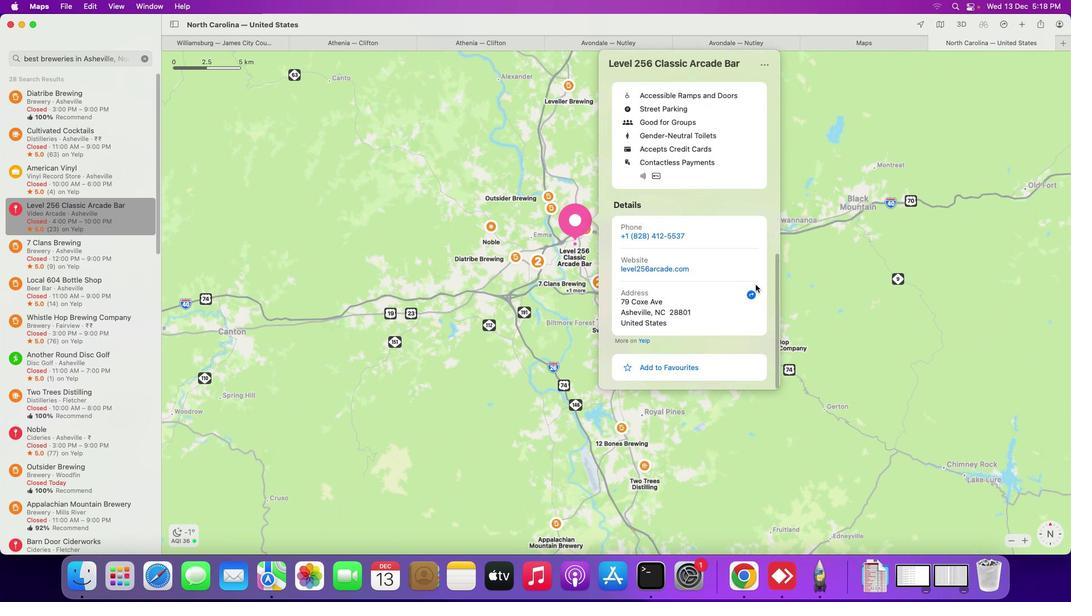 
Action: Mouse scrolled (755, 284) with delta (0, -3)
Screenshot: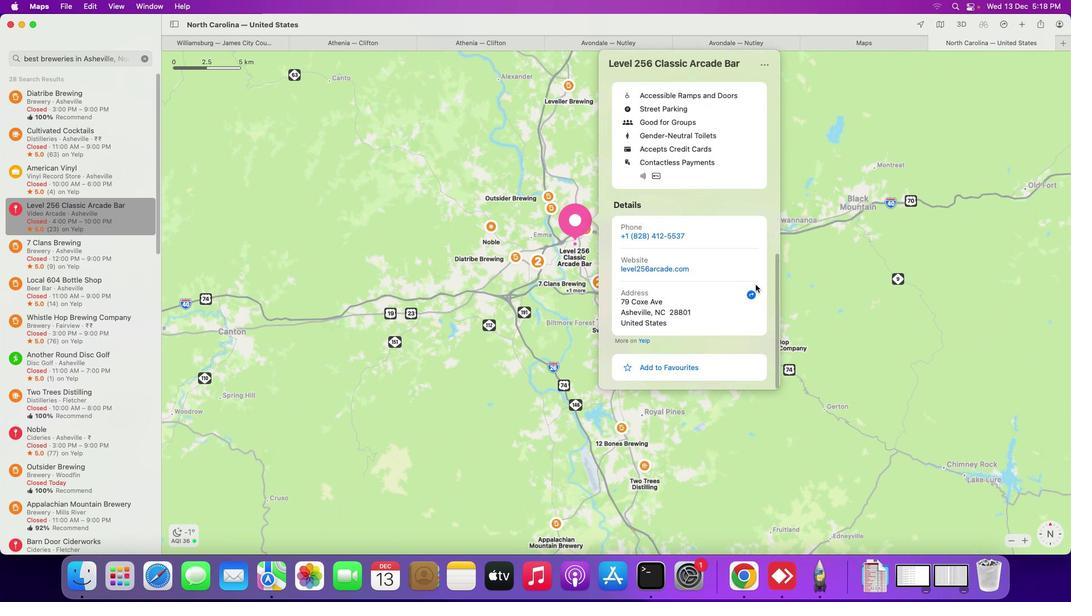 
Action: Mouse scrolled (755, 284) with delta (0, -3)
Screenshot: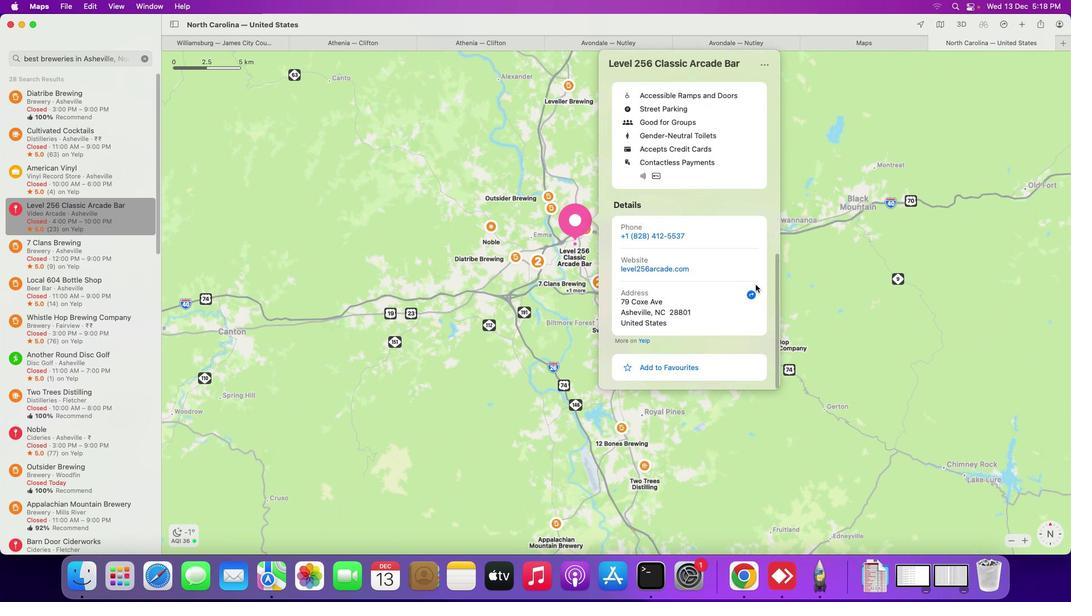 
Action: Mouse scrolled (755, 284) with delta (0, -4)
Screenshot: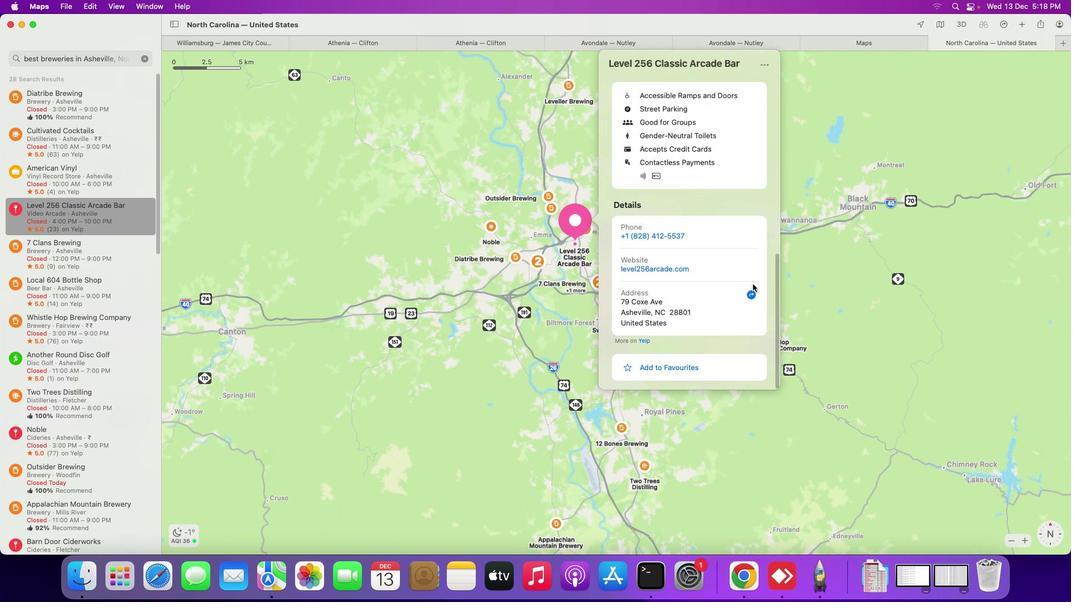 
Action: Mouse moved to (66, 248)
Screenshot: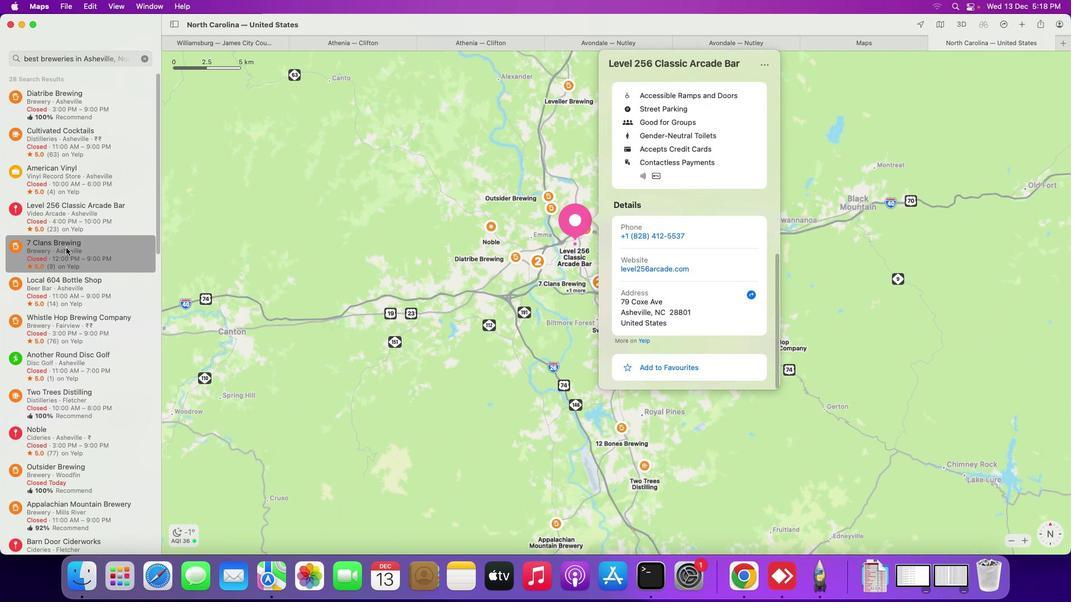 
Action: Mouse pressed left at (66, 248)
Screenshot: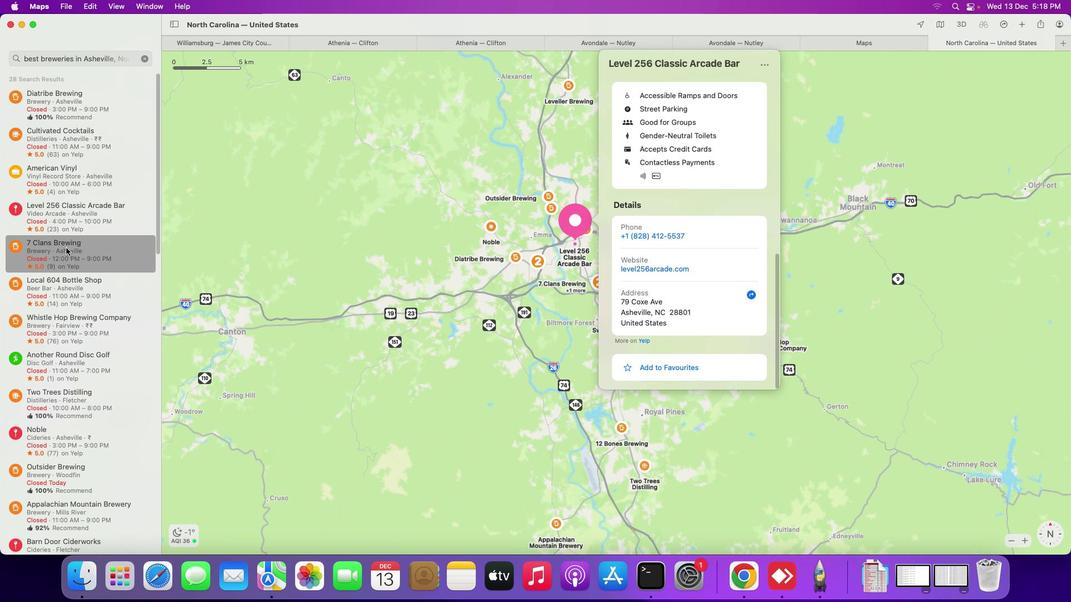 
Action: Mouse moved to (718, 305)
Screenshot: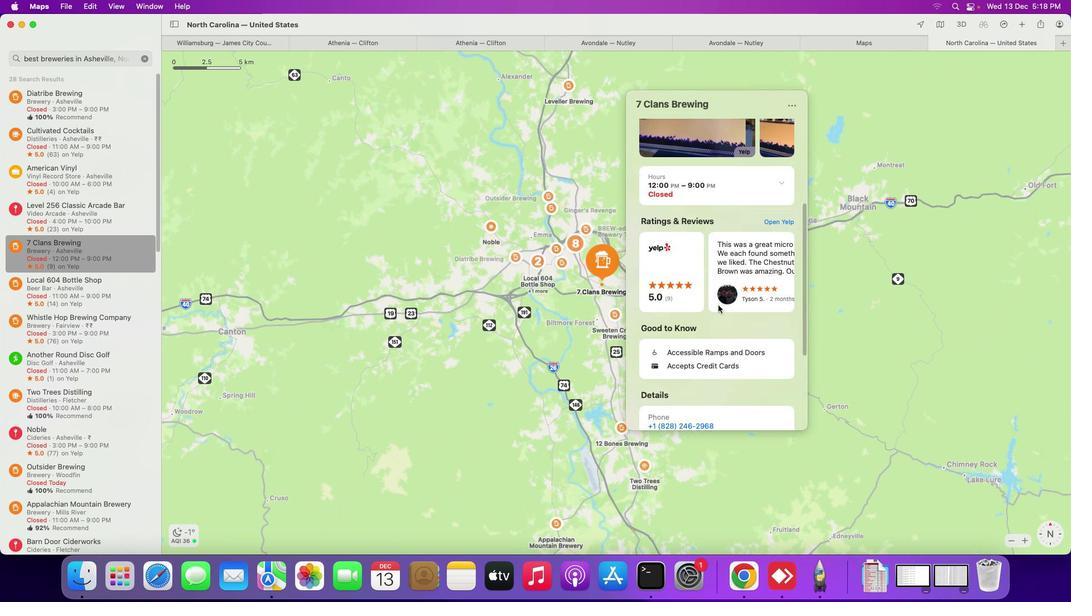 
Action: Mouse scrolled (718, 305) with delta (0, 0)
Screenshot: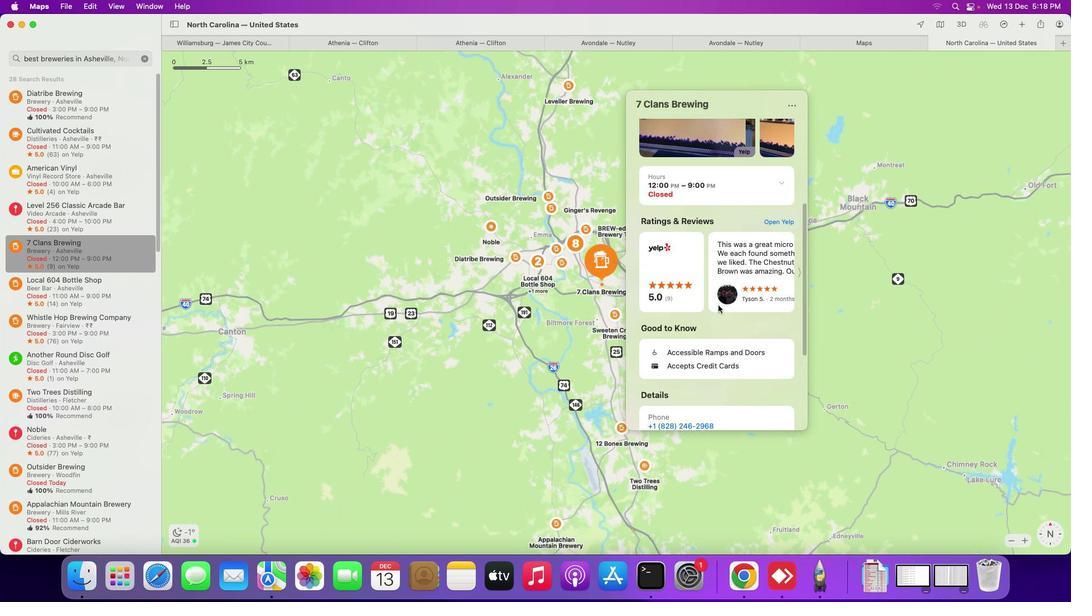 
Action: Mouse scrolled (718, 305) with delta (0, 0)
Screenshot: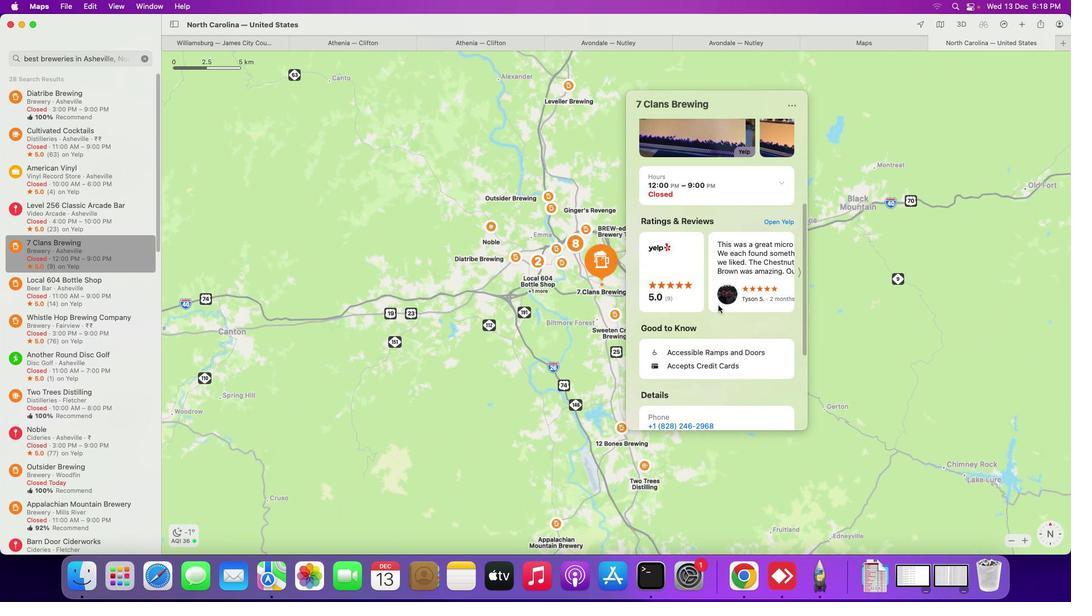 
Action: Mouse scrolled (718, 305) with delta (0, -1)
Screenshot: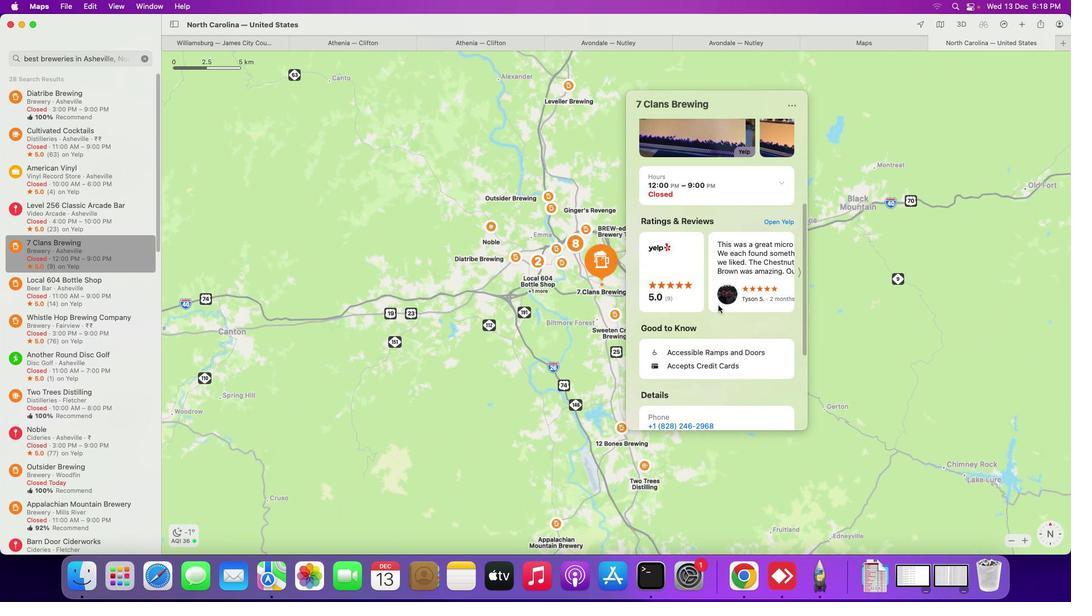
Action: Mouse scrolled (718, 305) with delta (0, -2)
Screenshot: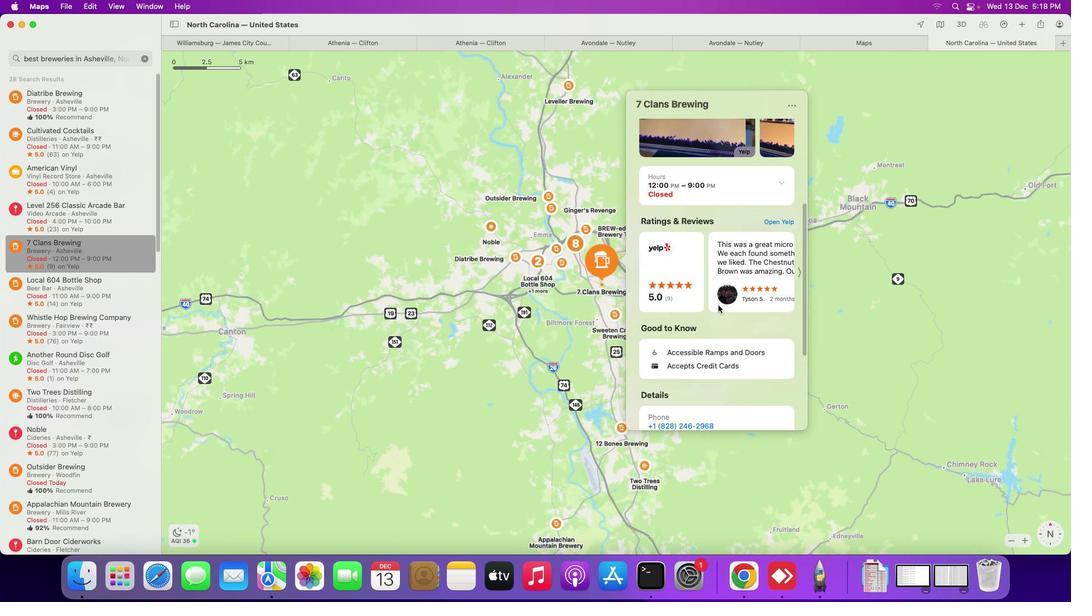 
Action: Mouse scrolled (718, 305) with delta (0, -3)
Screenshot: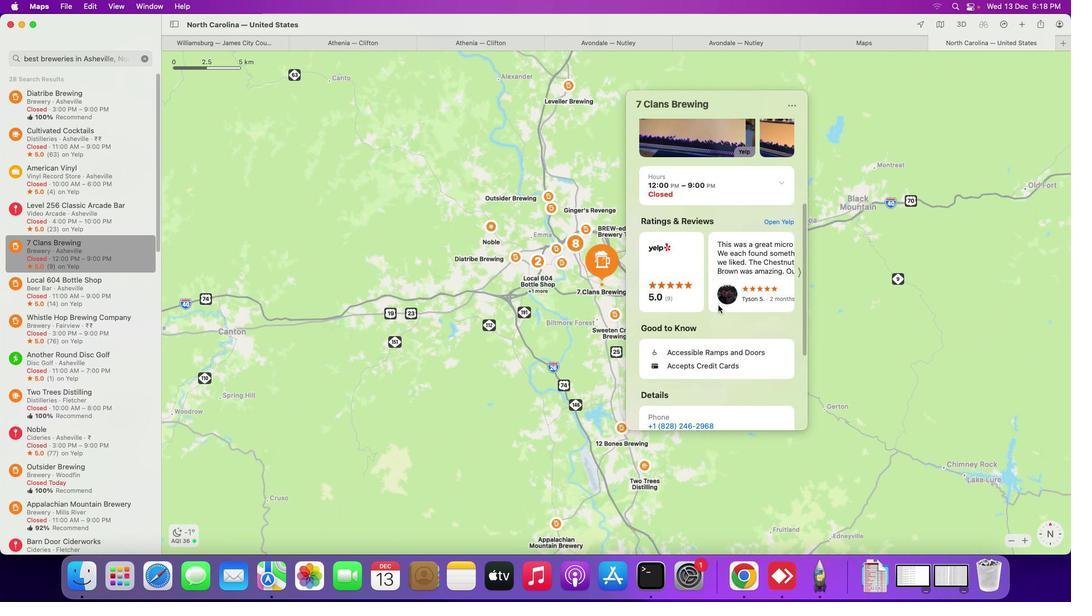 
Action: Mouse scrolled (718, 305) with delta (0, -3)
Screenshot: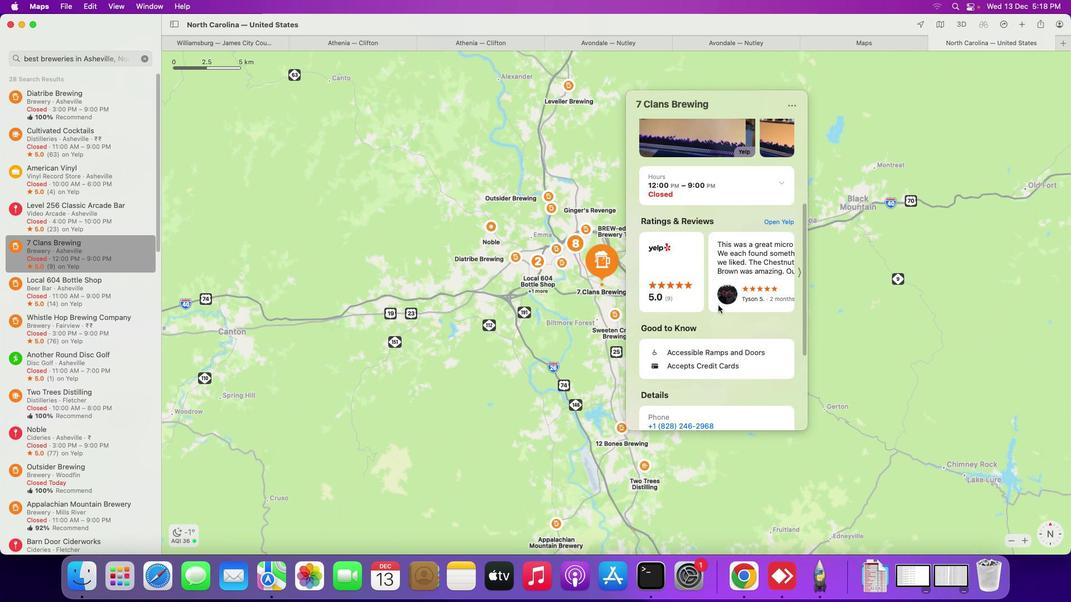 
Action: Mouse scrolled (718, 305) with delta (0, -3)
Screenshot: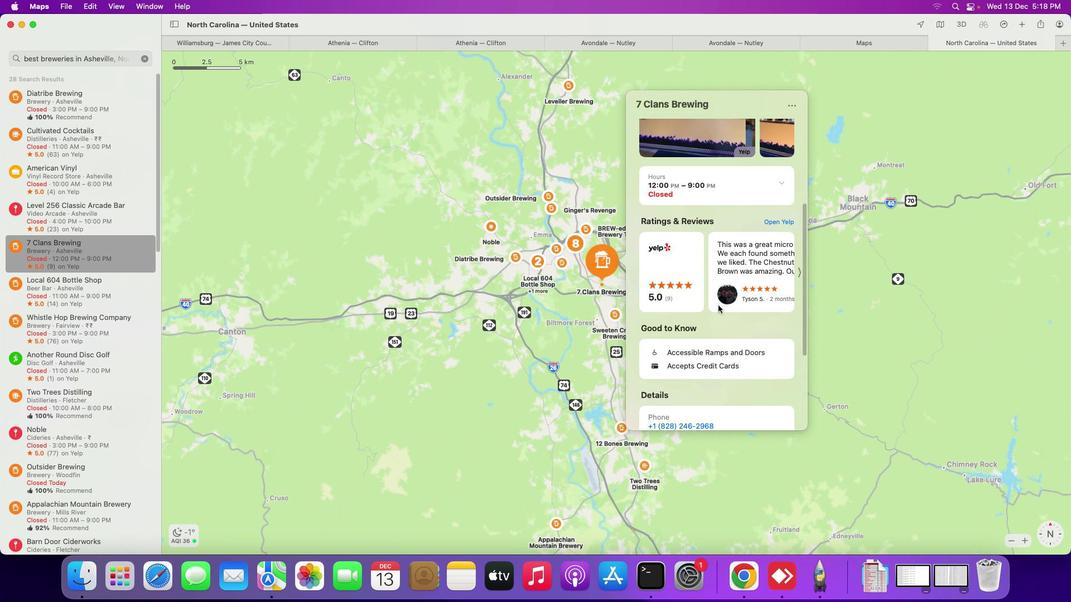 
Action: Mouse moved to (718, 305)
Screenshot: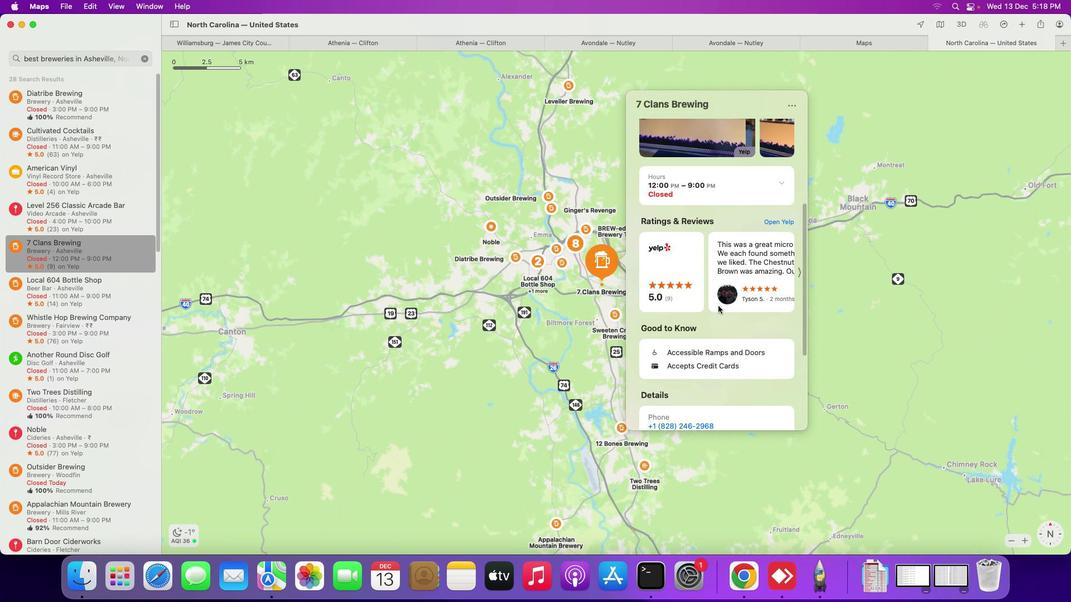 
Action: Mouse scrolled (718, 305) with delta (0, 0)
Screenshot: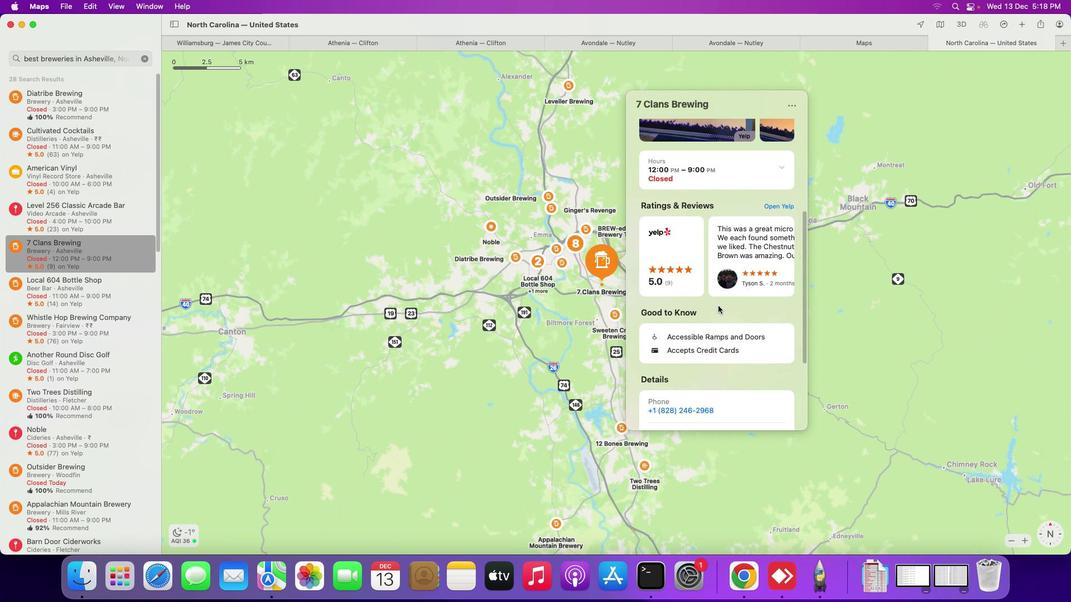 
Action: Mouse scrolled (718, 305) with delta (0, 0)
Screenshot: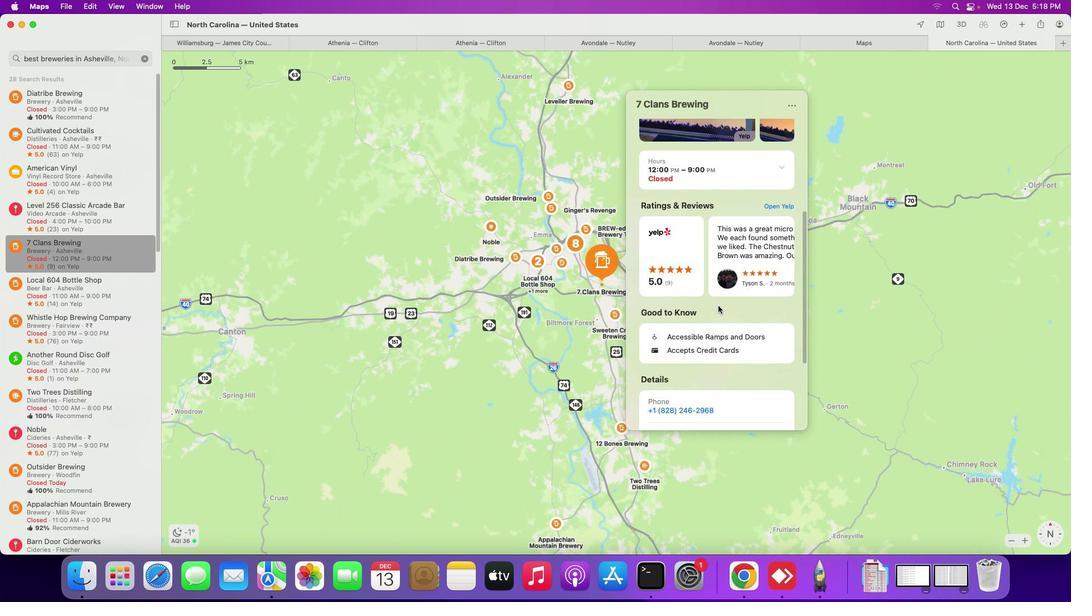 
Action: Mouse scrolled (718, 305) with delta (0, 0)
Screenshot: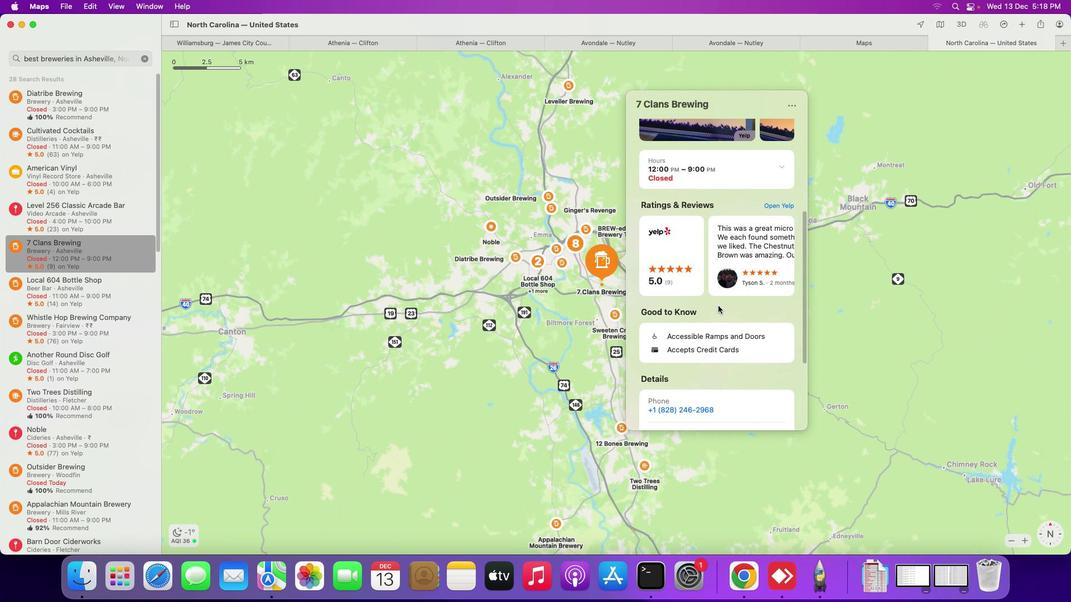 
Action: Mouse scrolled (718, 305) with delta (0, 0)
Screenshot: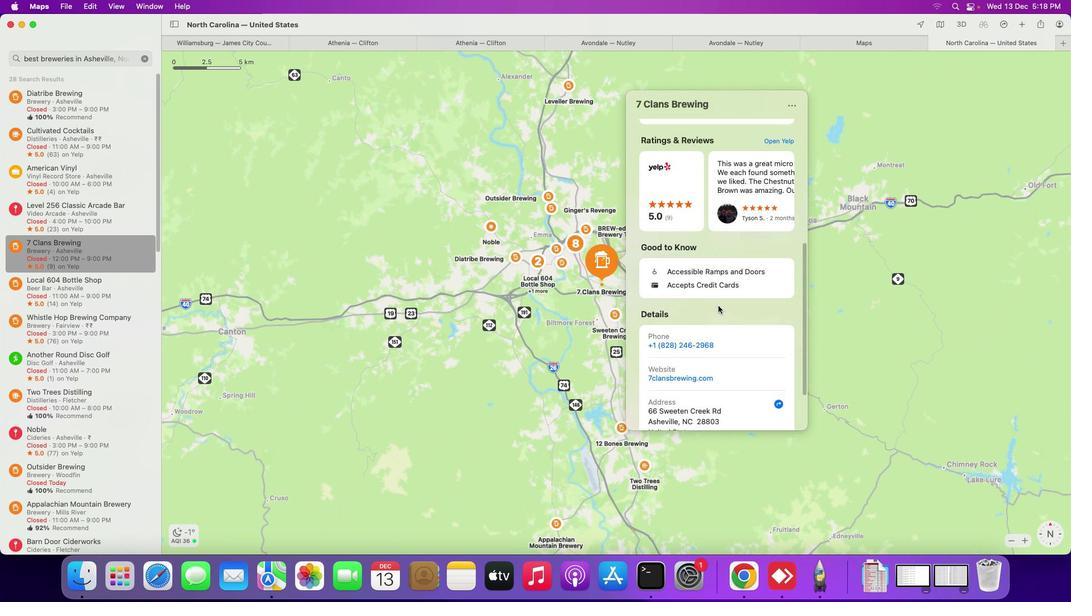 
Action: Mouse scrolled (718, 305) with delta (0, 0)
Screenshot: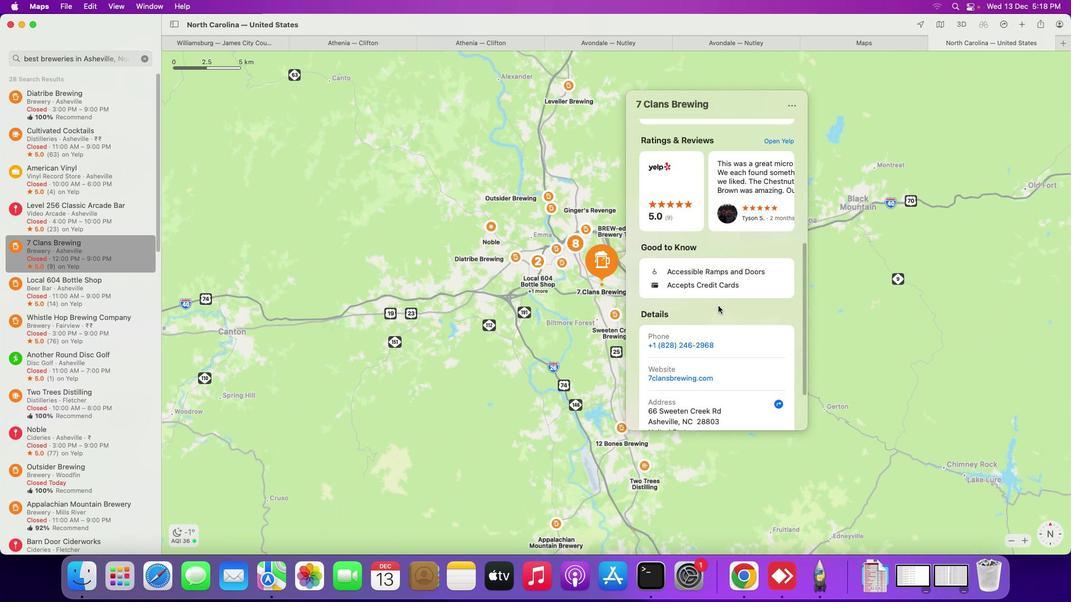 
Action: Mouse scrolled (718, 305) with delta (0, -1)
Screenshot: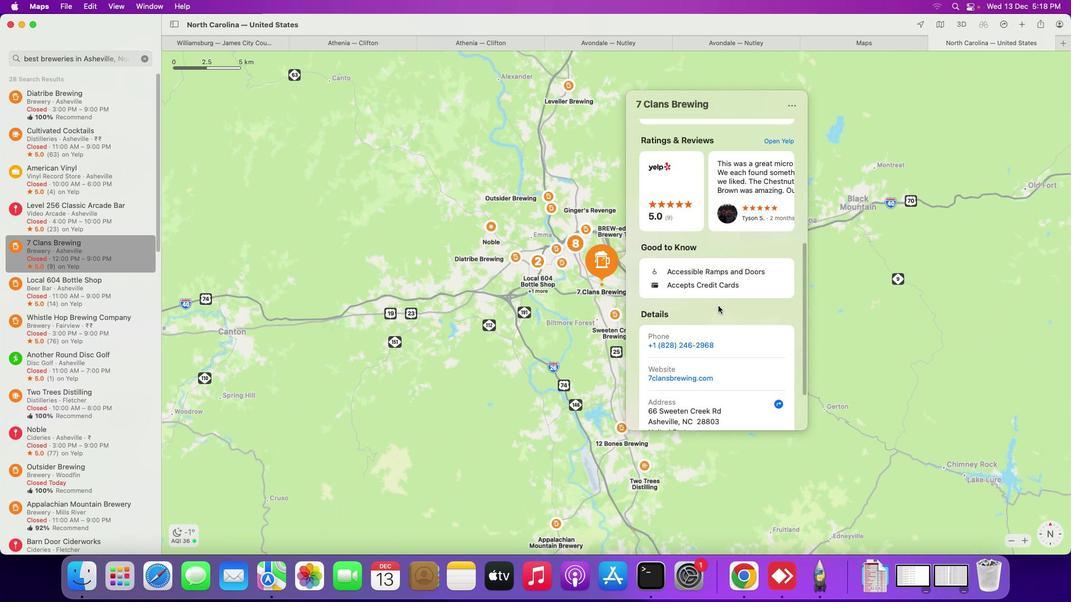 
Action: Mouse scrolled (718, 305) with delta (0, -1)
Screenshot: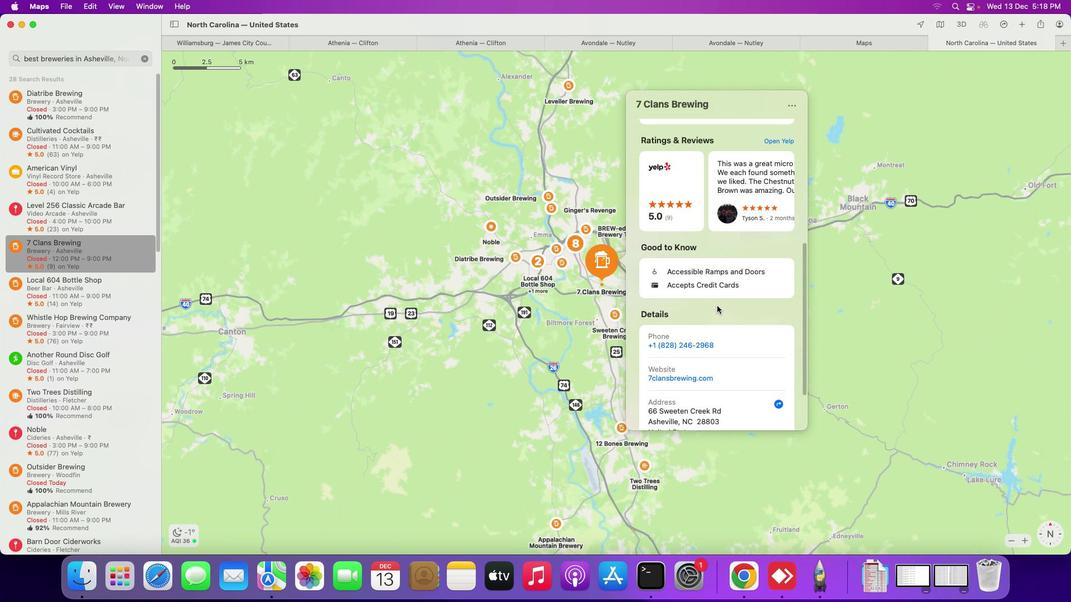 
Action: Mouse scrolled (718, 305) with delta (0, -2)
Screenshot: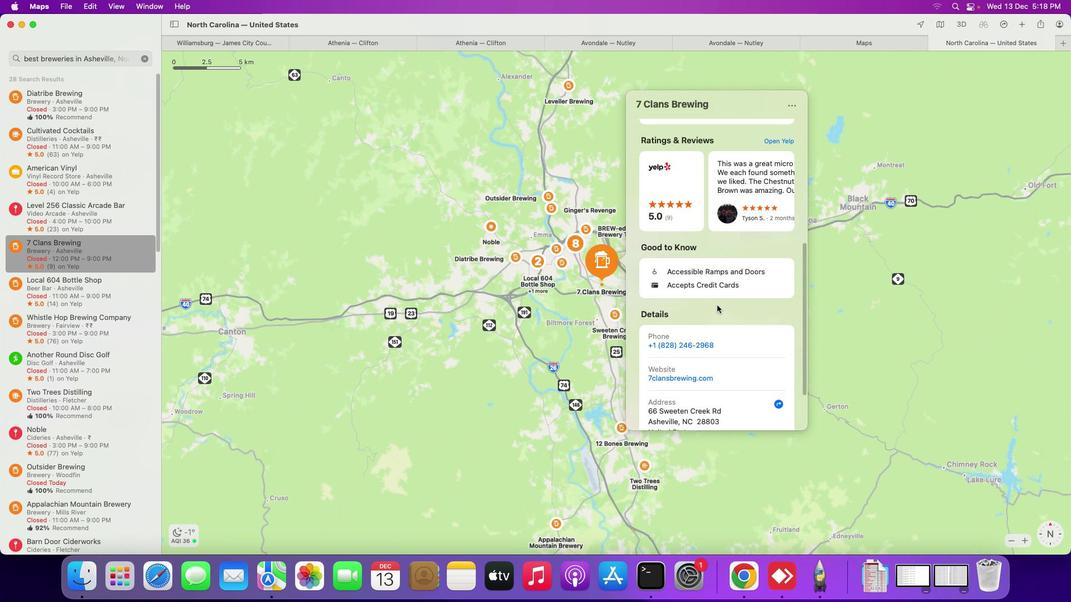 
Action: Mouse moved to (717, 305)
Screenshot: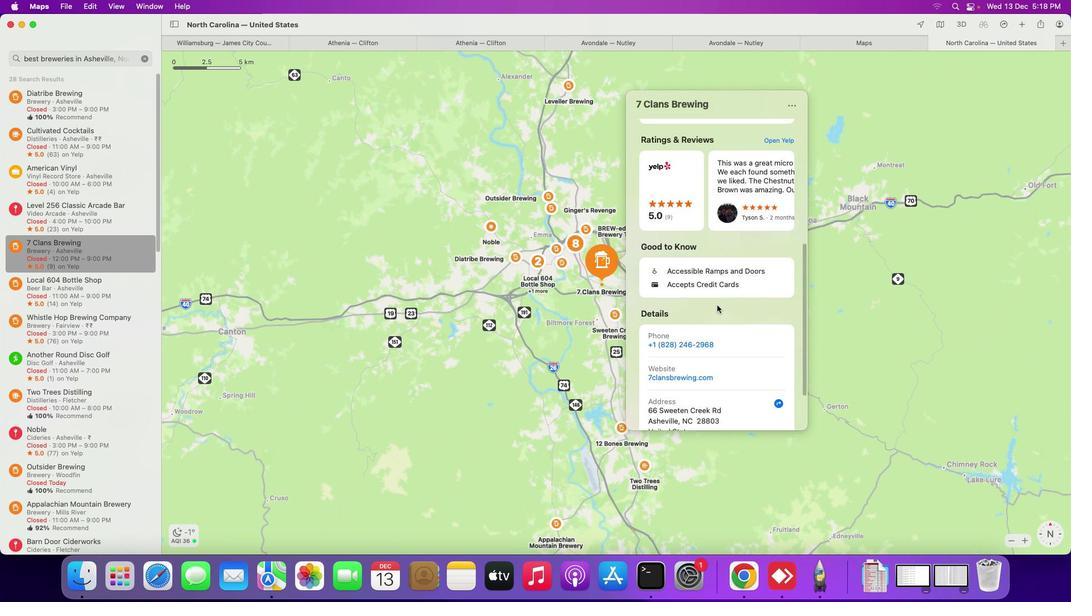 
Action: Mouse scrolled (717, 305) with delta (0, 0)
Screenshot: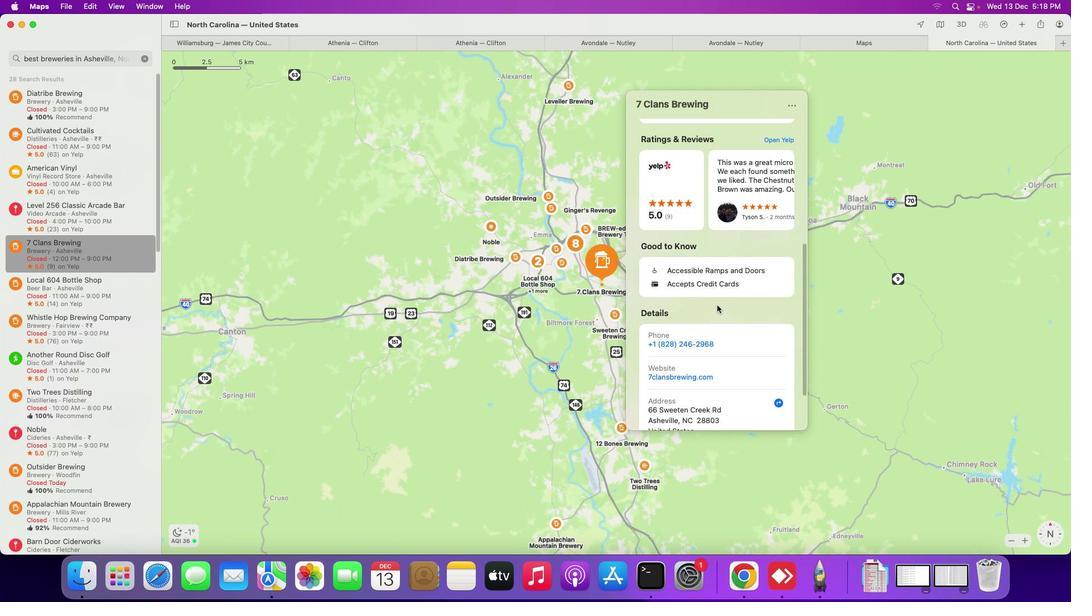 
Action: Mouse scrolled (717, 305) with delta (0, 0)
Screenshot: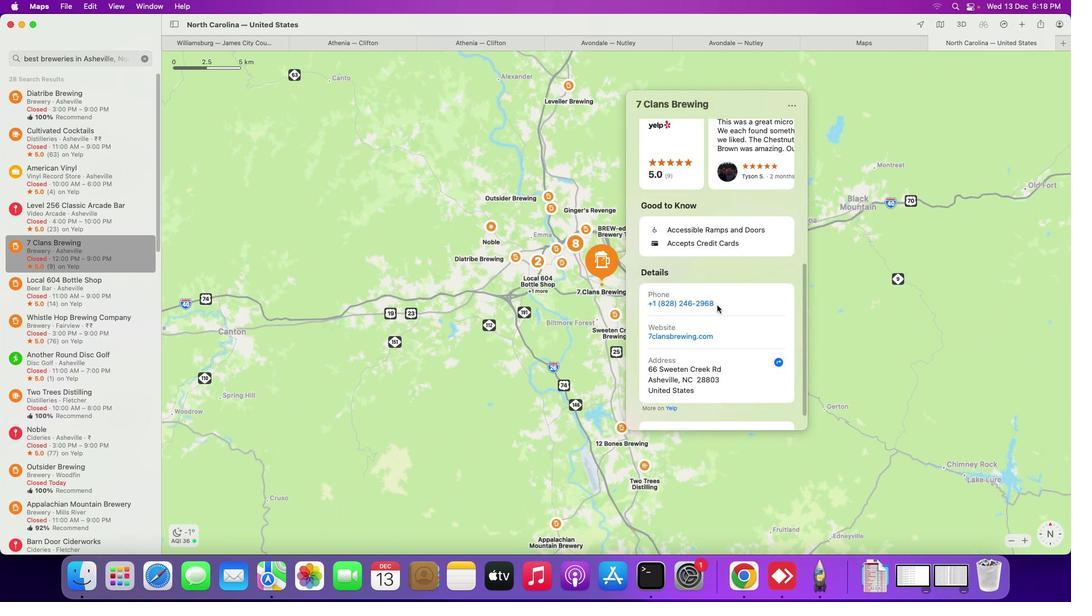 
Action: Mouse scrolled (717, 305) with delta (0, 0)
Screenshot: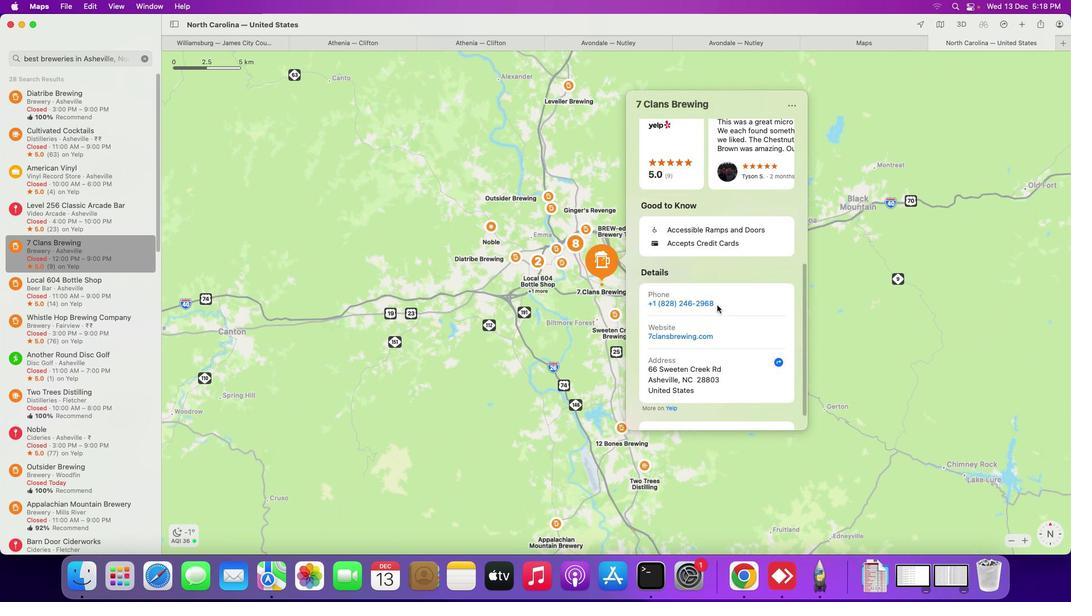 
Action: Mouse scrolled (717, 305) with delta (0, 0)
Screenshot: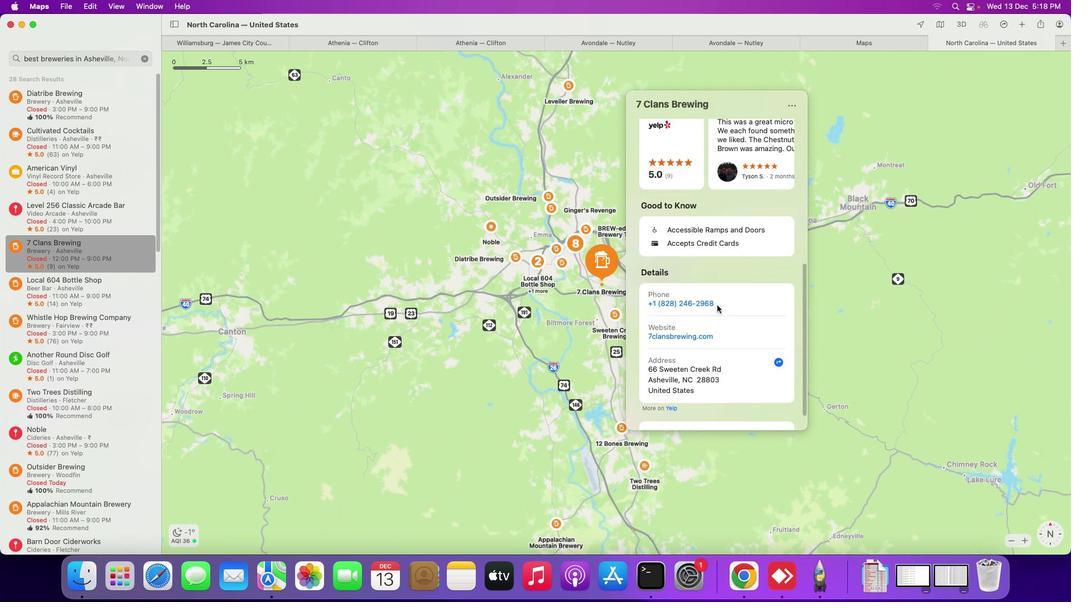 
Action: Mouse scrolled (717, 305) with delta (0, -1)
Screenshot: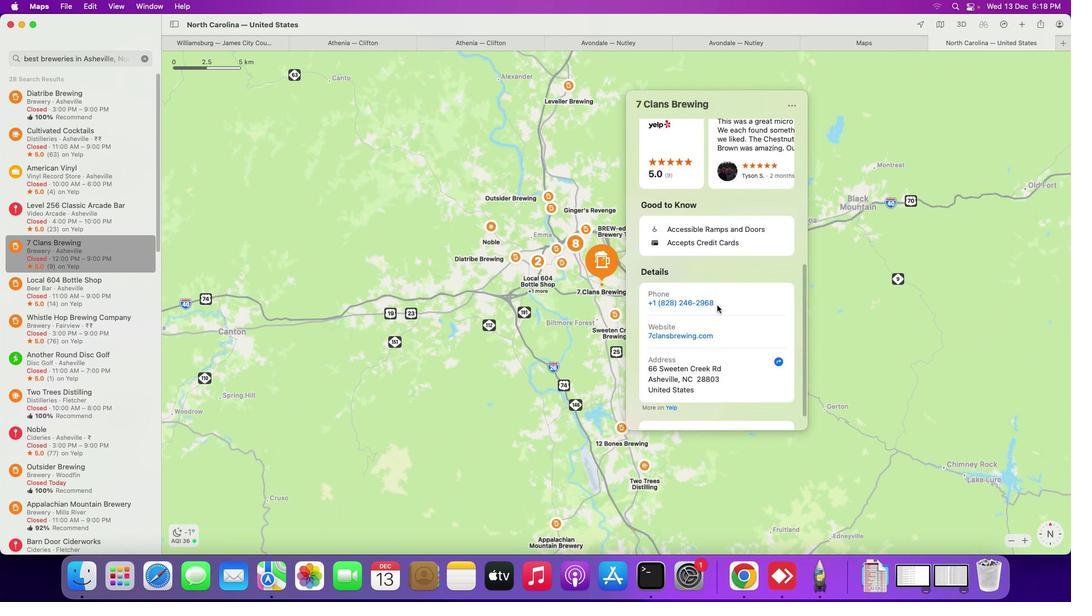 
Action: Mouse scrolled (717, 305) with delta (0, -1)
Screenshot: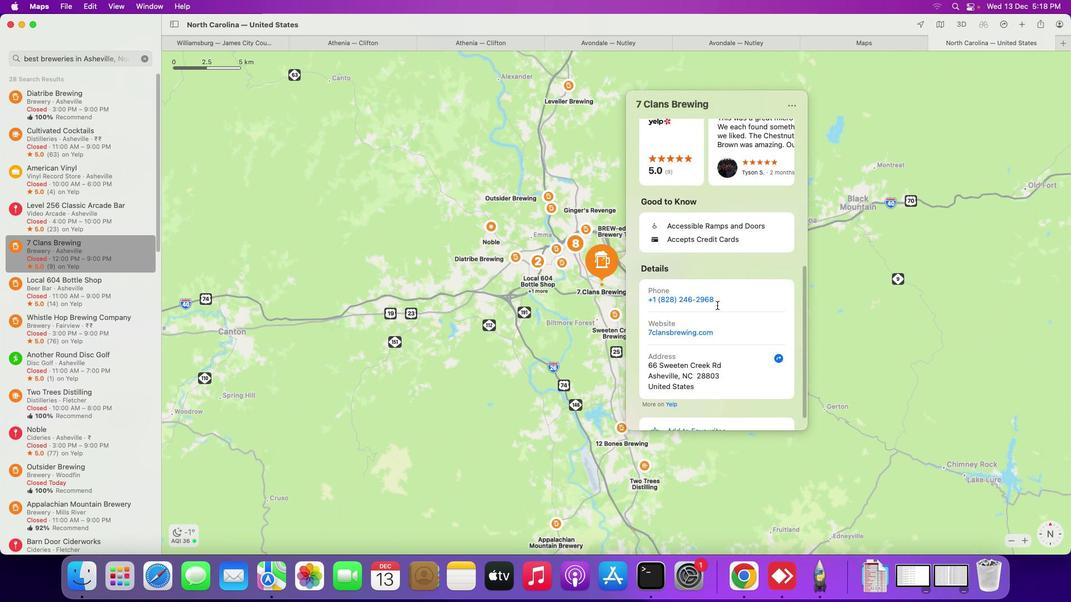 
Action: Mouse scrolled (717, 305) with delta (0, 0)
Screenshot: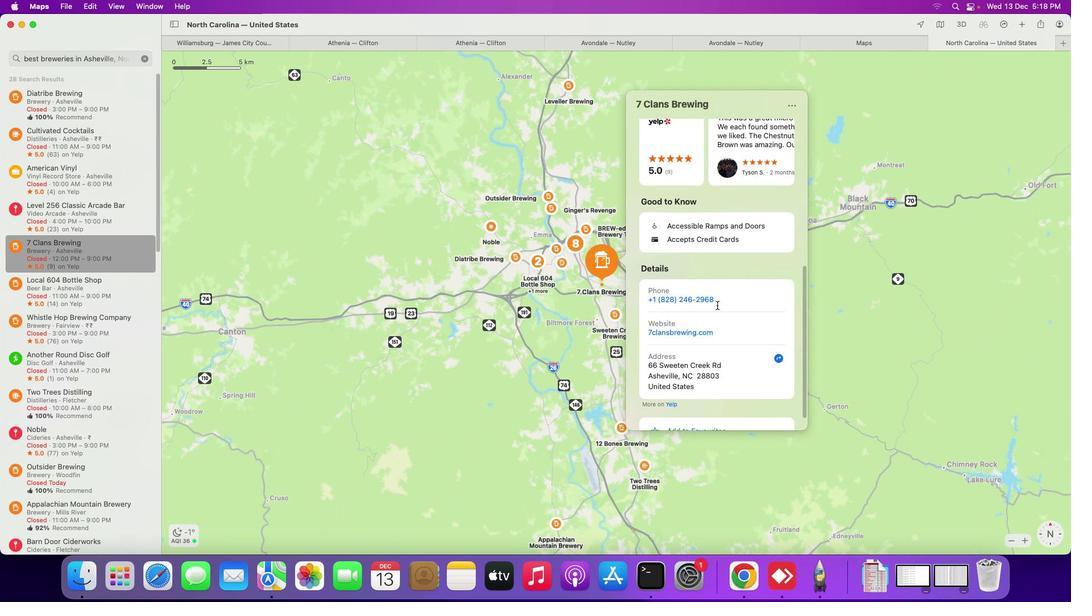 
Action: Mouse scrolled (717, 305) with delta (0, 0)
Screenshot: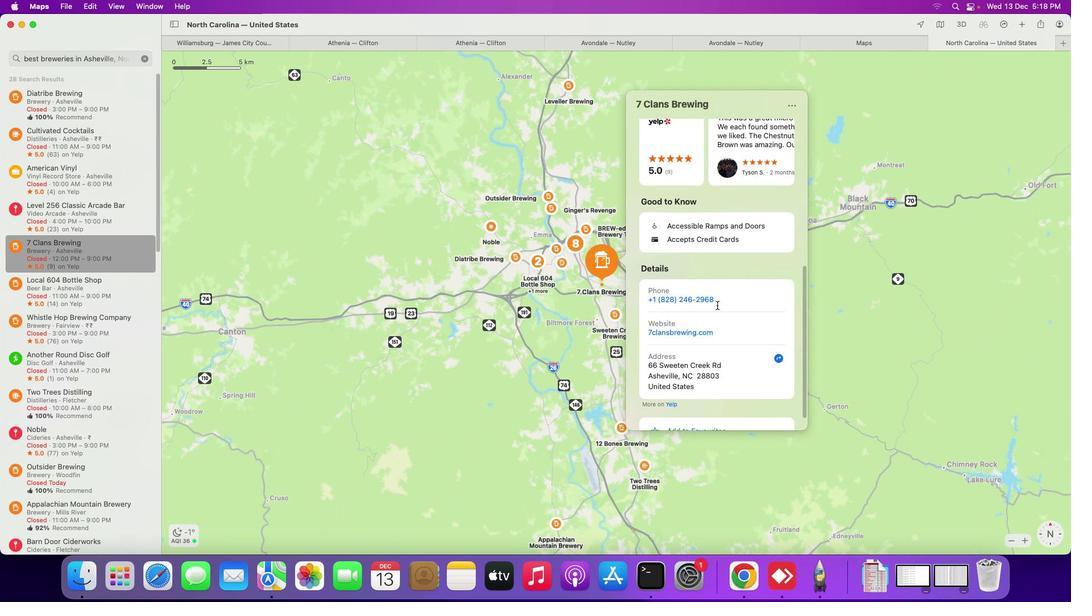 
Action: Mouse moved to (714, 294)
Screenshot: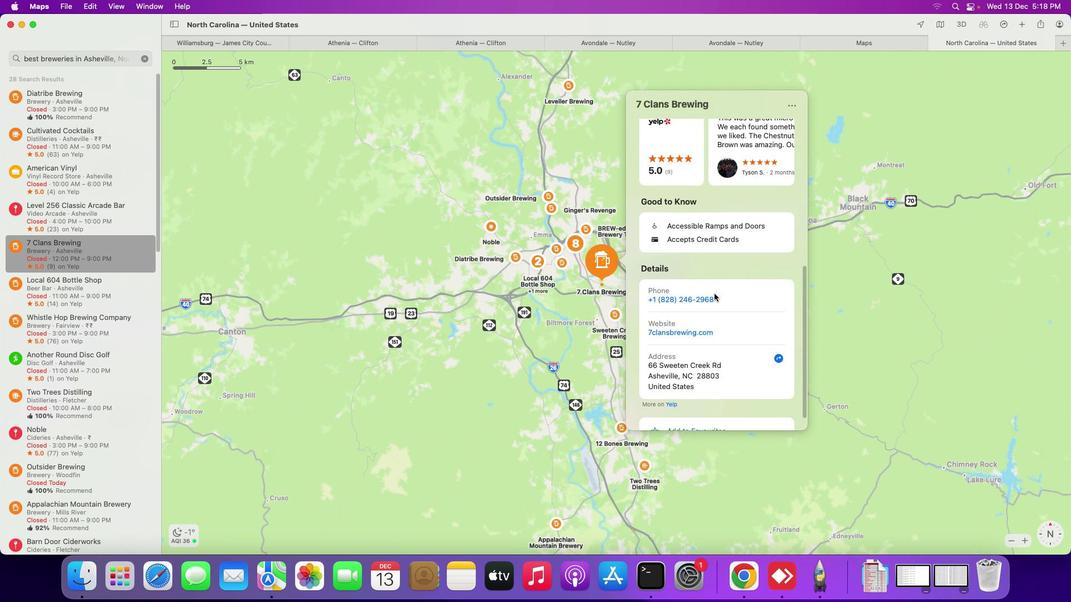
Action: Mouse scrolled (714, 294) with delta (0, 0)
Screenshot: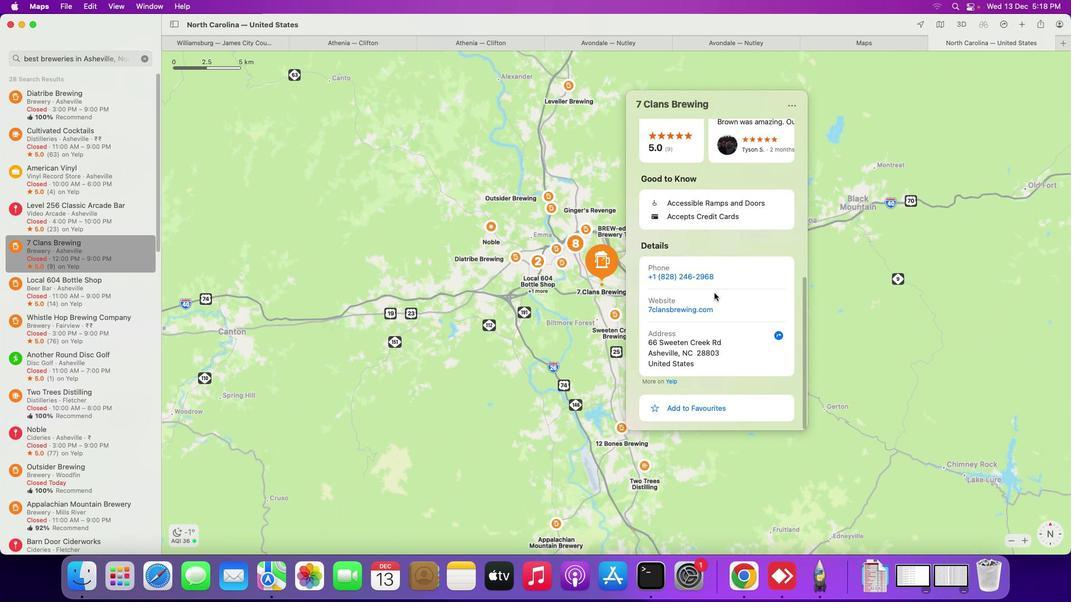 
Action: Mouse scrolled (714, 294) with delta (0, 0)
Screenshot: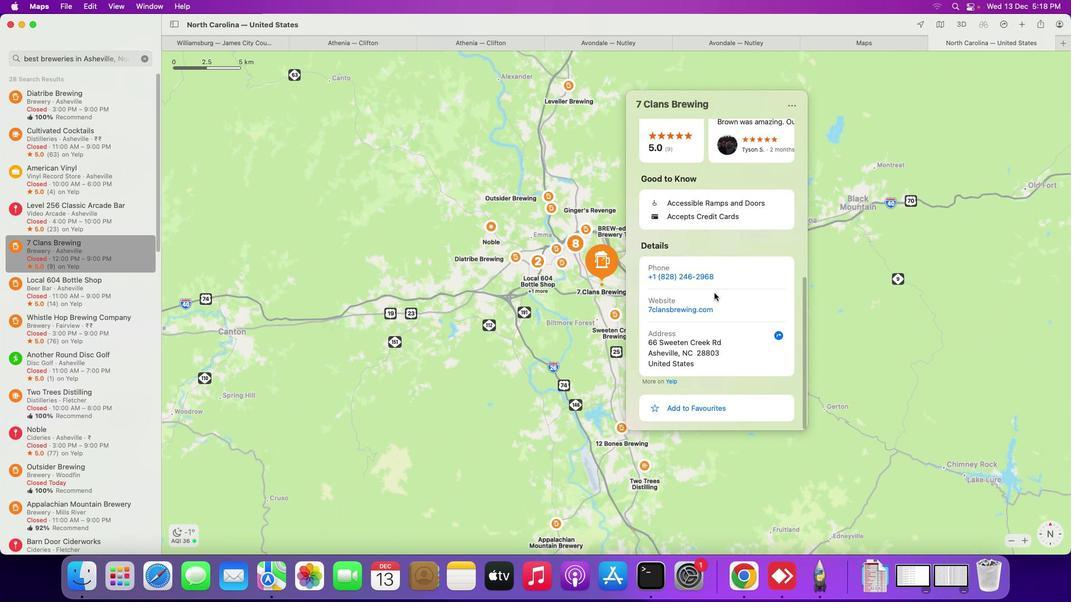 
Action: Mouse scrolled (714, 294) with delta (0, -1)
Screenshot: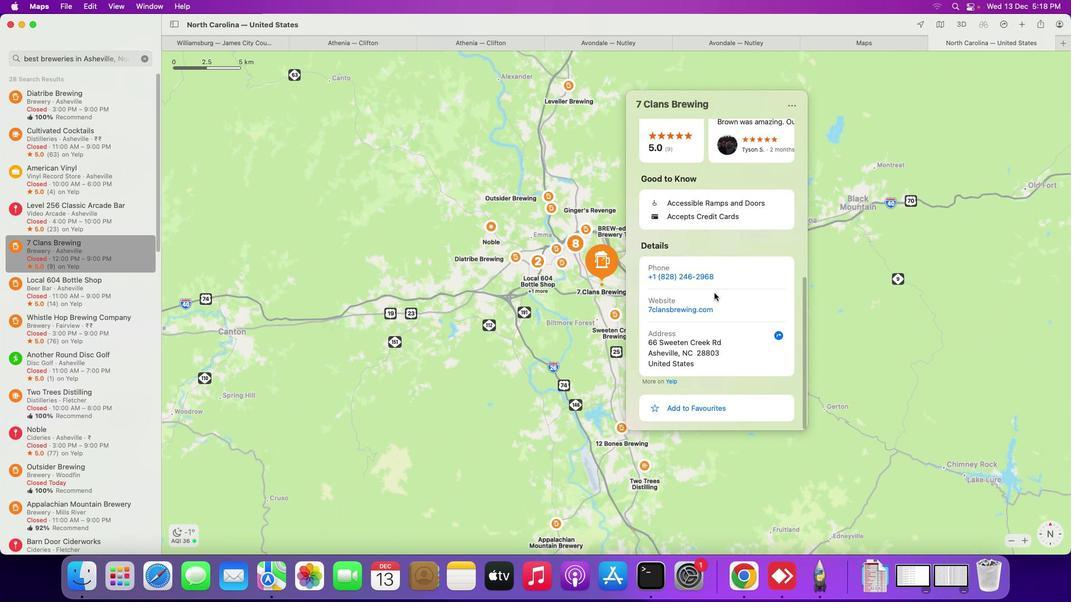 
Action: Mouse scrolled (714, 294) with delta (0, -2)
Screenshot: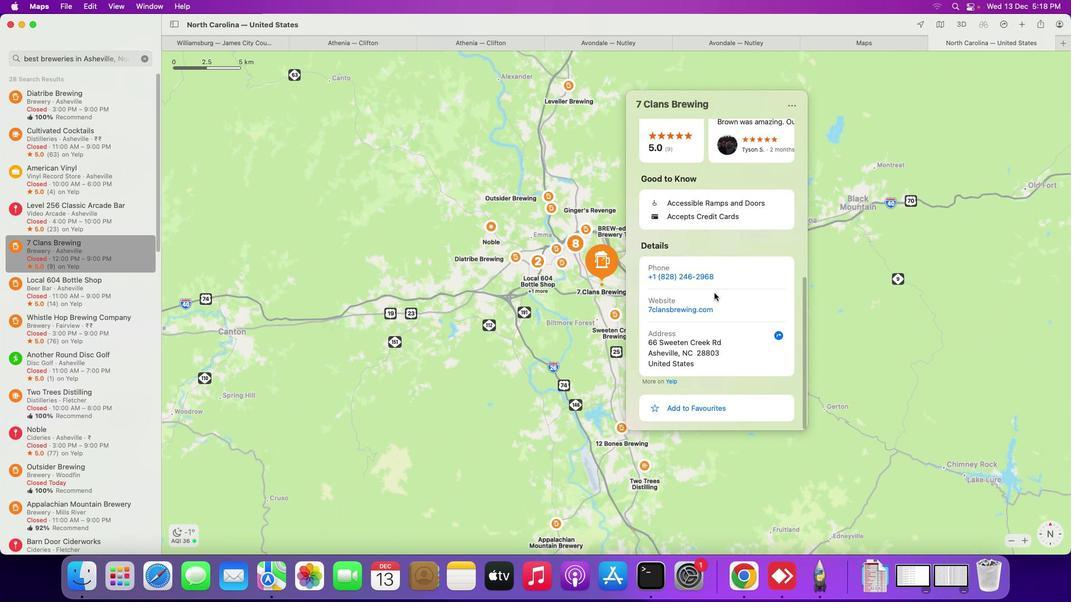 
Action: Mouse scrolled (714, 294) with delta (0, -2)
Screenshot: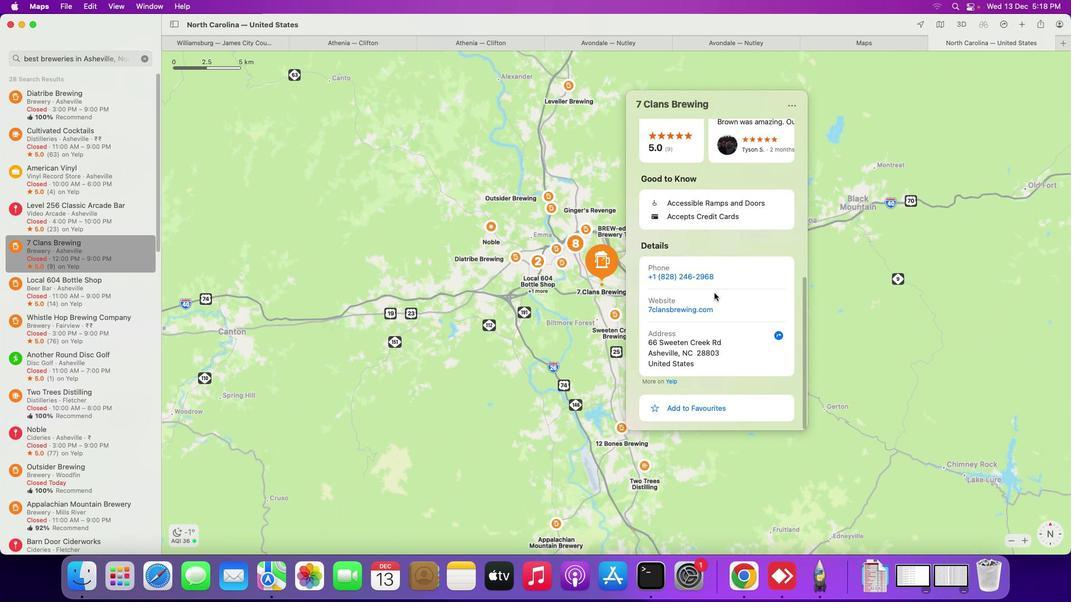 
Action: Mouse moved to (714, 292)
Screenshot: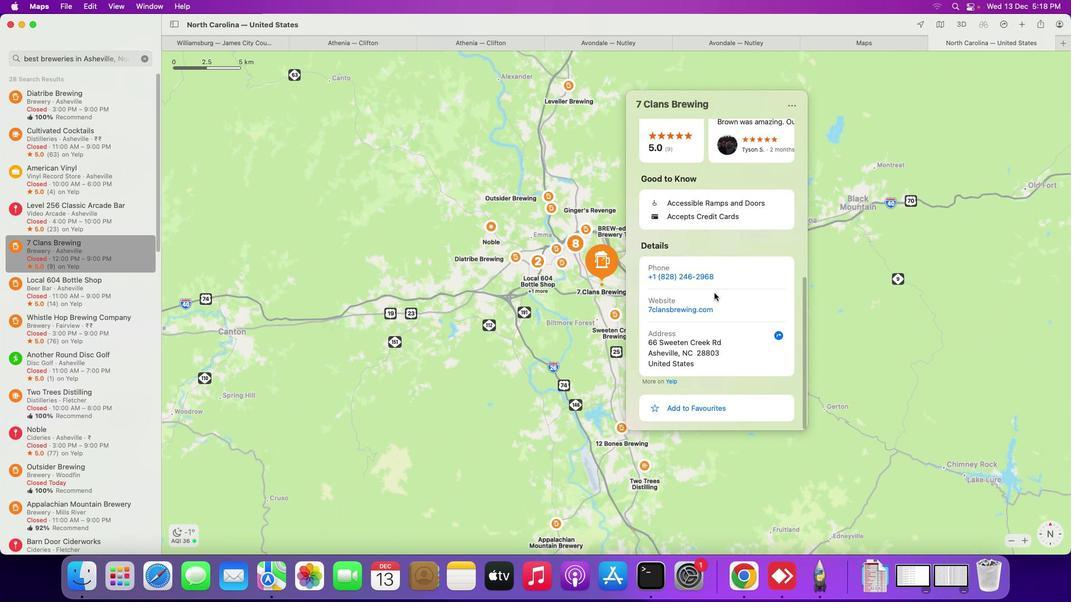 
